 Task: For heading  Tahoma with underline.  font size for heading20,  'Change the font style of data to'Arial.  and font size to 12,  Change the alignment of both headline & data to Align left.  In the sheet  Data Analysis Workbook Templatebook
Action: Mouse moved to (52, 90)
Screenshot: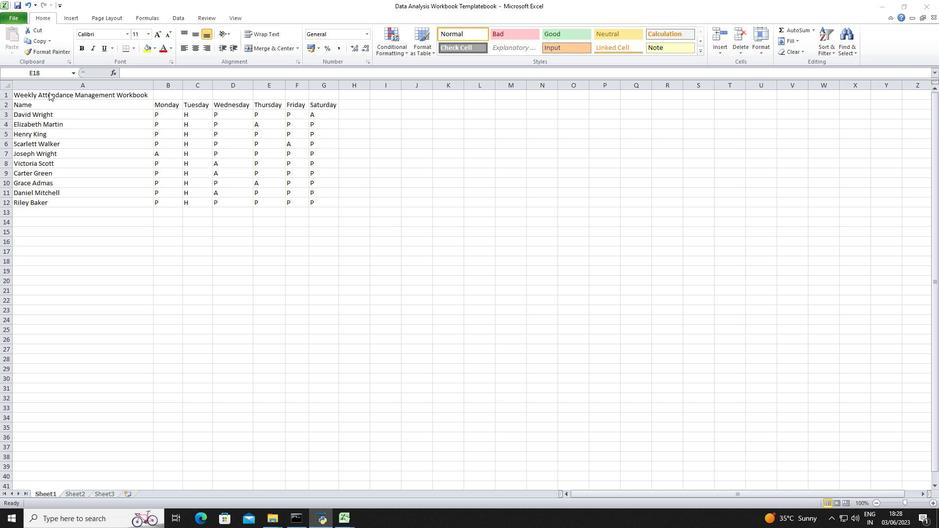 
Action: Mouse pressed left at (52, 90)
Screenshot: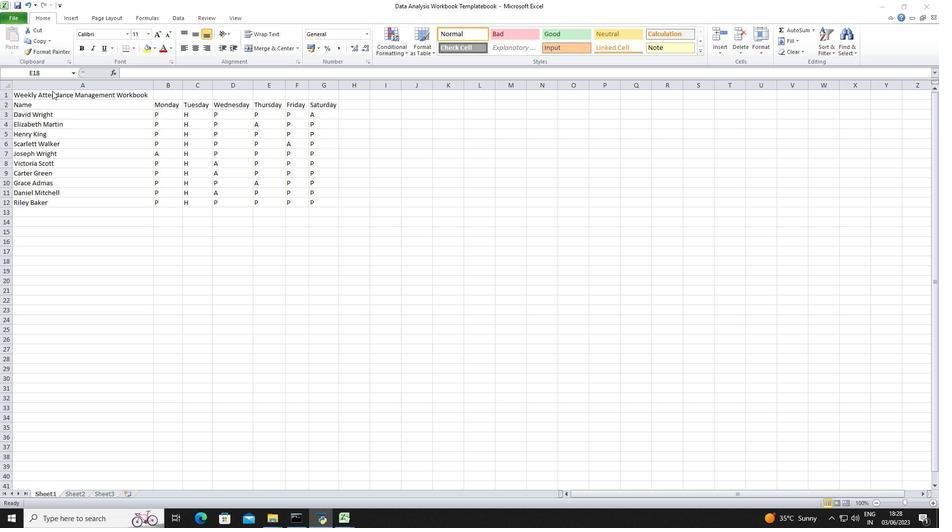
Action: Mouse moved to (54, 94)
Screenshot: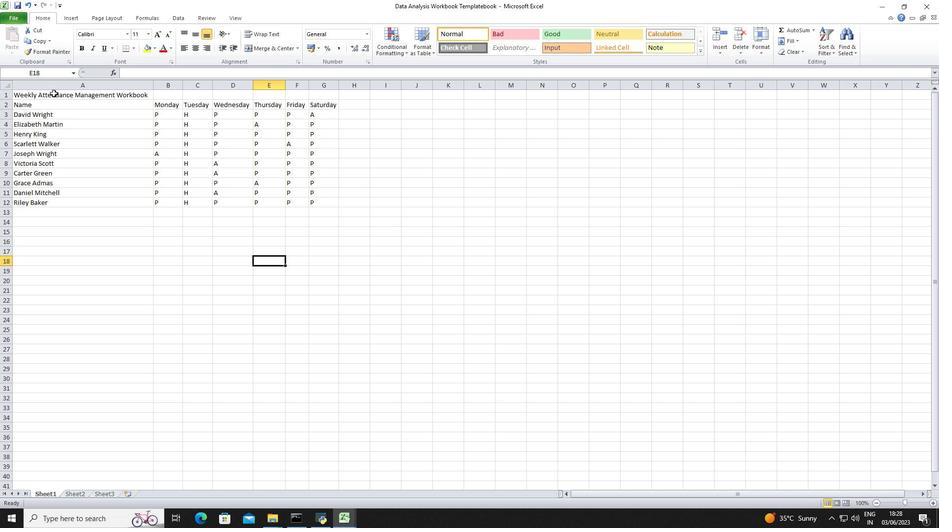 
Action: Mouse pressed left at (54, 94)
Screenshot: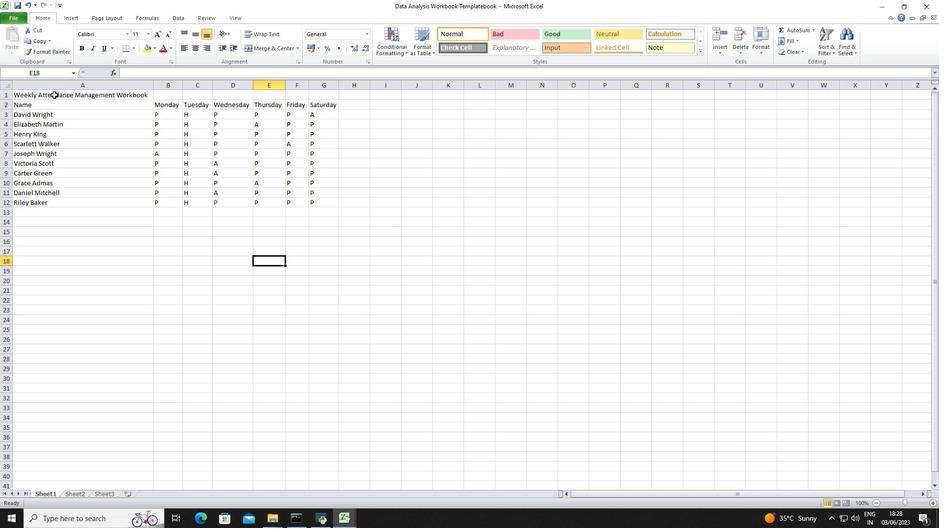 
Action: Mouse moved to (127, 37)
Screenshot: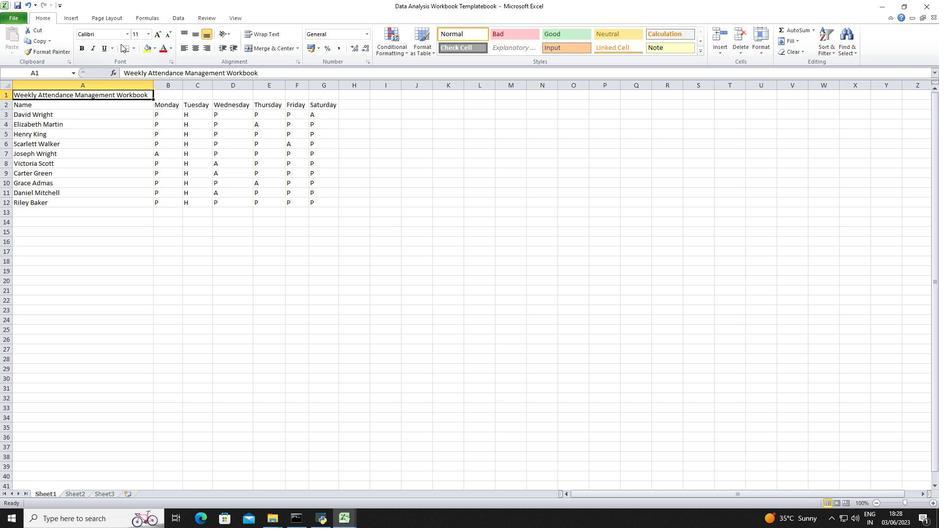 
Action: Mouse pressed left at (127, 37)
Screenshot: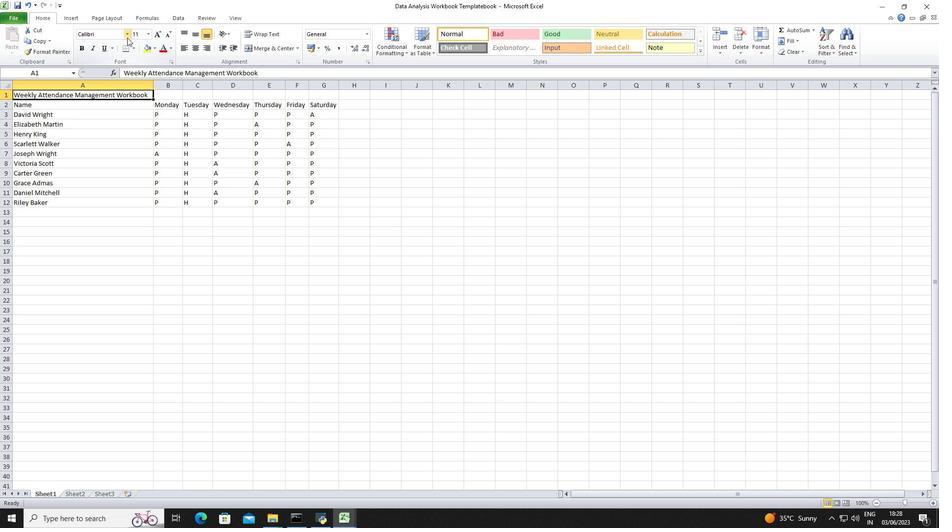 
Action: Mouse moved to (105, 325)
Screenshot: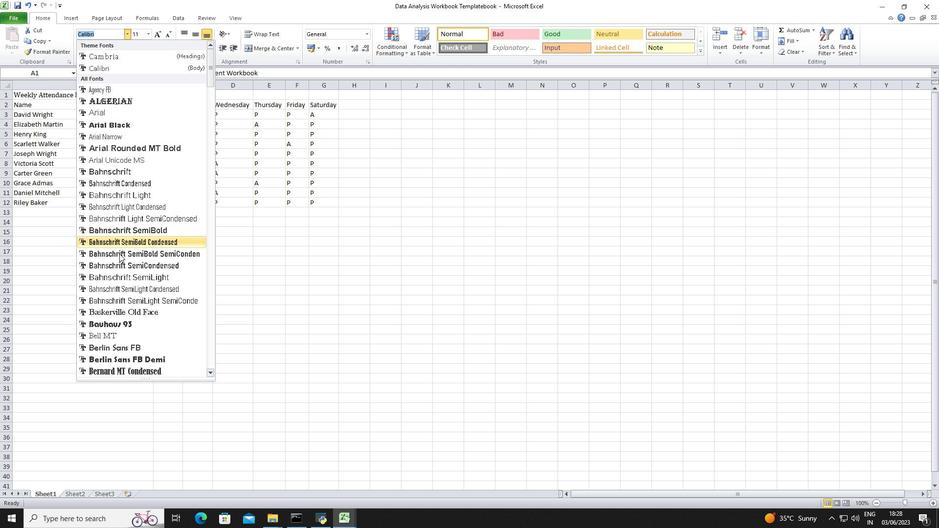 
Action: Mouse scrolled (105, 325) with delta (0, 0)
Screenshot: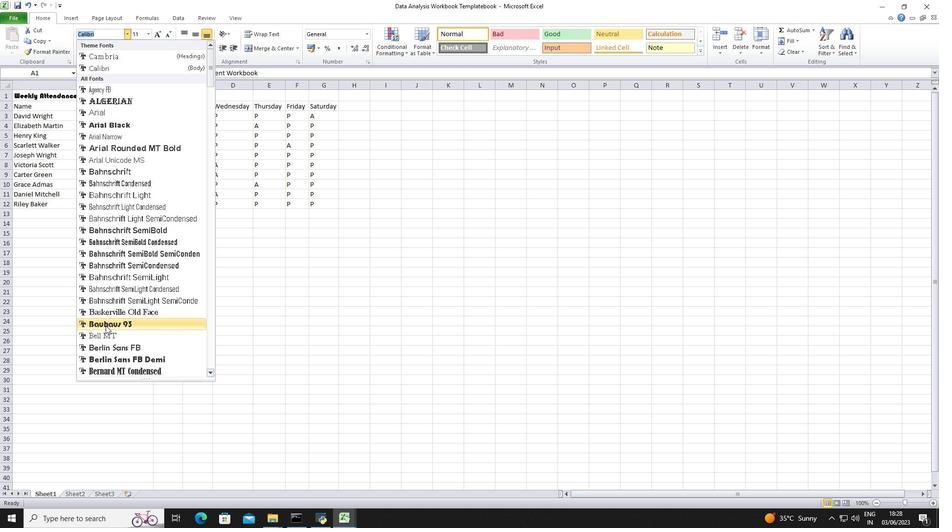 
Action: Mouse scrolled (105, 325) with delta (0, 0)
Screenshot: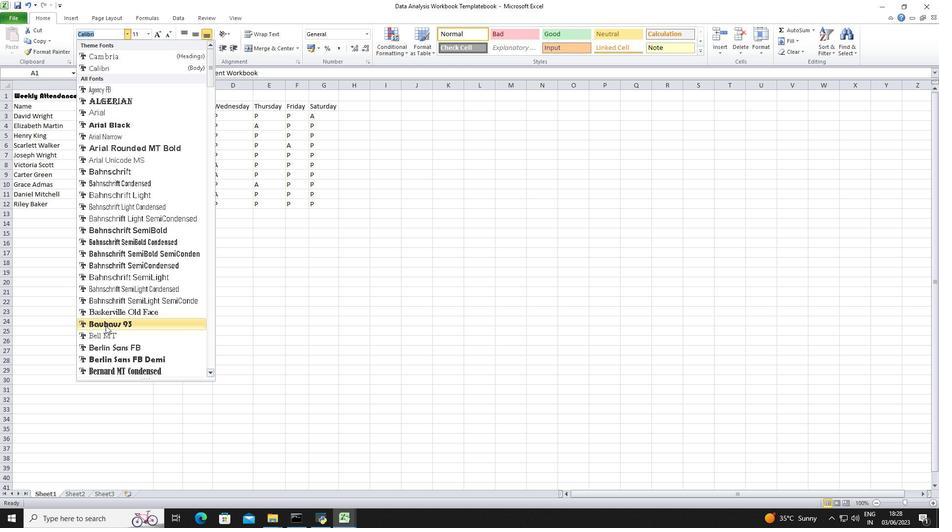 
Action: Mouse scrolled (105, 325) with delta (0, 0)
Screenshot: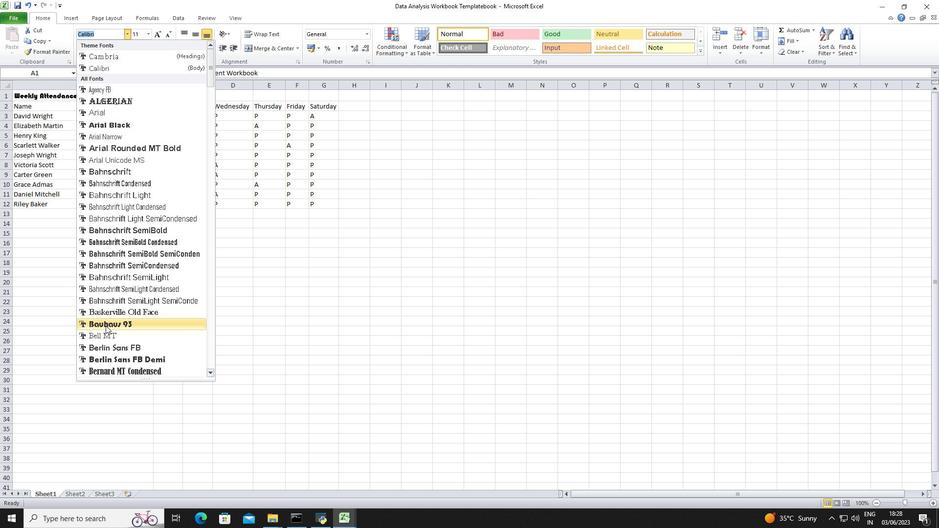 
Action: Mouse scrolled (105, 325) with delta (0, 0)
Screenshot: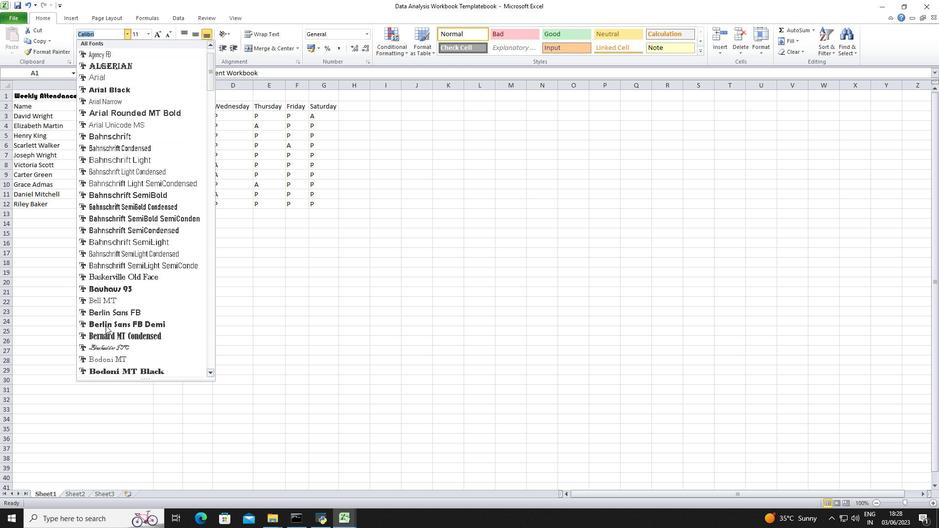 
Action: Mouse scrolled (105, 325) with delta (0, 0)
Screenshot: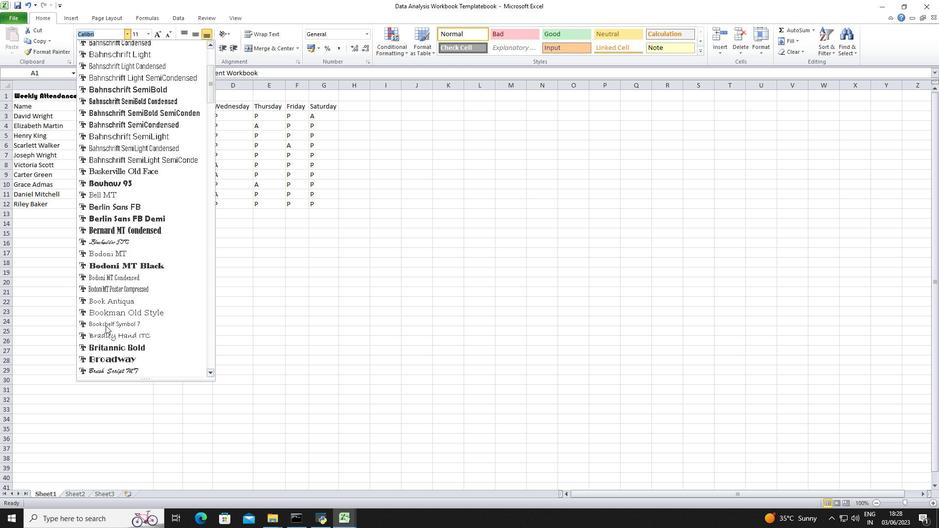 
Action: Mouse scrolled (105, 325) with delta (0, 0)
Screenshot: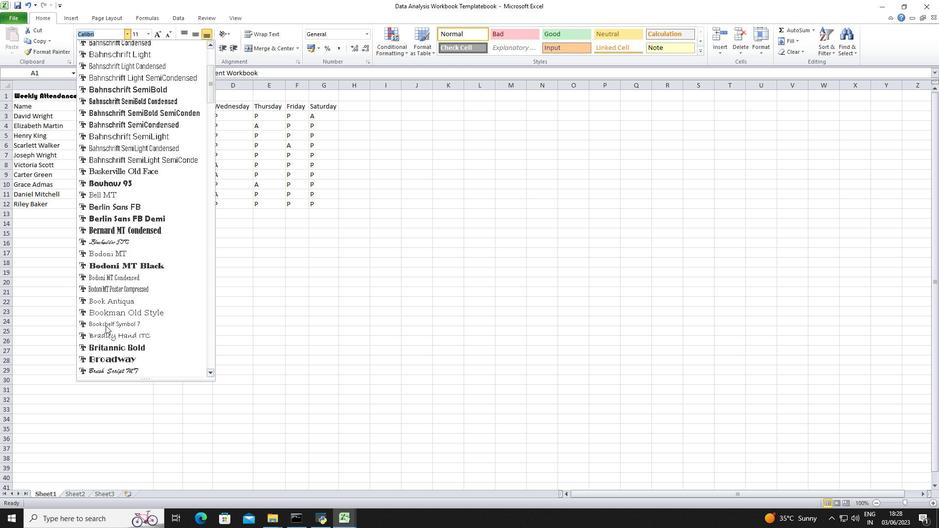 
Action: Mouse scrolled (105, 325) with delta (0, 0)
Screenshot: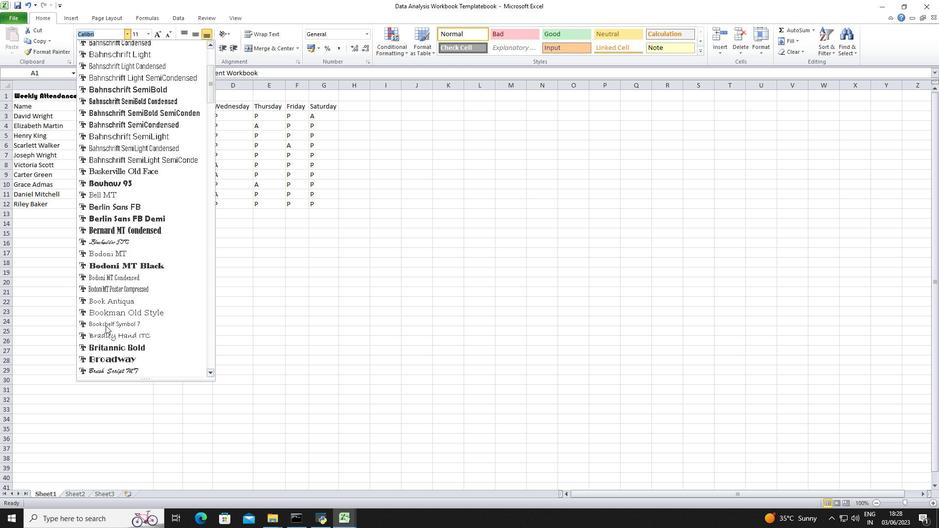 
Action: Mouse scrolled (105, 325) with delta (0, 0)
Screenshot: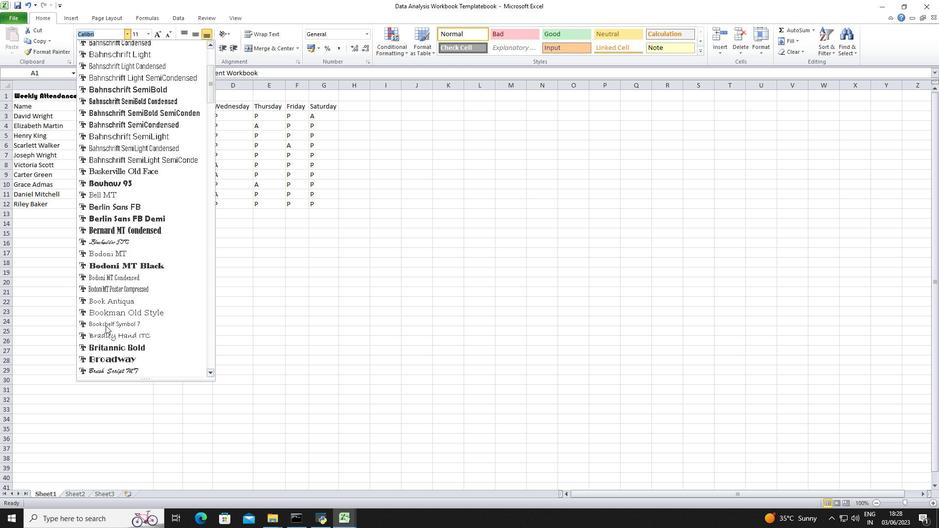 
Action: Mouse scrolled (105, 325) with delta (0, 0)
Screenshot: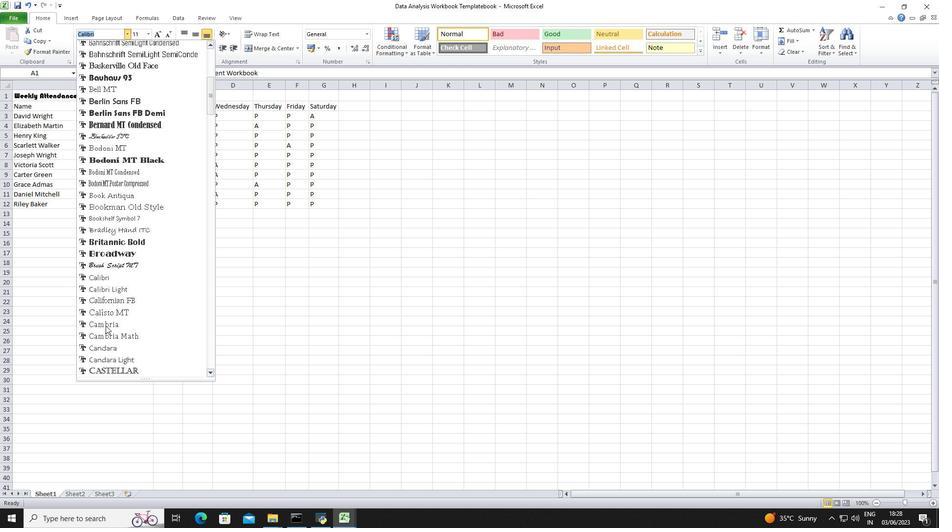 
Action: Mouse scrolled (105, 325) with delta (0, 0)
Screenshot: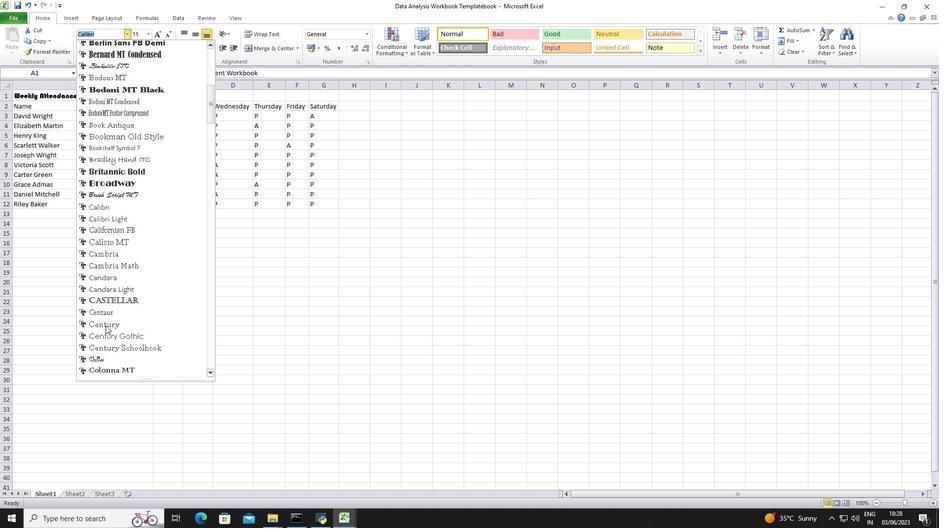 
Action: Mouse scrolled (105, 325) with delta (0, 0)
Screenshot: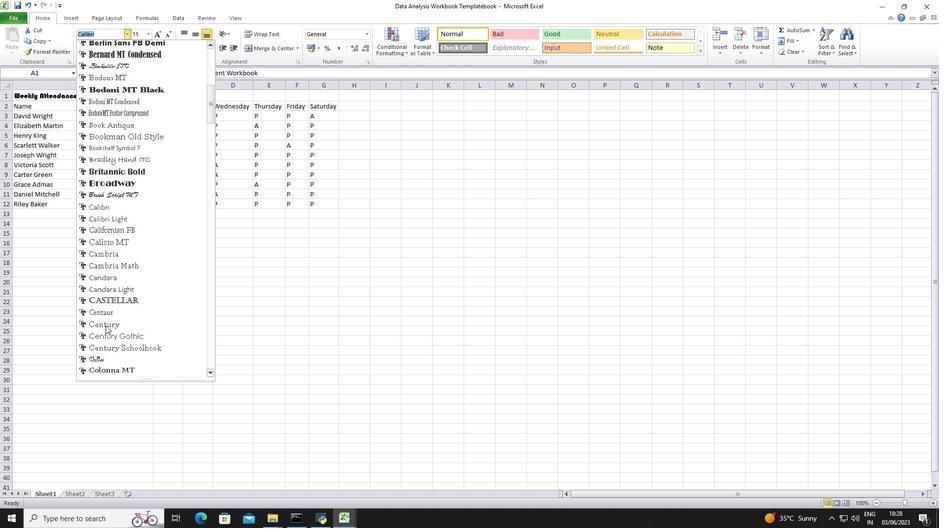 
Action: Mouse scrolled (105, 325) with delta (0, 0)
Screenshot: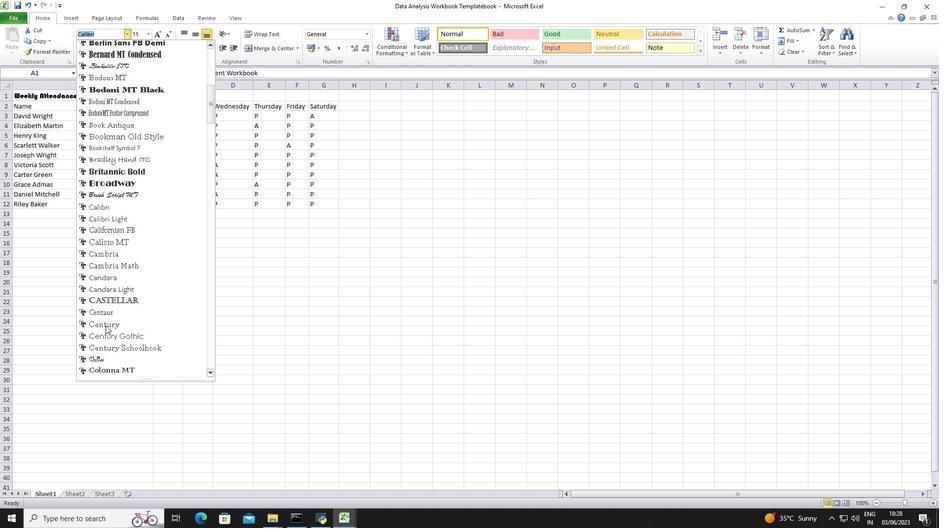 
Action: Mouse scrolled (105, 325) with delta (0, 0)
Screenshot: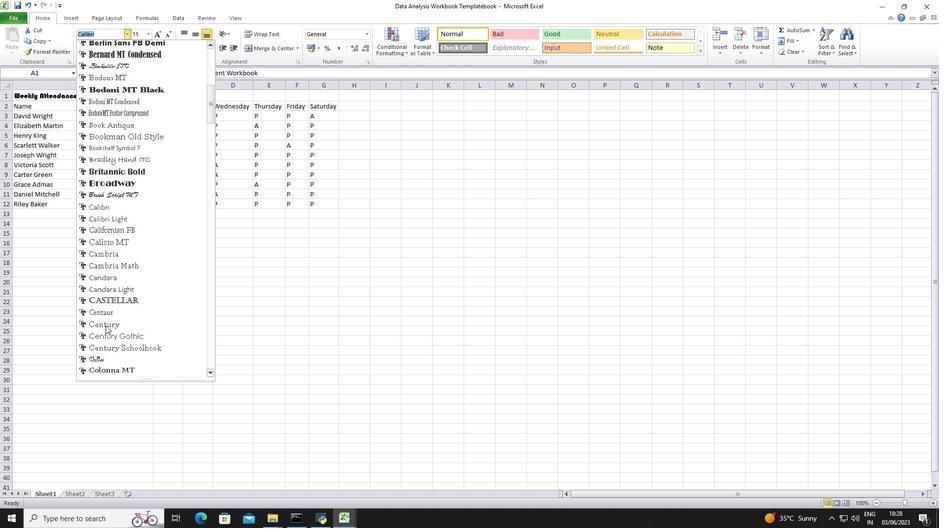 
Action: Mouse scrolled (105, 325) with delta (0, 0)
Screenshot: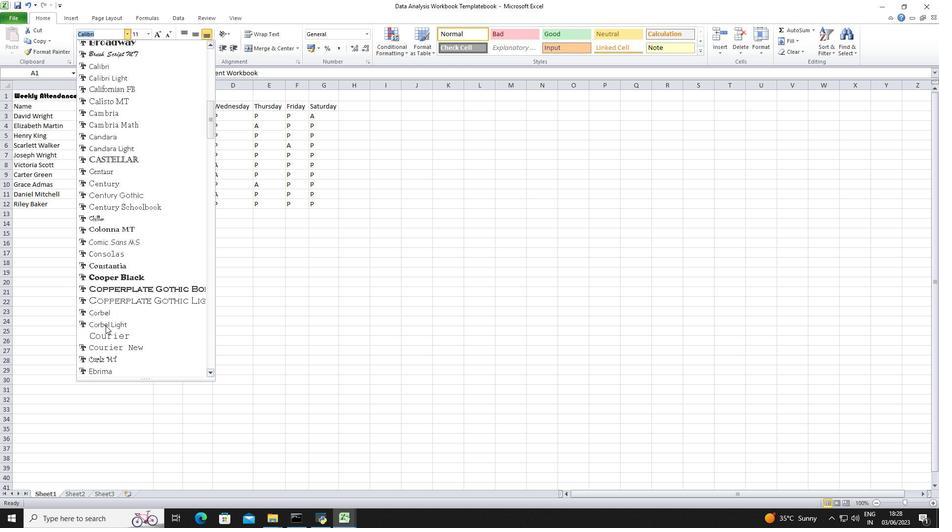 
Action: Mouse scrolled (105, 325) with delta (0, 0)
Screenshot: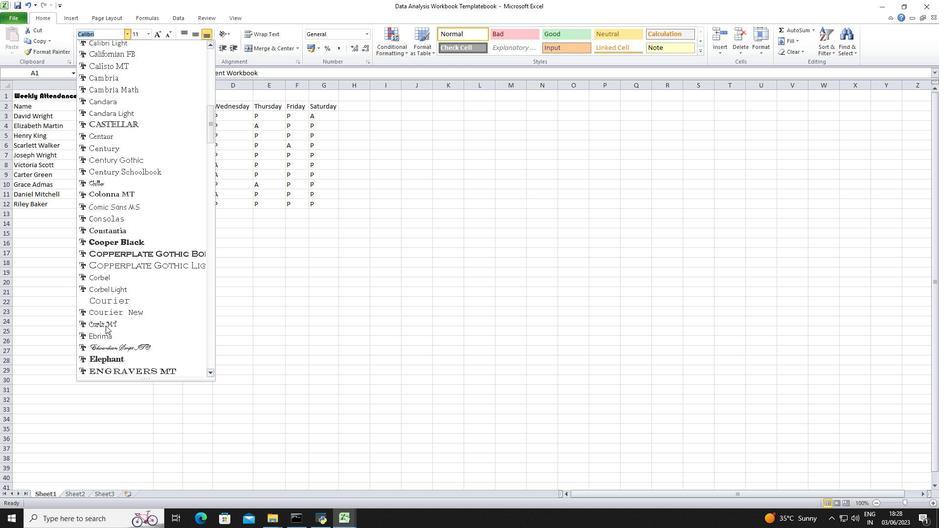 
Action: Mouse scrolled (105, 325) with delta (0, 0)
Screenshot: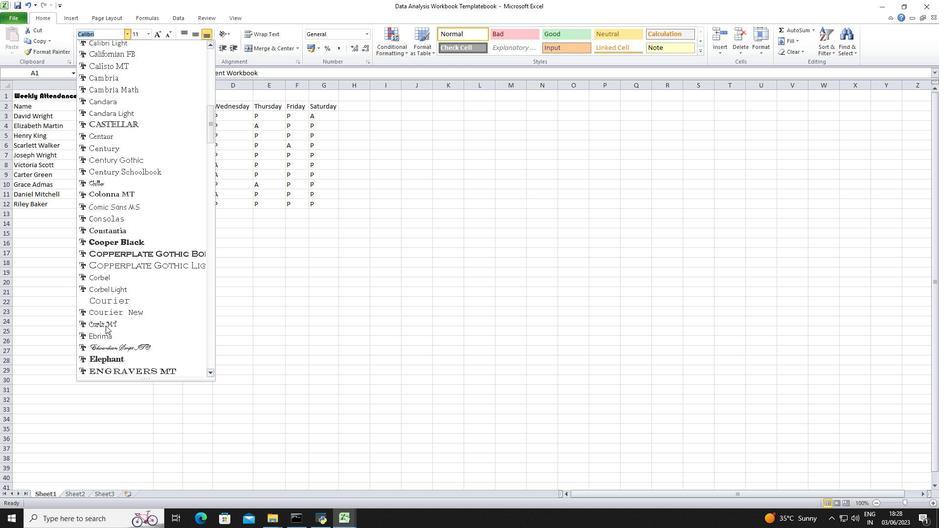 
Action: Mouse scrolled (105, 325) with delta (0, 0)
Screenshot: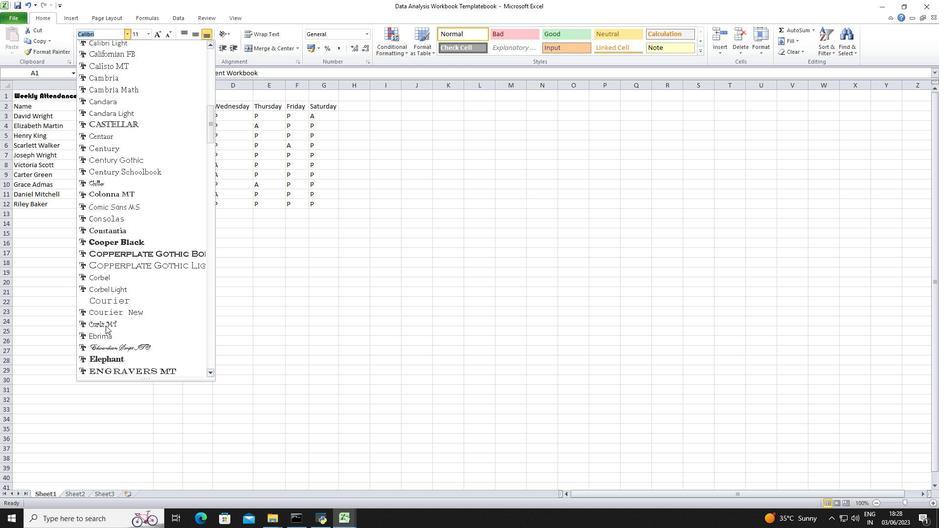 
Action: Mouse scrolled (105, 325) with delta (0, 0)
Screenshot: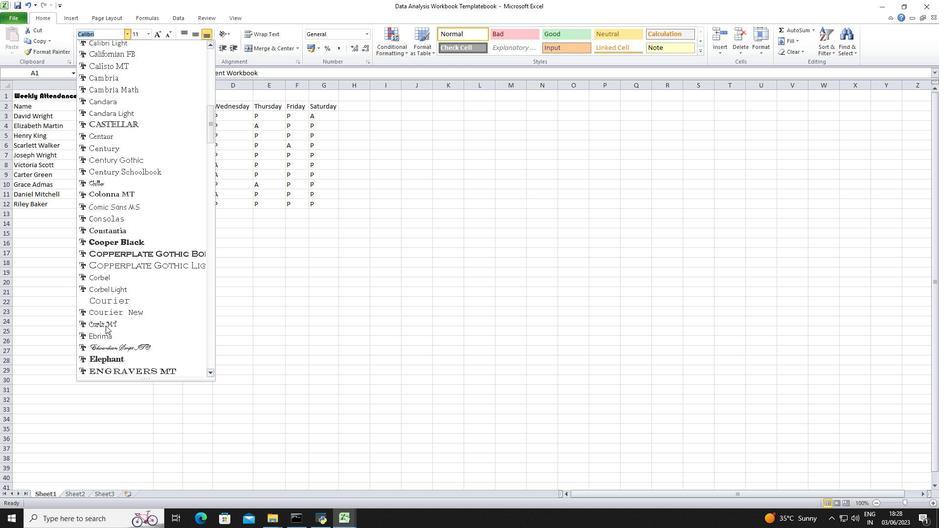 
Action: Mouse scrolled (105, 325) with delta (0, 0)
Screenshot: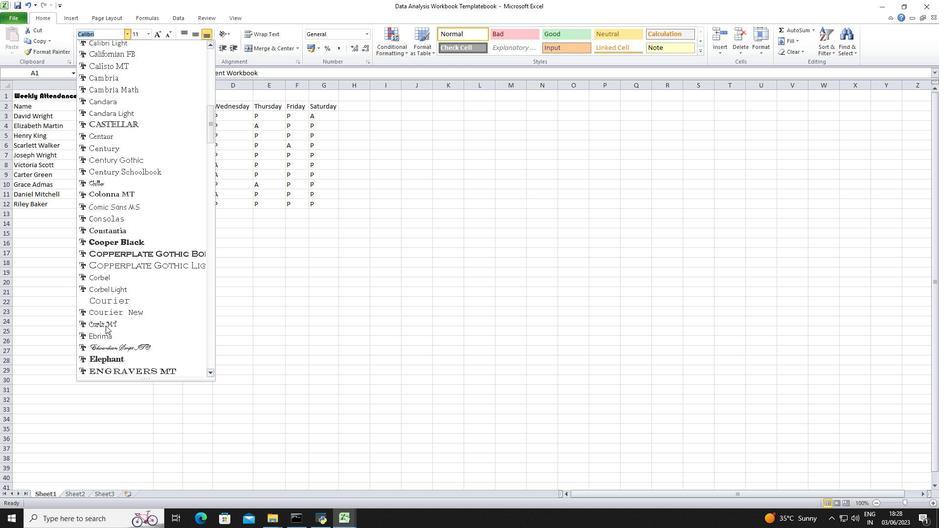 
Action: Mouse scrolled (105, 325) with delta (0, 0)
Screenshot: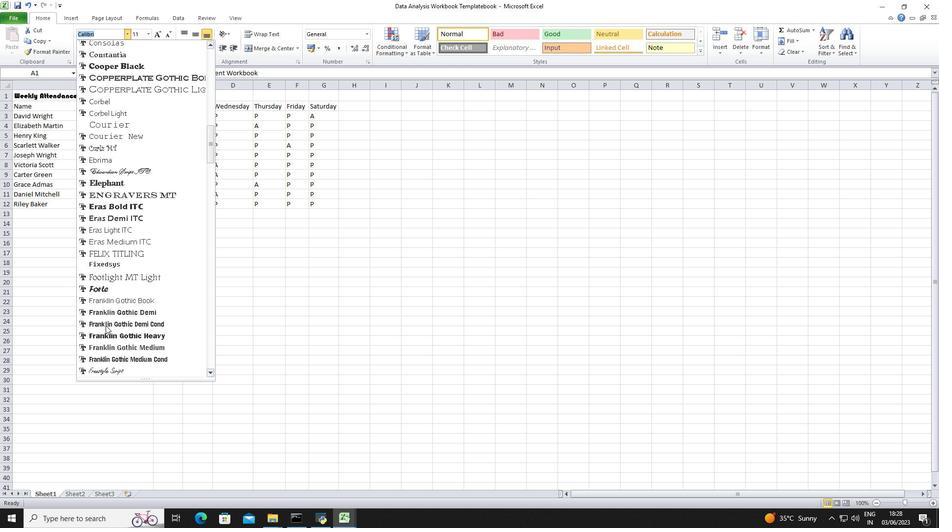 
Action: Mouse scrolled (105, 325) with delta (0, 0)
Screenshot: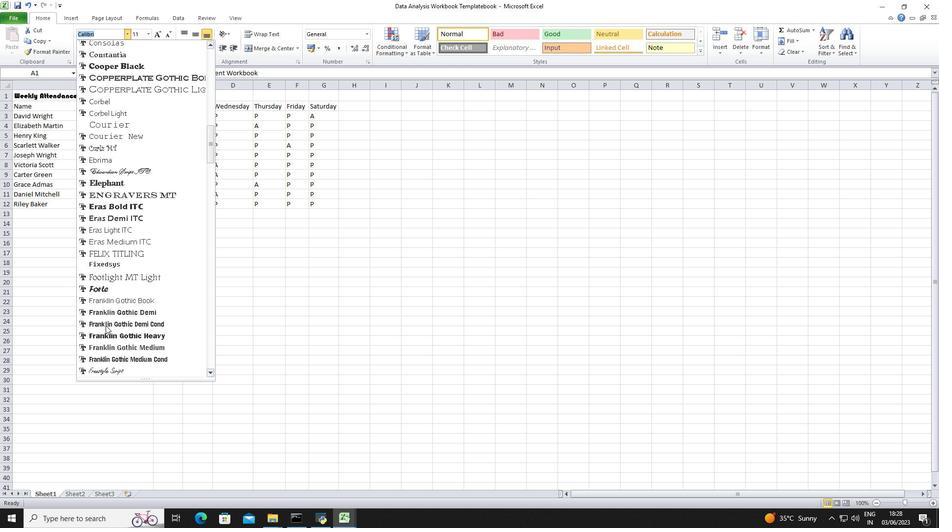 
Action: Mouse scrolled (105, 325) with delta (0, 0)
Screenshot: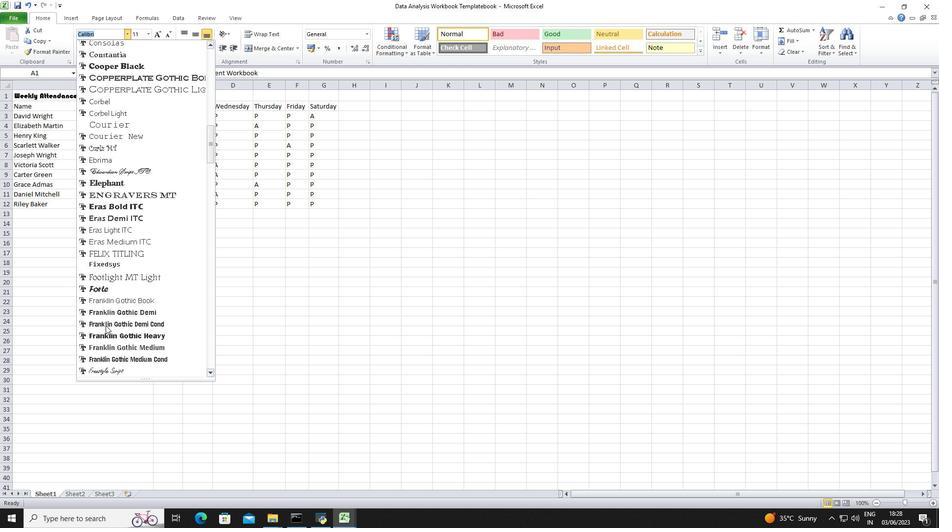 
Action: Mouse scrolled (105, 325) with delta (0, 0)
Screenshot: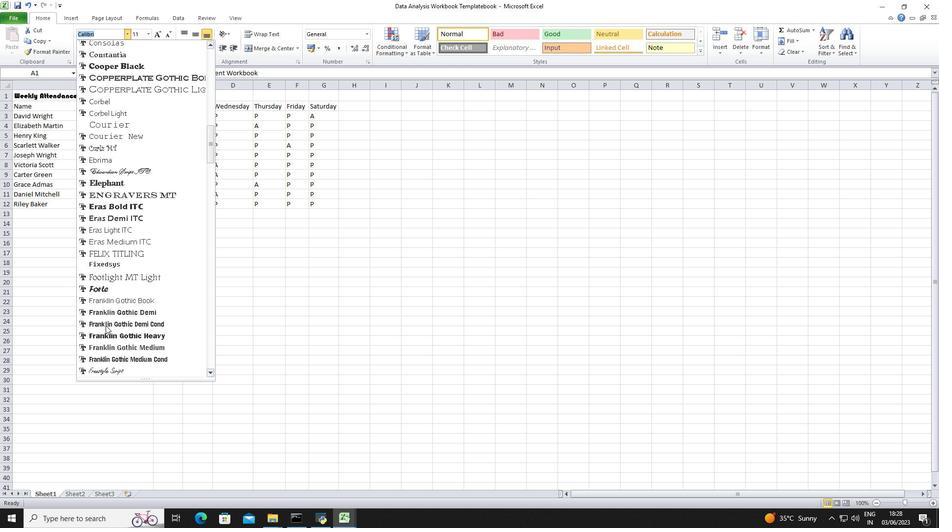 
Action: Mouse scrolled (105, 325) with delta (0, 0)
Screenshot: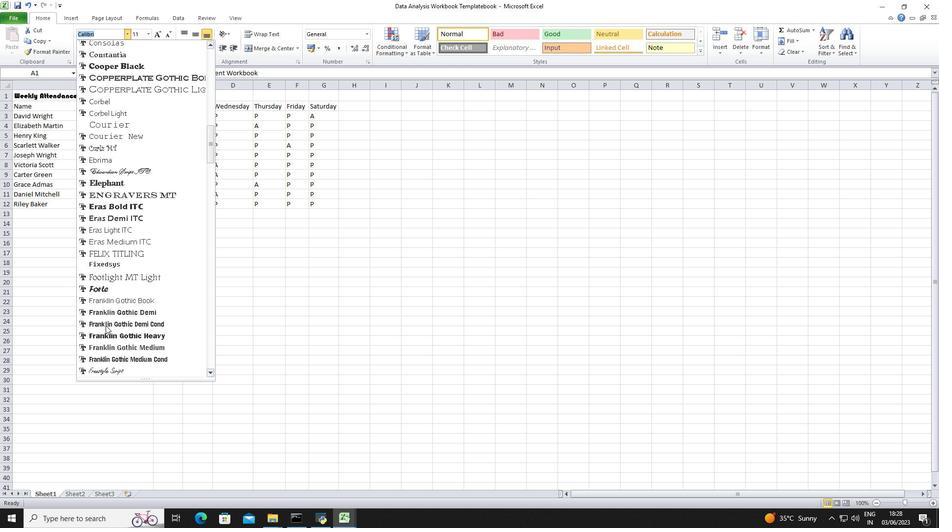 
Action: Mouse scrolled (105, 325) with delta (0, 0)
Screenshot: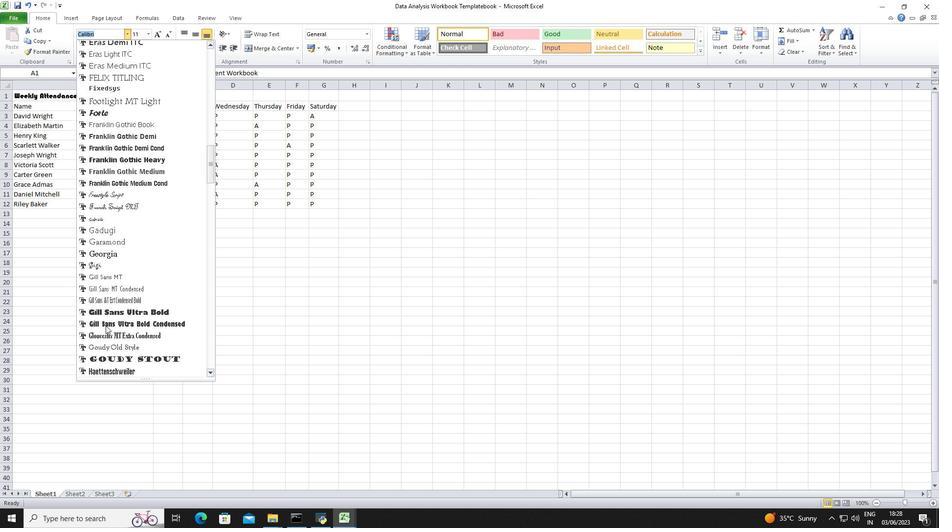 
Action: Mouse scrolled (105, 325) with delta (0, 0)
Screenshot: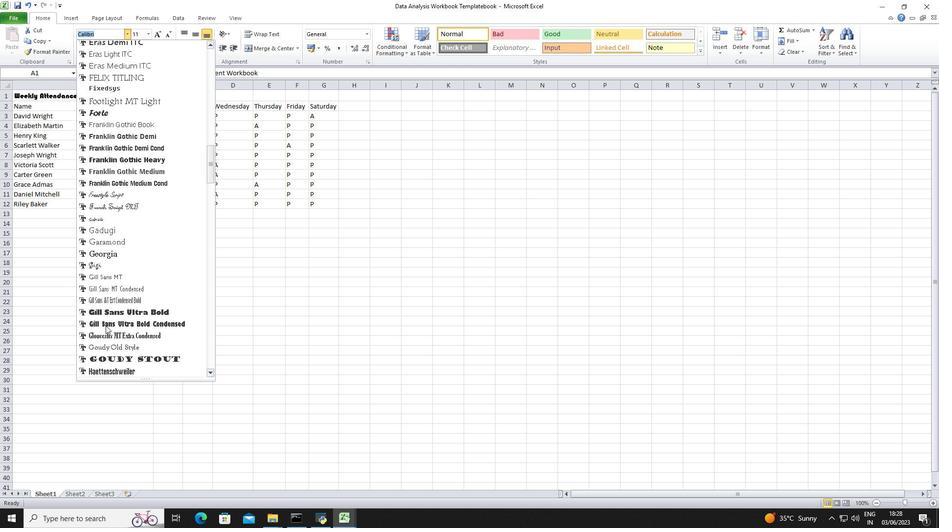 
Action: Mouse scrolled (105, 325) with delta (0, 0)
Screenshot: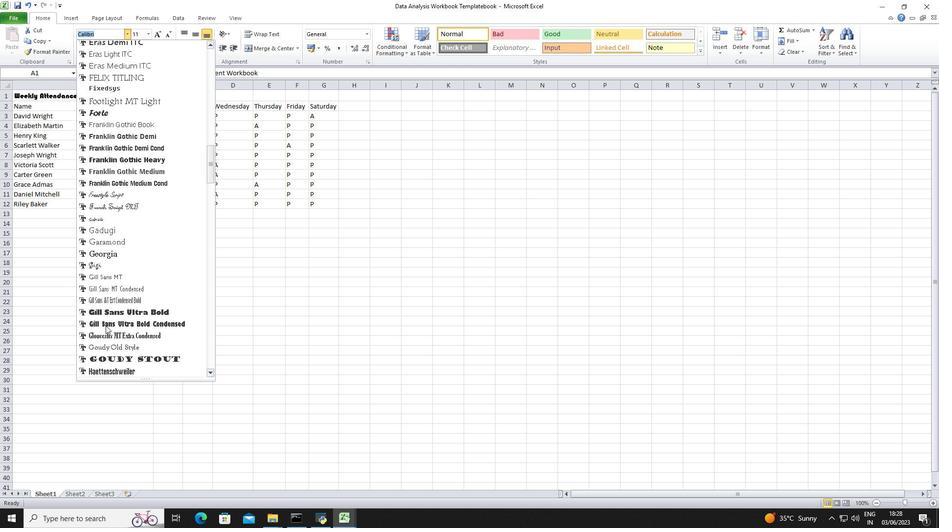 
Action: Mouse scrolled (105, 325) with delta (0, 0)
Screenshot: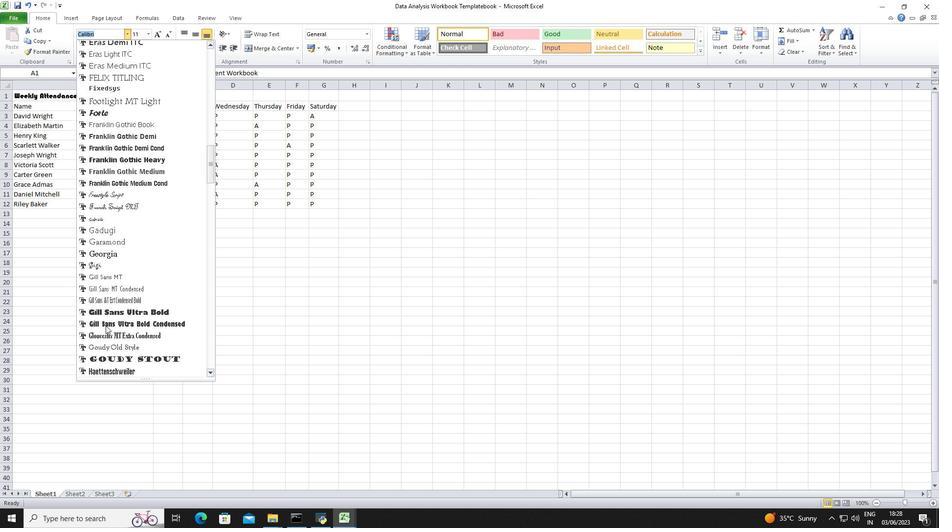 
Action: Mouse scrolled (105, 325) with delta (0, 0)
Screenshot: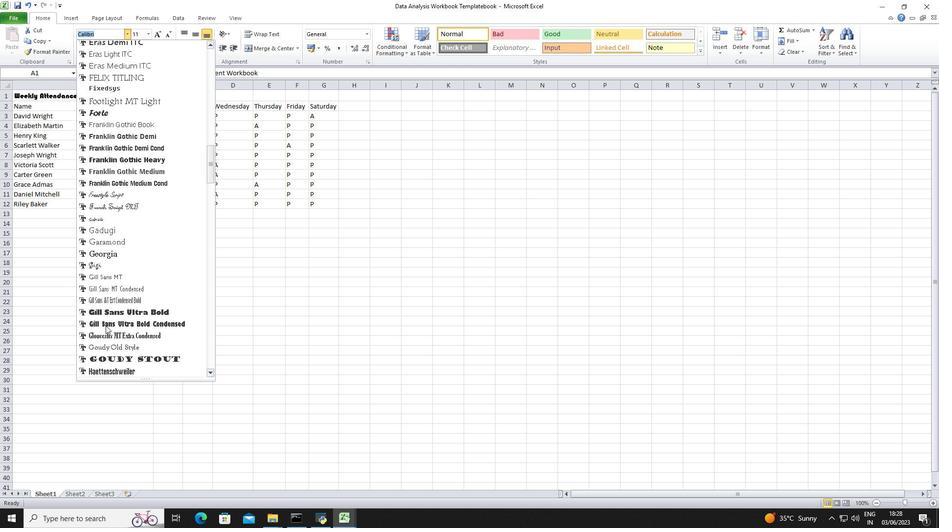 
Action: Mouse scrolled (105, 325) with delta (0, 0)
Screenshot: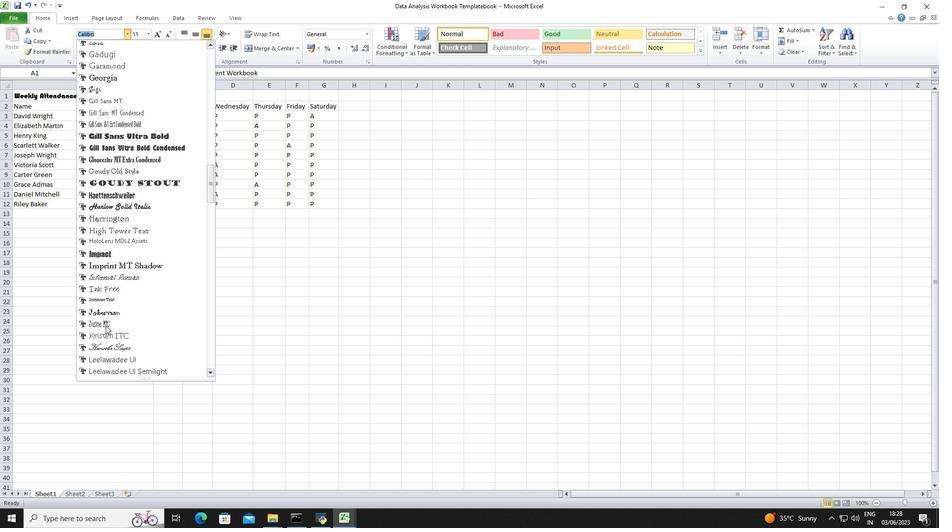 
Action: Mouse scrolled (105, 325) with delta (0, 0)
Screenshot: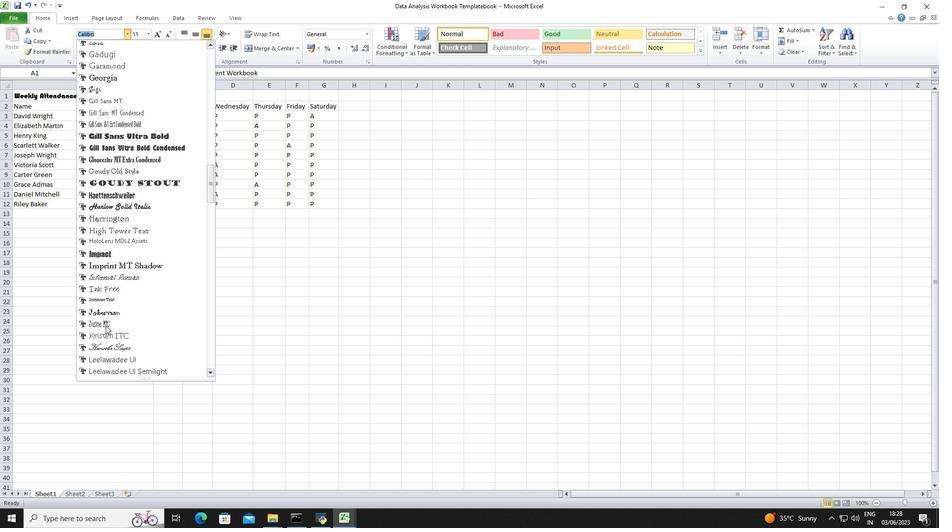 
Action: Mouse scrolled (105, 325) with delta (0, 0)
Screenshot: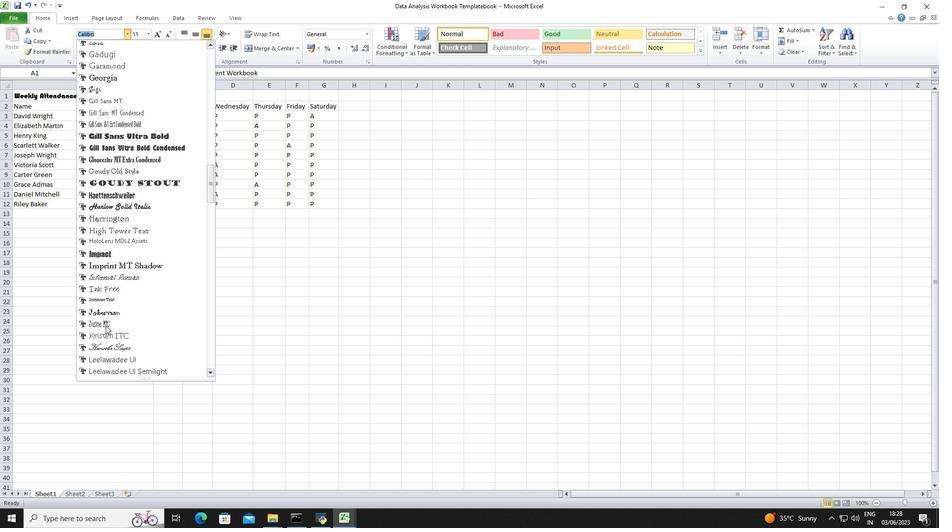 
Action: Mouse scrolled (105, 325) with delta (0, 0)
Screenshot: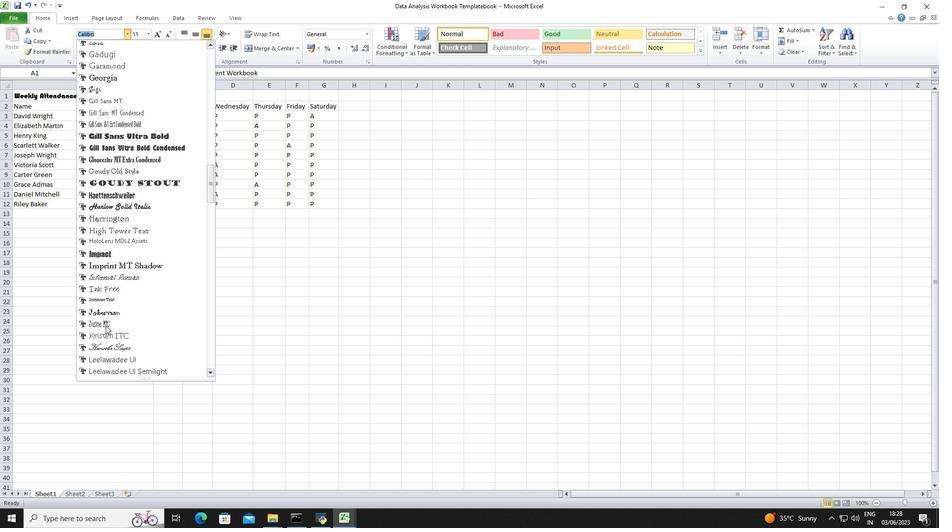 
Action: Mouse scrolled (105, 325) with delta (0, 0)
Screenshot: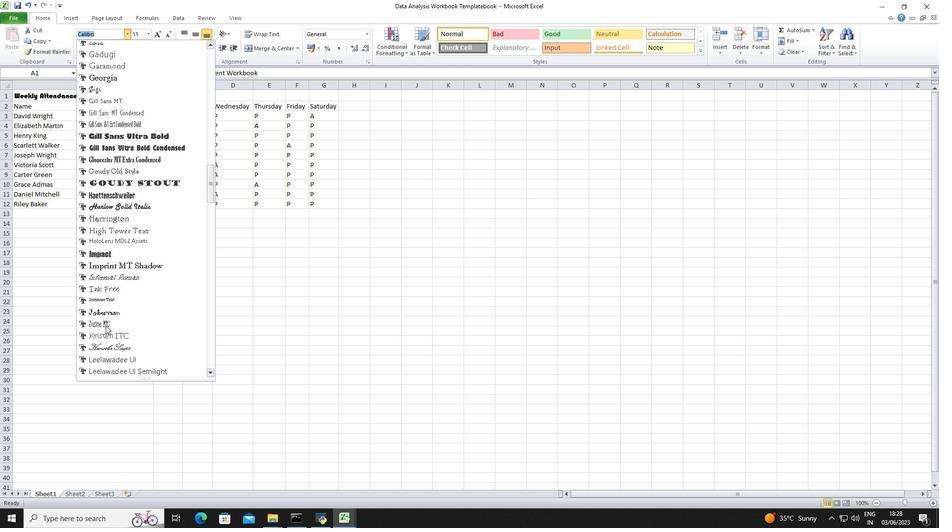 
Action: Mouse scrolled (105, 325) with delta (0, 0)
Screenshot: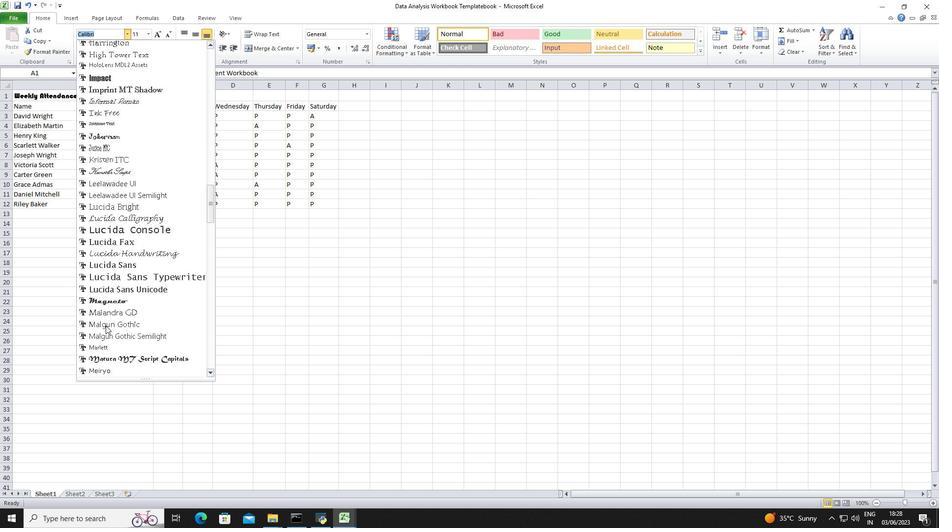 
Action: Mouse scrolled (105, 325) with delta (0, 0)
Screenshot: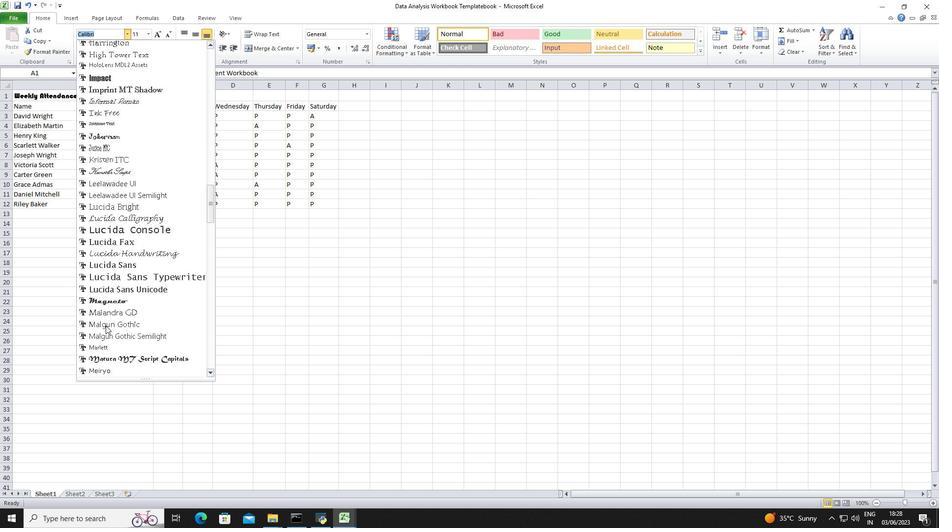 
Action: Mouse scrolled (105, 325) with delta (0, 0)
Screenshot: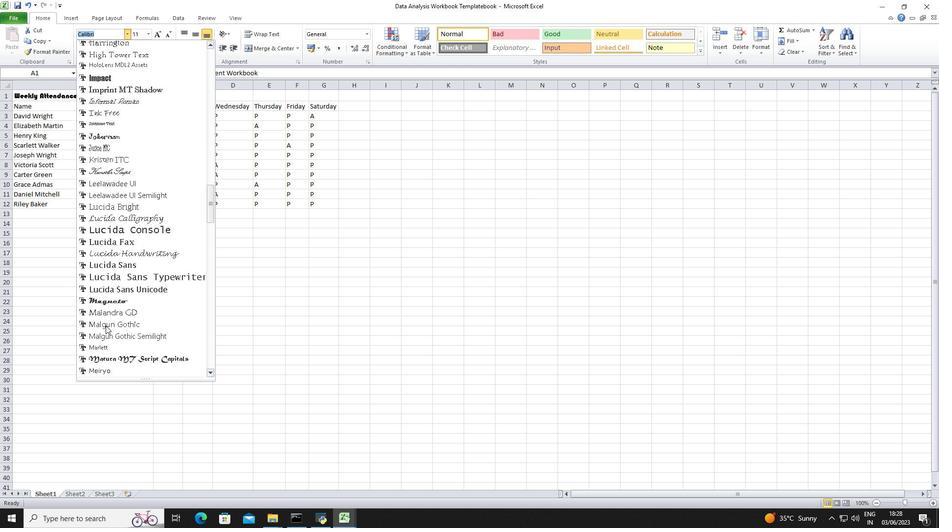 
Action: Mouse scrolled (105, 325) with delta (0, 0)
Screenshot: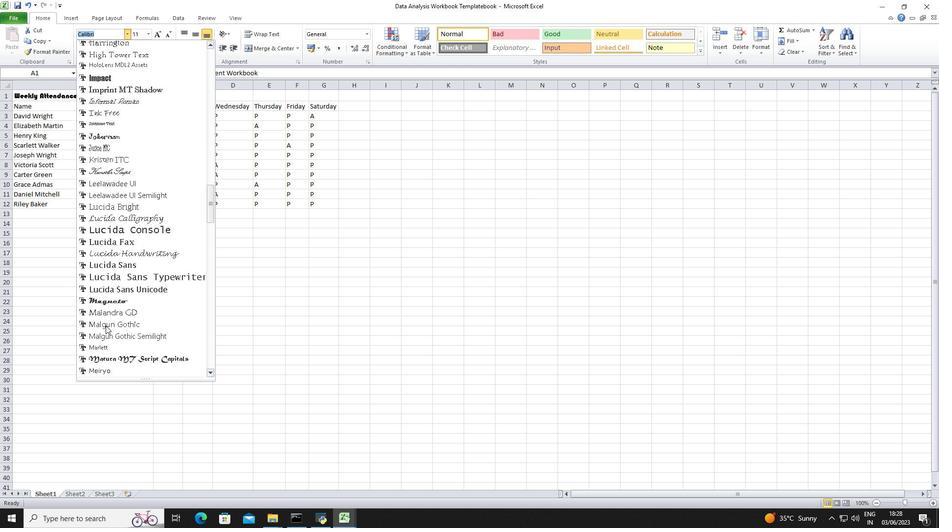 
Action: Mouse scrolled (105, 325) with delta (0, 0)
Screenshot: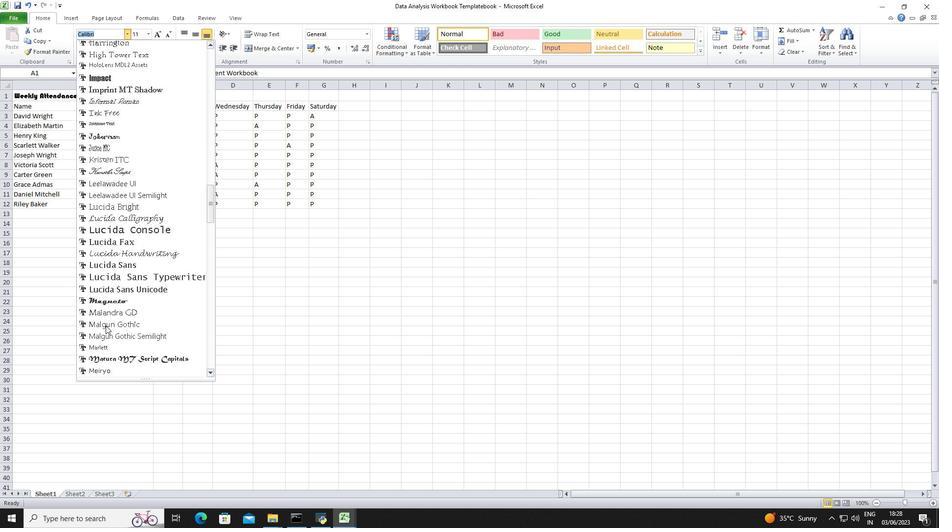 
Action: Mouse scrolled (105, 325) with delta (0, 0)
Screenshot: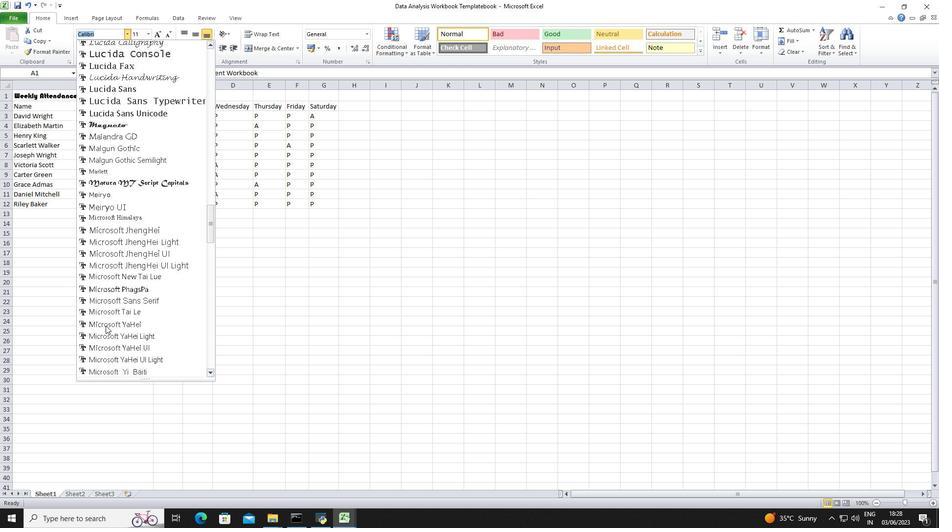 
Action: Mouse scrolled (105, 325) with delta (0, 0)
Screenshot: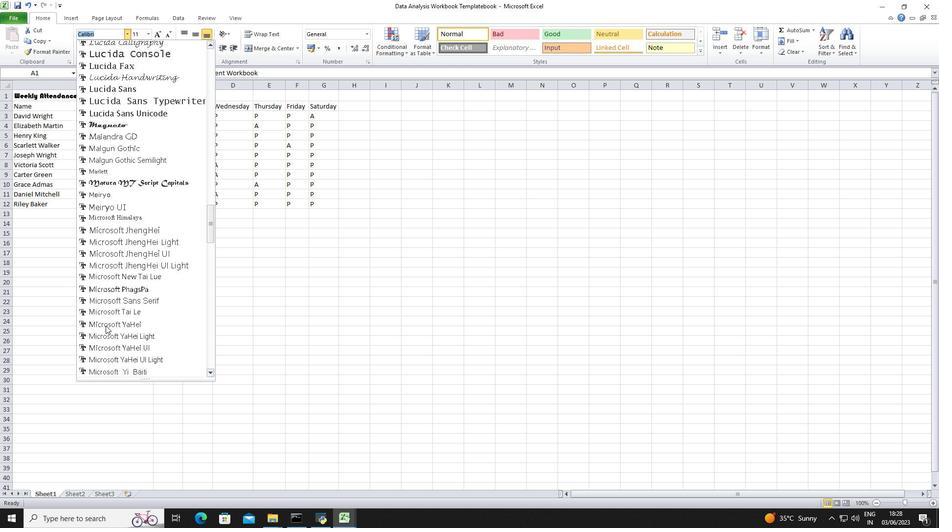 
Action: Mouse scrolled (105, 325) with delta (0, 0)
Screenshot: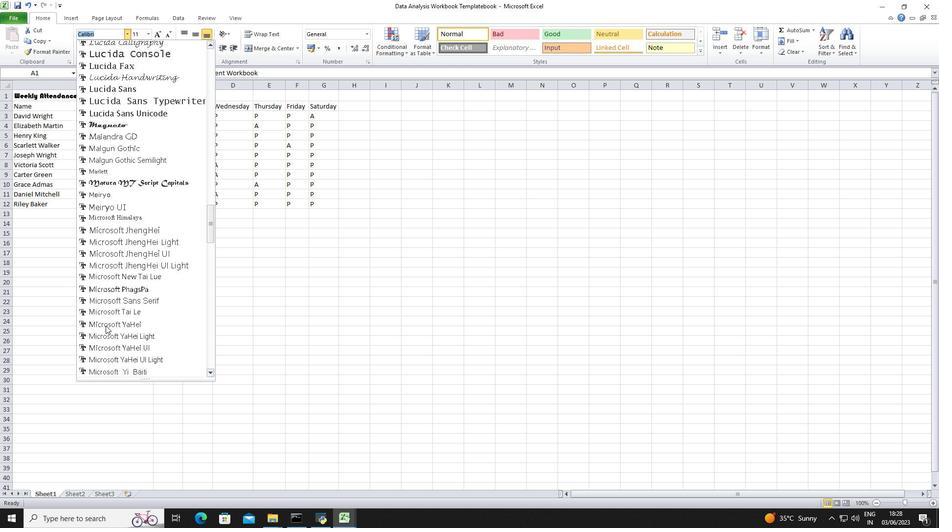 
Action: Mouse scrolled (105, 325) with delta (0, 0)
Screenshot: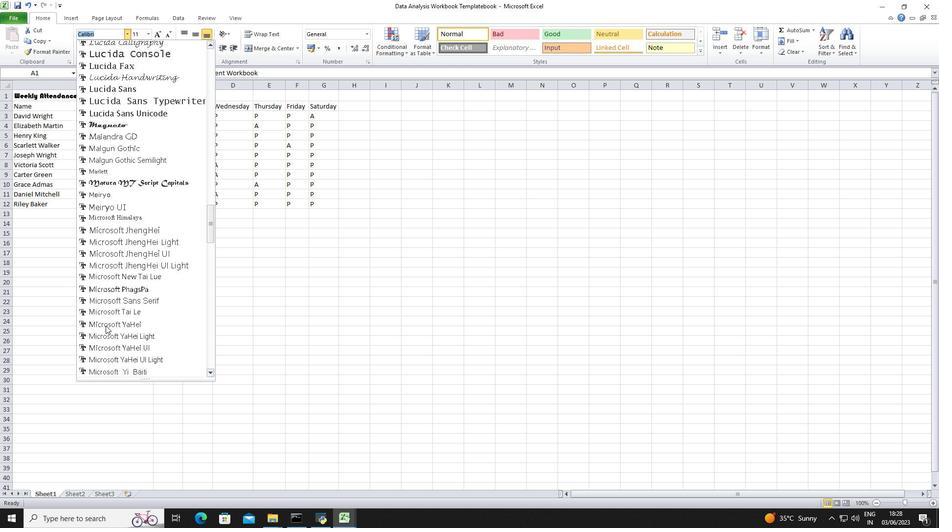 
Action: Mouse scrolled (105, 325) with delta (0, 0)
Screenshot: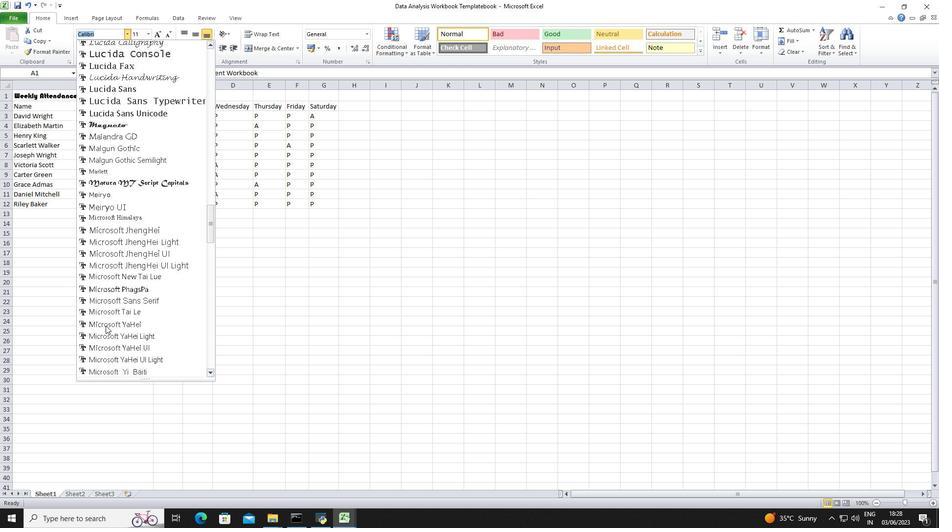
Action: Mouse scrolled (105, 325) with delta (0, 0)
Screenshot: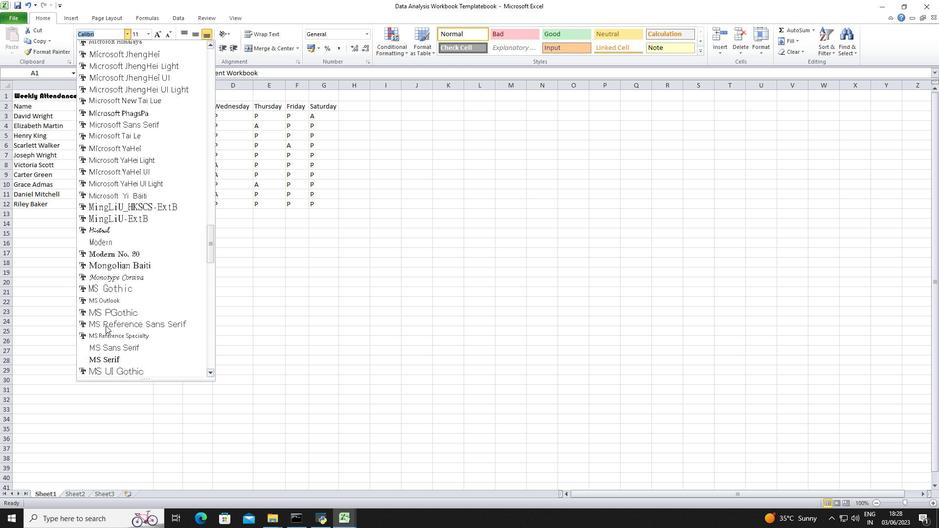 
Action: Mouse scrolled (105, 325) with delta (0, 0)
Screenshot: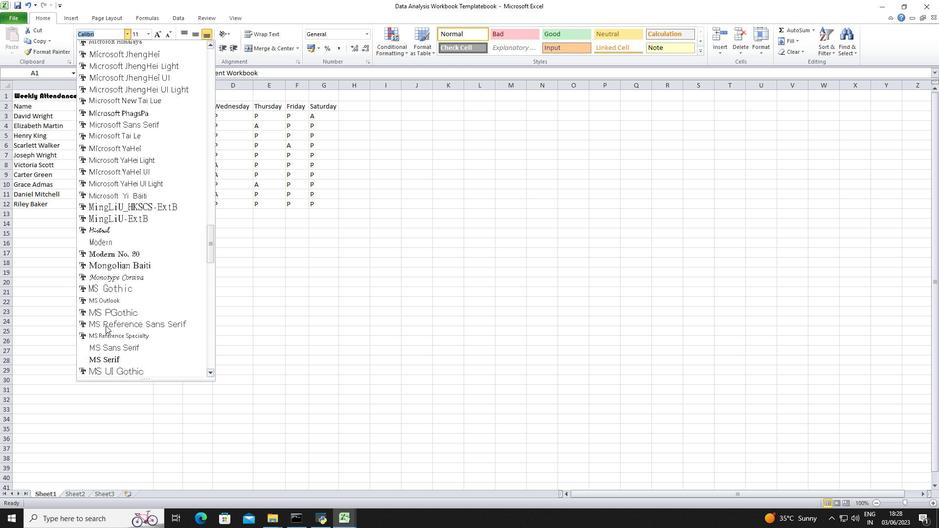 
Action: Mouse scrolled (105, 325) with delta (0, 0)
Screenshot: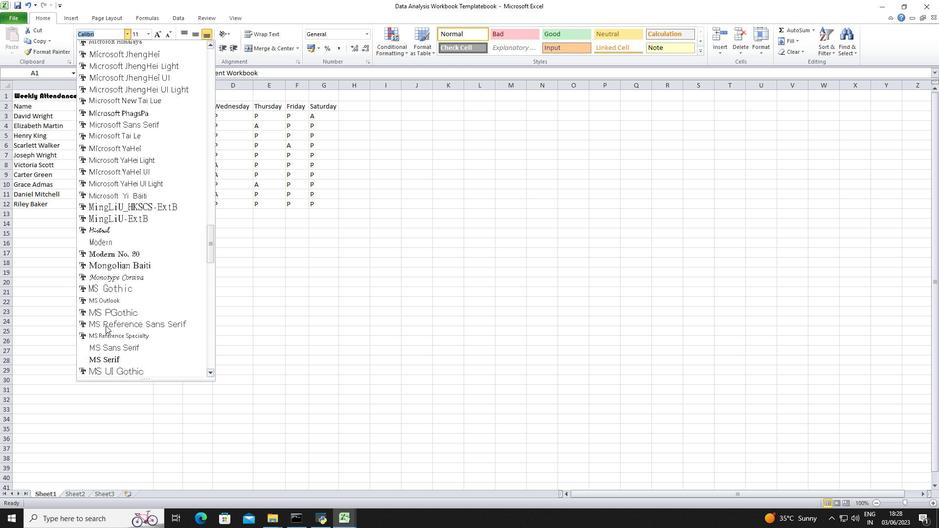 
Action: Mouse scrolled (105, 325) with delta (0, 0)
Screenshot: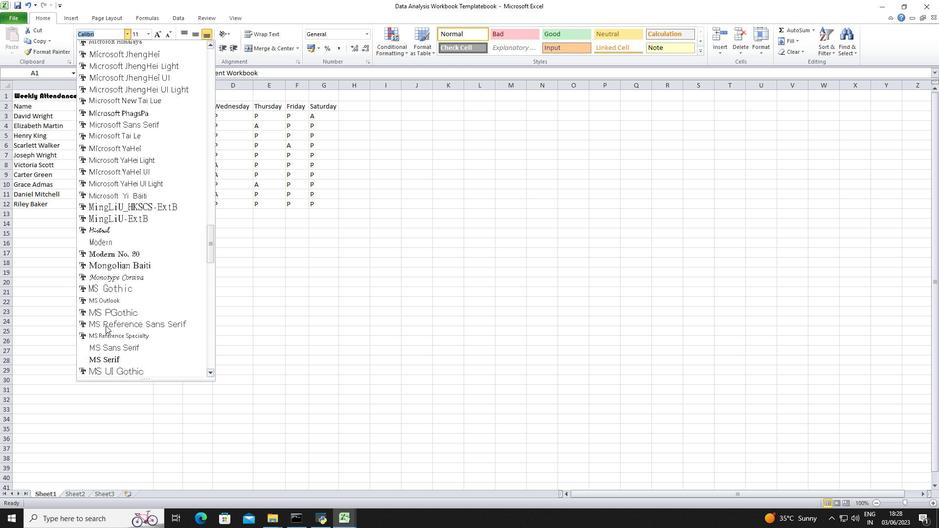 
Action: Mouse scrolled (105, 325) with delta (0, 0)
Screenshot: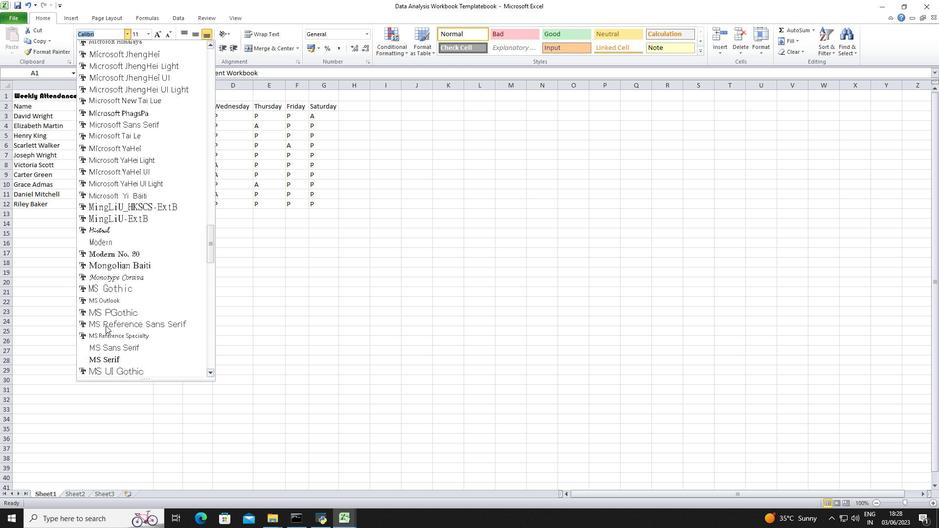 
Action: Mouse scrolled (105, 325) with delta (0, 0)
Screenshot: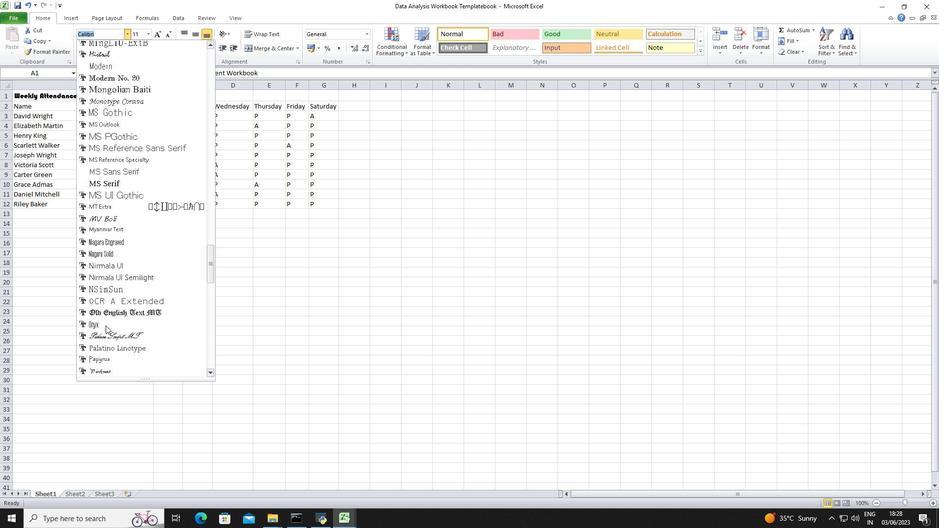 
Action: Mouse scrolled (105, 325) with delta (0, 0)
Screenshot: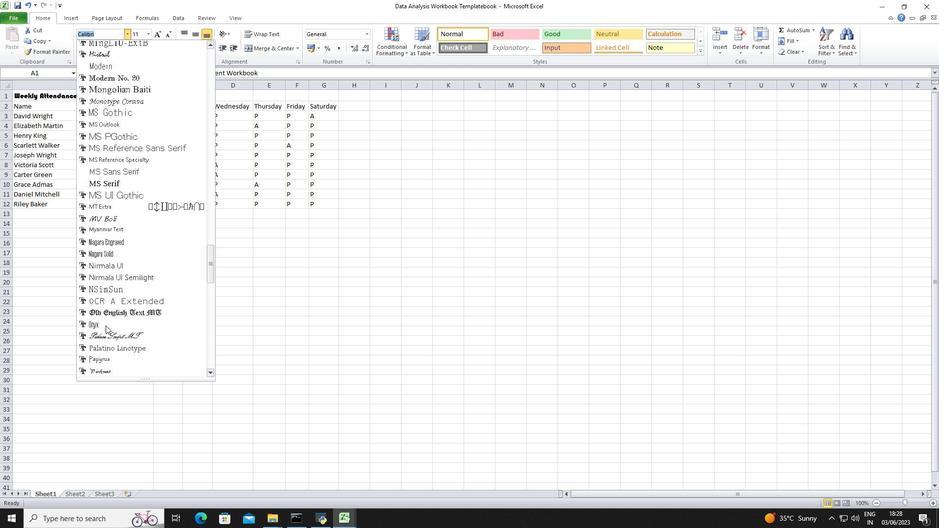 
Action: Mouse scrolled (105, 325) with delta (0, 0)
Screenshot: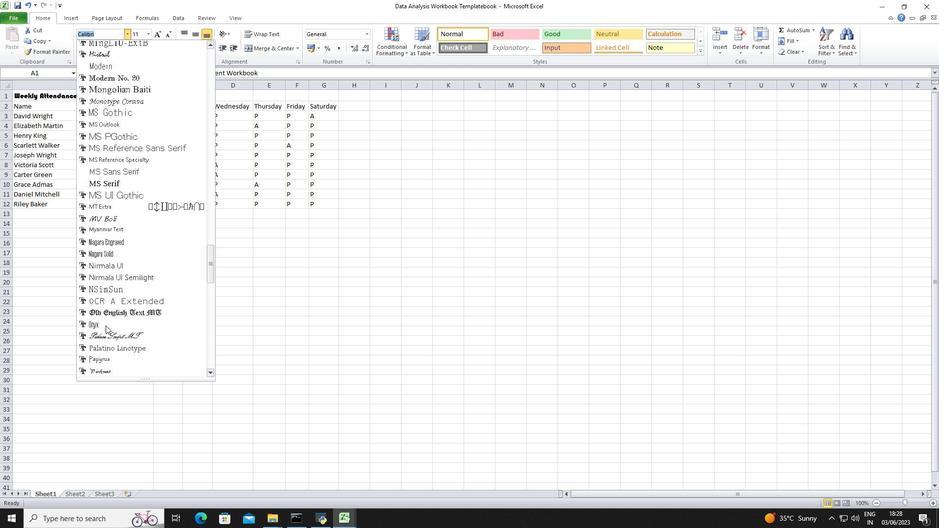 
Action: Mouse scrolled (105, 325) with delta (0, 0)
Screenshot: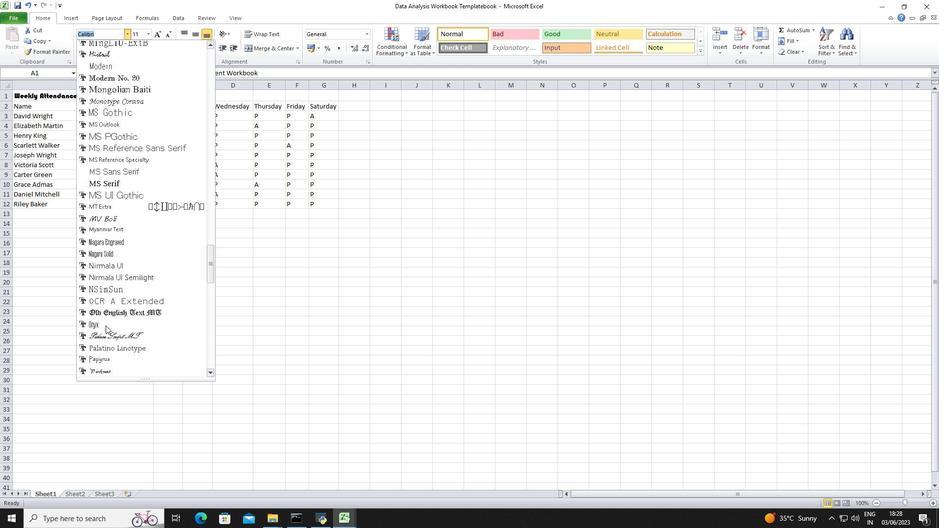 
Action: Mouse scrolled (105, 325) with delta (0, 0)
Screenshot: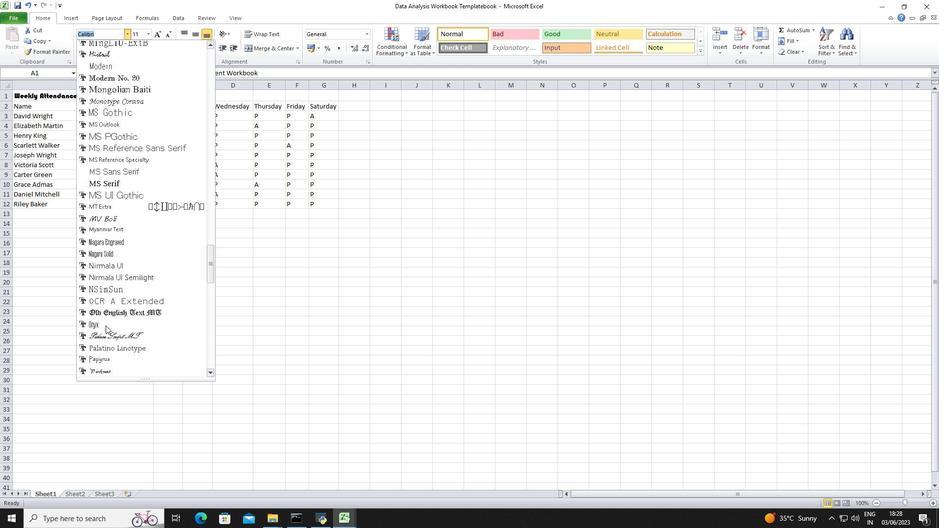 
Action: Mouse scrolled (105, 325) with delta (0, 0)
Screenshot: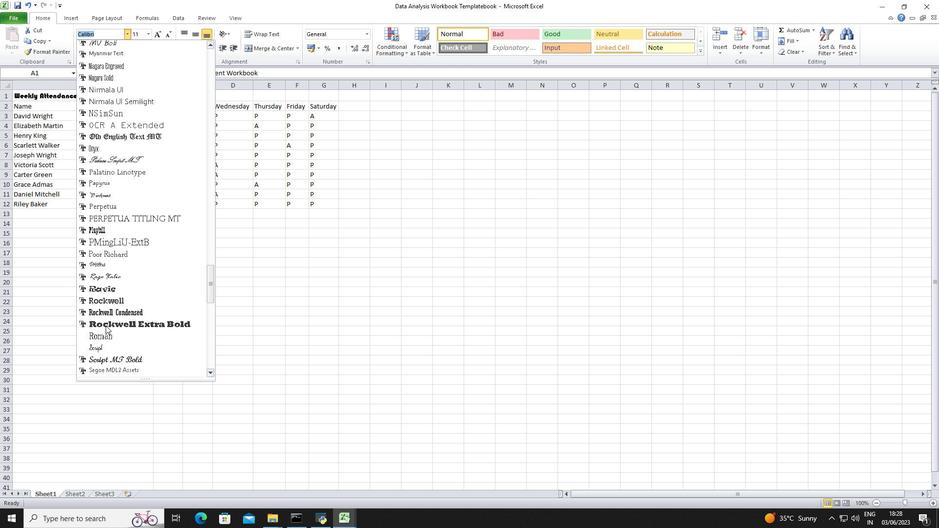 
Action: Mouse scrolled (105, 325) with delta (0, 0)
Screenshot: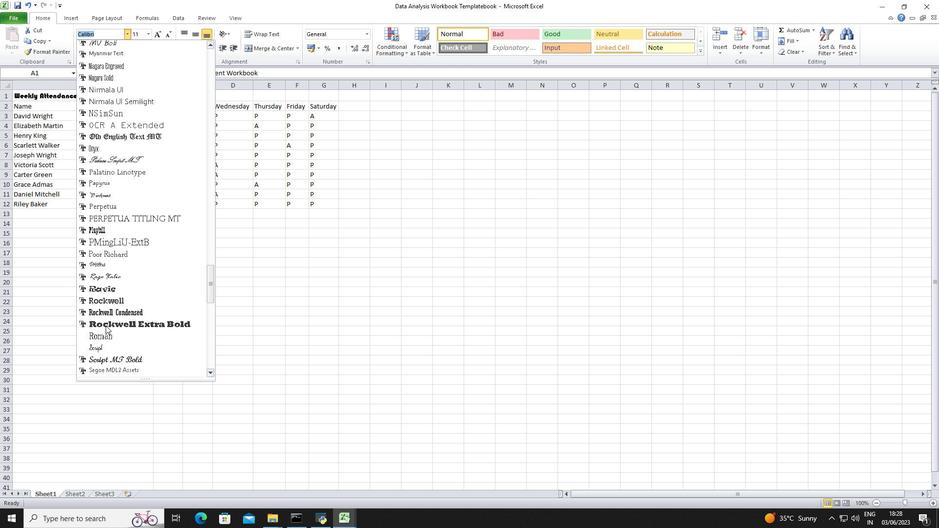 
Action: Mouse scrolled (105, 326) with delta (0, 0)
Screenshot: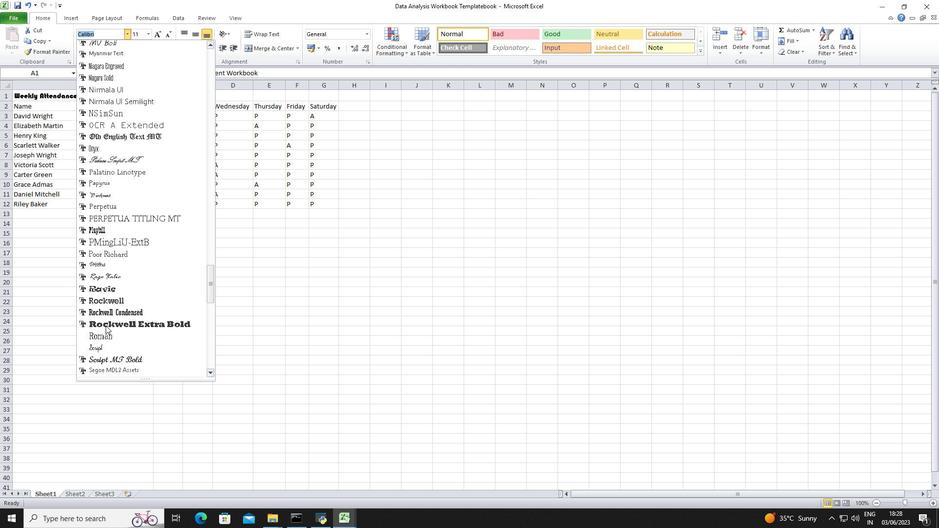 
Action: Mouse scrolled (105, 325) with delta (0, 0)
Screenshot: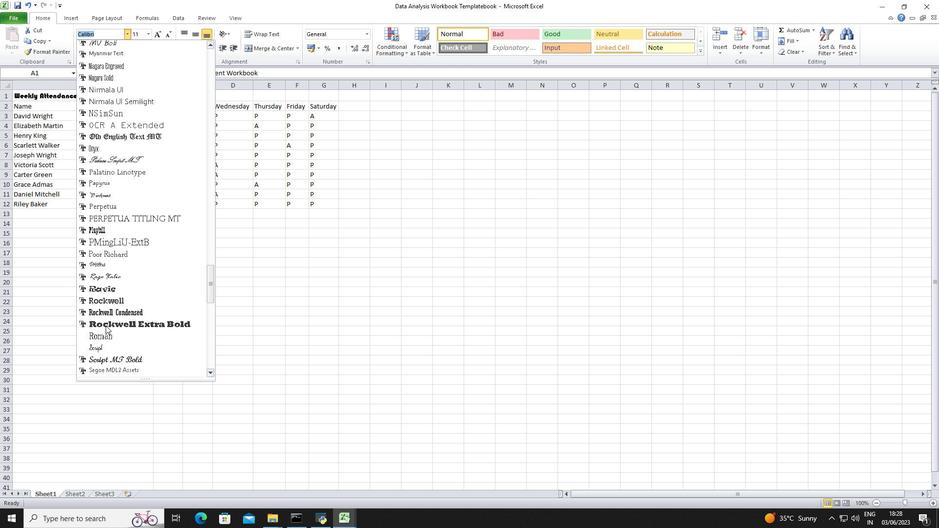 
Action: Mouse scrolled (105, 325) with delta (0, 0)
Screenshot: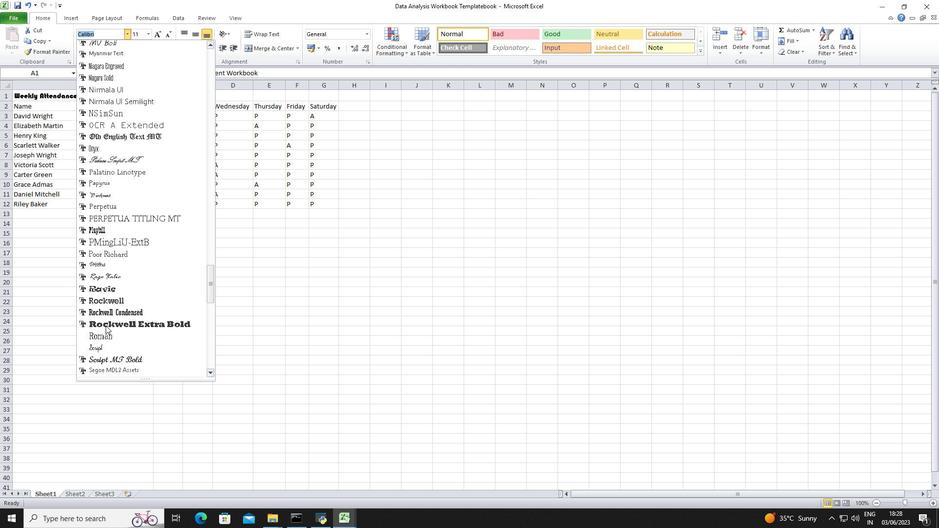 
Action: Mouse scrolled (105, 325) with delta (0, 0)
Screenshot: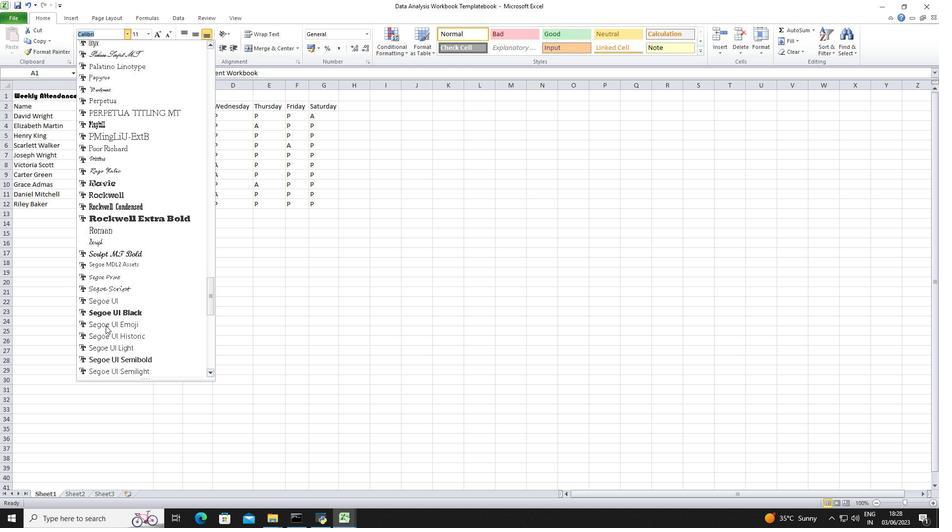 
Action: Mouse scrolled (105, 325) with delta (0, 0)
Screenshot: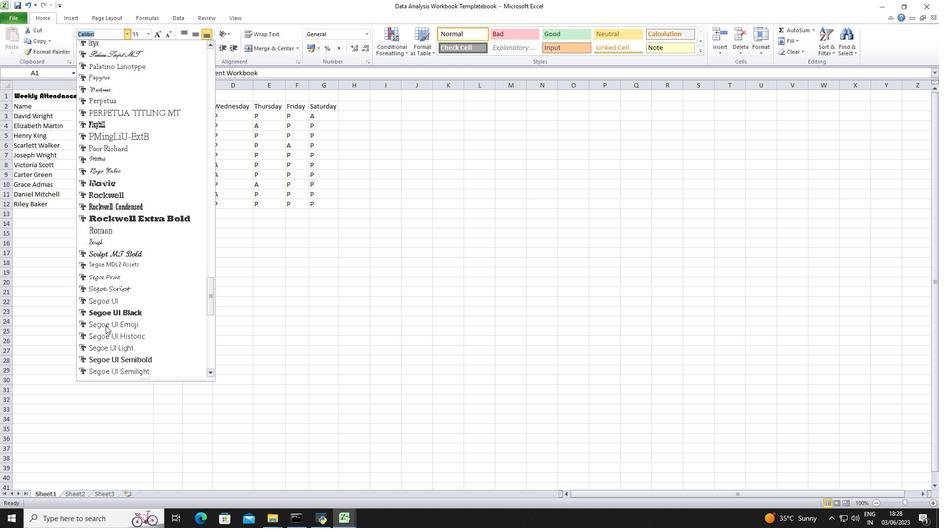 
Action: Mouse scrolled (105, 325) with delta (0, 0)
Screenshot: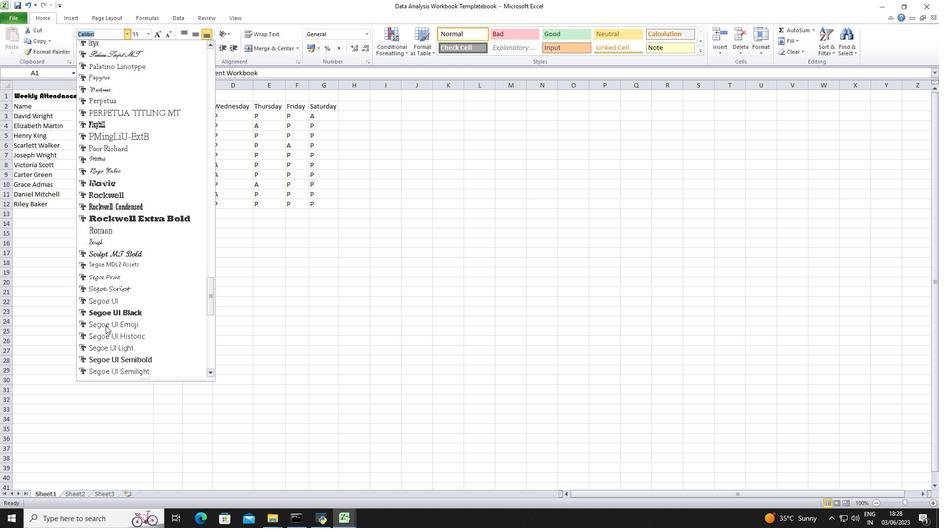 
Action: Mouse scrolled (105, 325) with delta (0, 0)
Screenshot: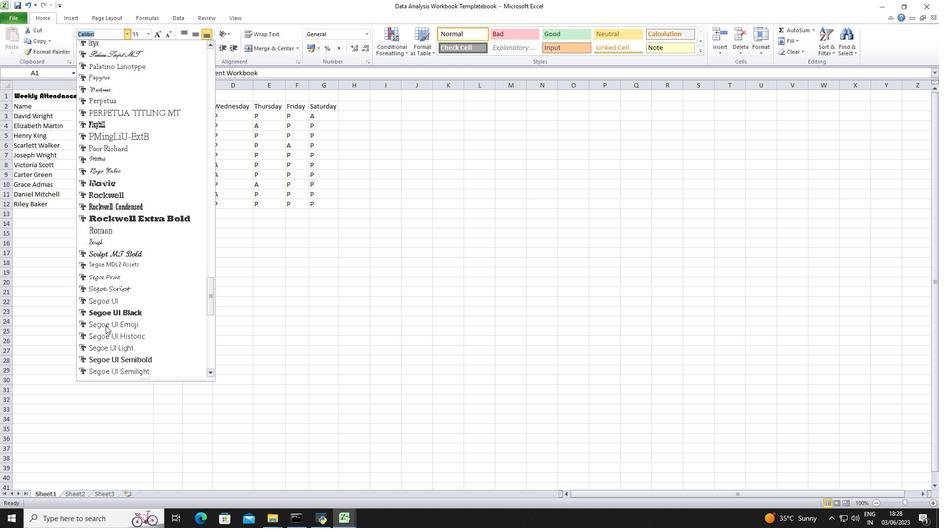 
Action: Mouse scrolled (105, 325) with delta (0, 0)
Screenshot: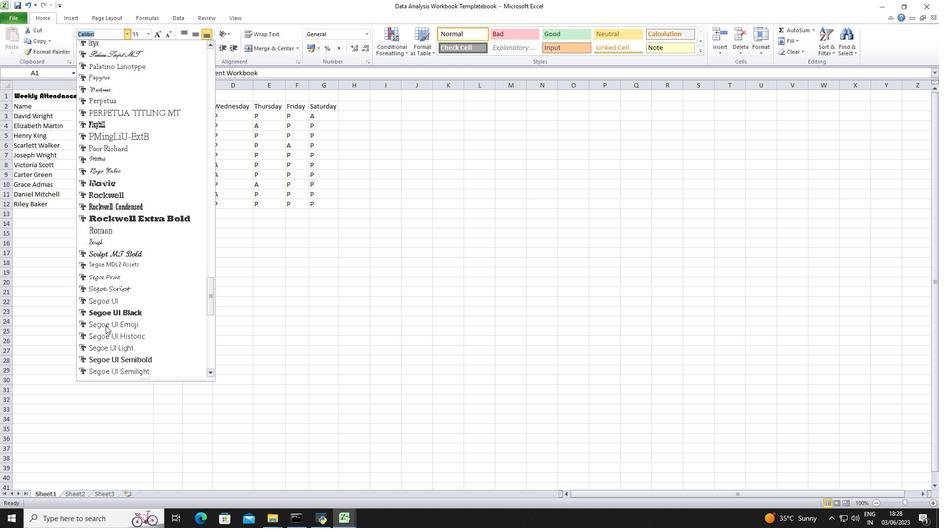 
Action: Mouse scrolled (105, 325) with delta (0, 0)
Screenshot: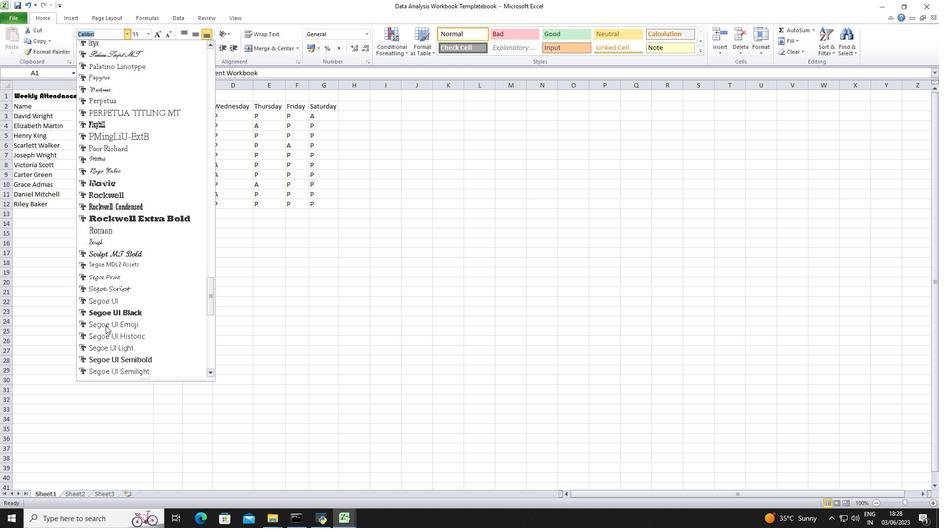 
Action: Mouse scrolled (105, 325) with delta (0, 0)
Screenshot: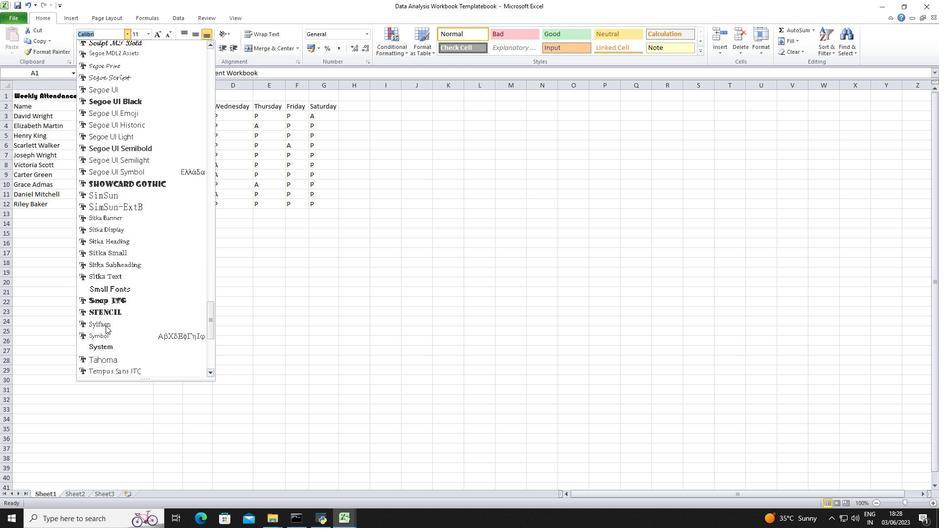 
Action: Mouse scrolled (105, 325) with delta (0, 0)
Screenshot: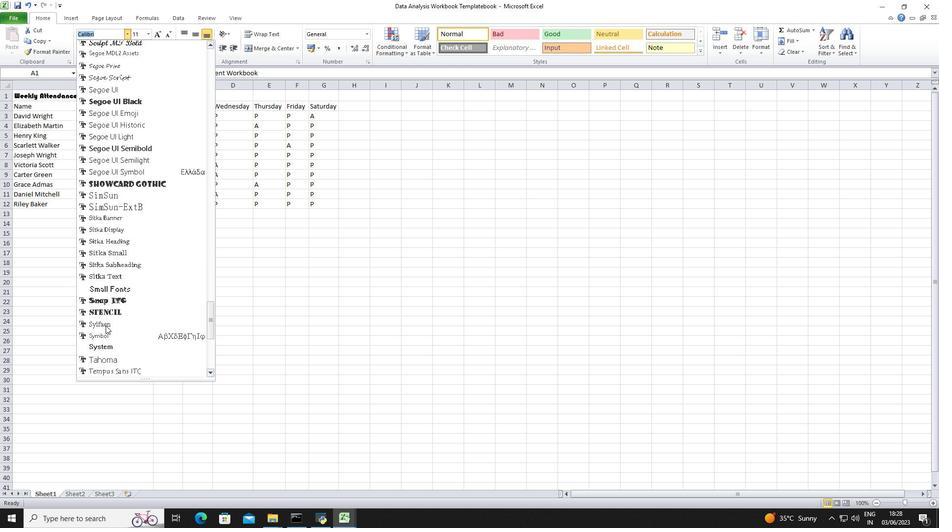 
Action: Mouse scrolled (105, 325) with delta (0, 0)
Screenshot: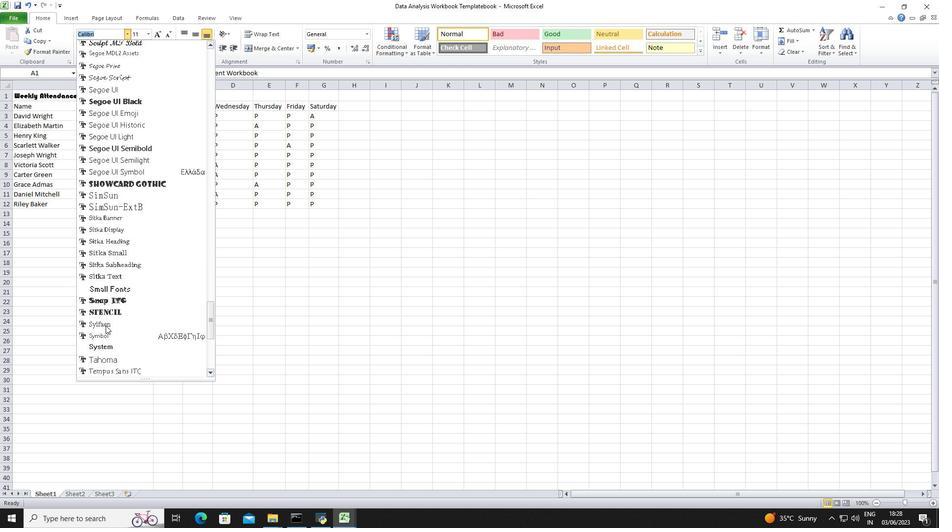 
Action: Mouse scrolled (105, 325) with delta (0, 0)
Screenshot: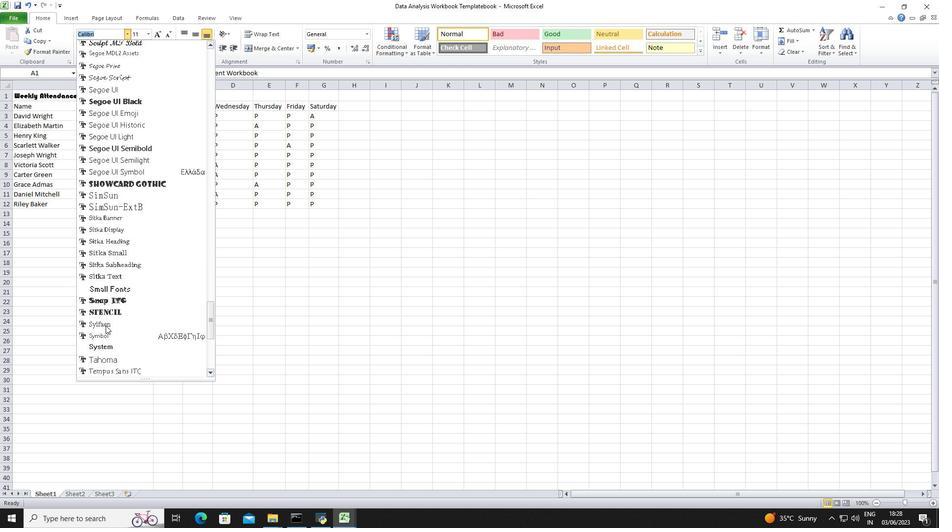 
Action: Mouse scrolled (105, 325) with delta (0, 0)
Screenshot: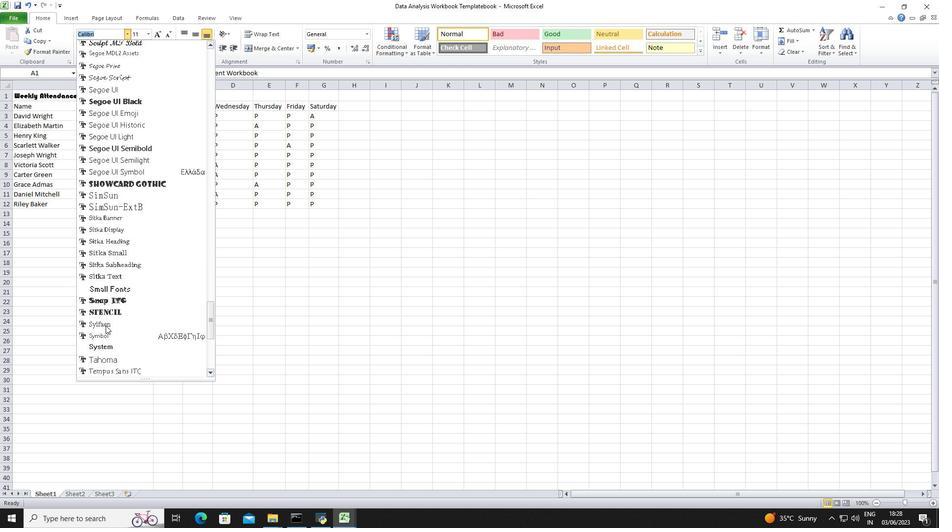 
Action: Mouse scrolled (105, 325) with delta (0, 0)
Screenshot: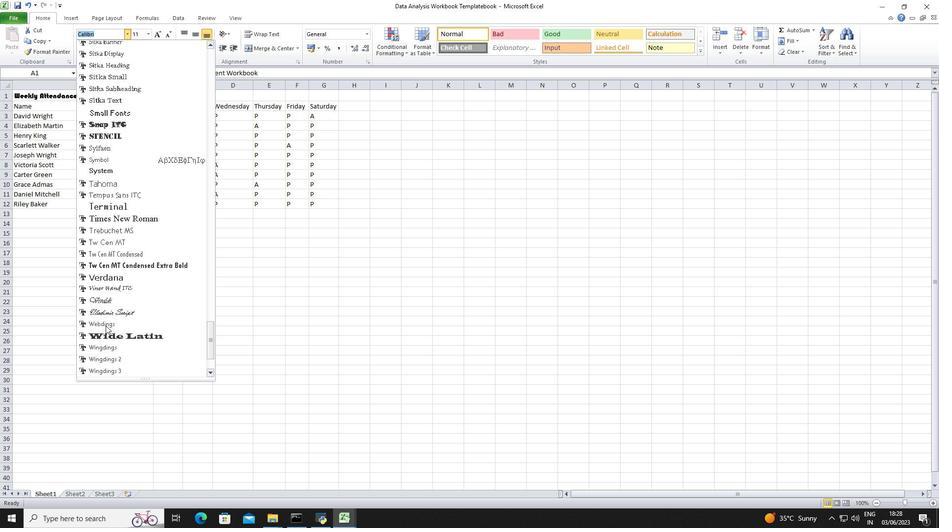 
Action: Mouse scrolled (105, 325) with delta (0, 0)
Screenshot: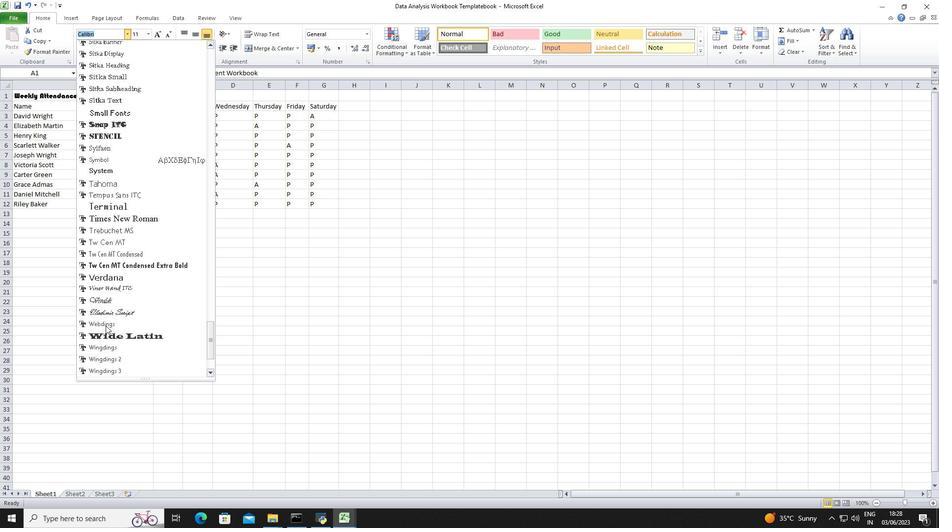 
Action: Mouse scrolled (105, 325) with delta (0, 0)
Screenshot: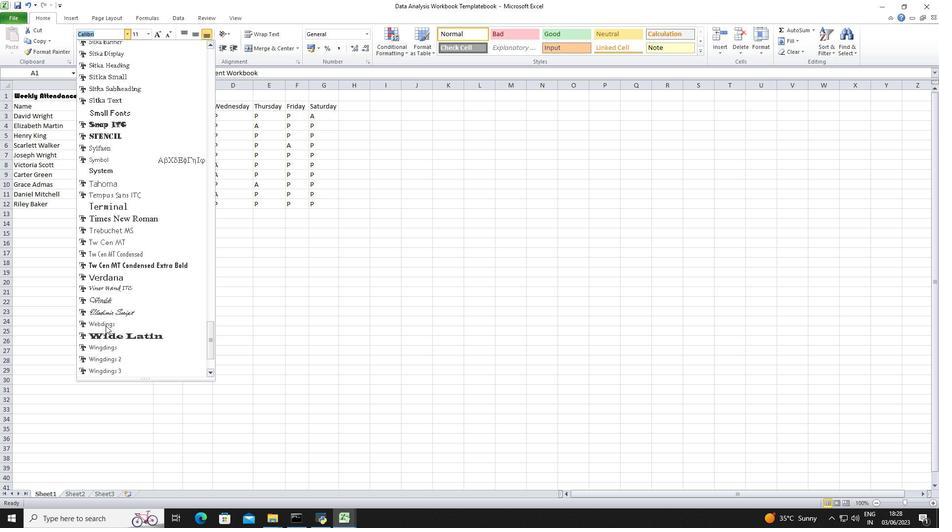 
Action: Mouse scrolled (105, 325) with delta (0, 0)
Screenshot: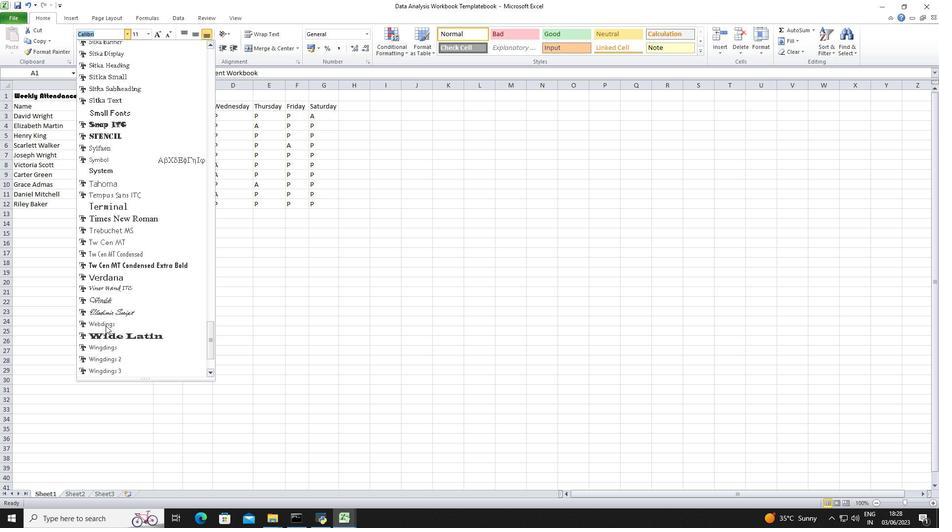 
Action: Mouse scrolled (105, 325) with delta (0, 0)
Screenshot: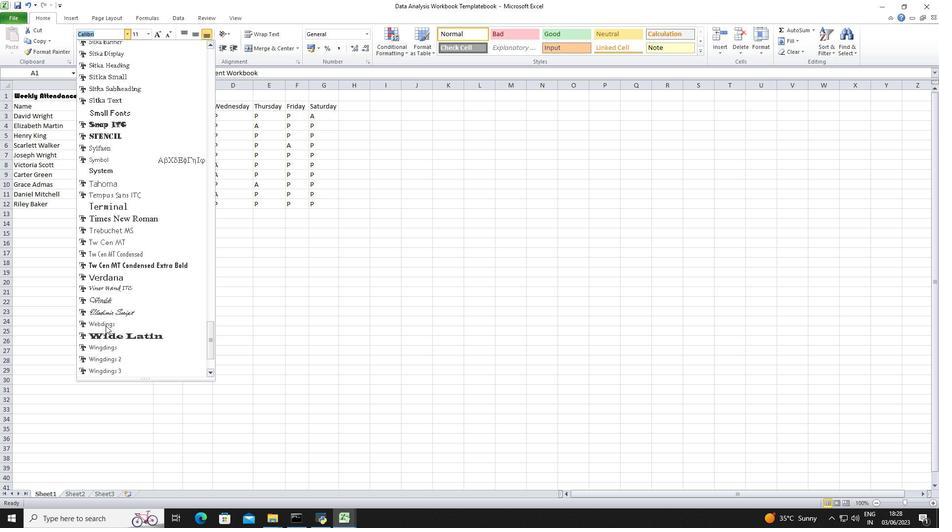 
Action: Mouse scrolled (105, 325) with delta (0, 0)
Screenshot: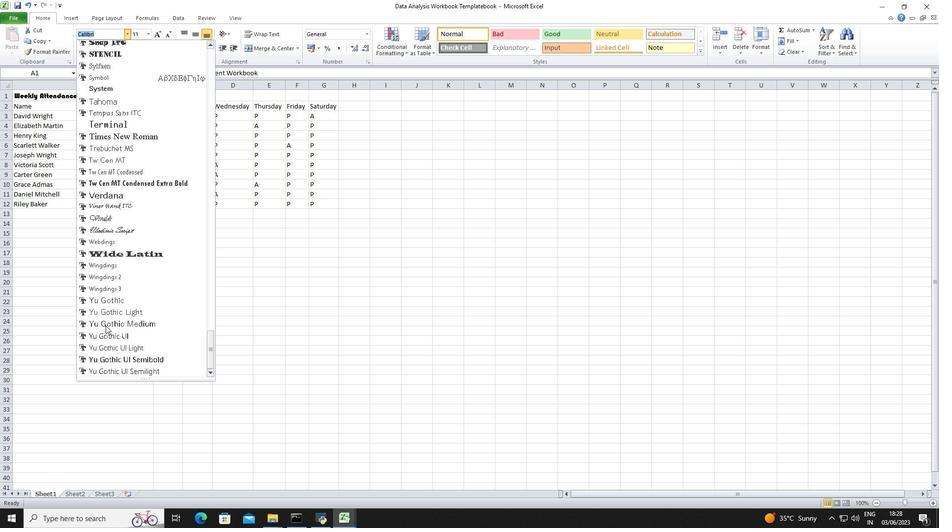 
Action: Mouse scrolled (105, 325) with delta (0, 0)
Screenshot: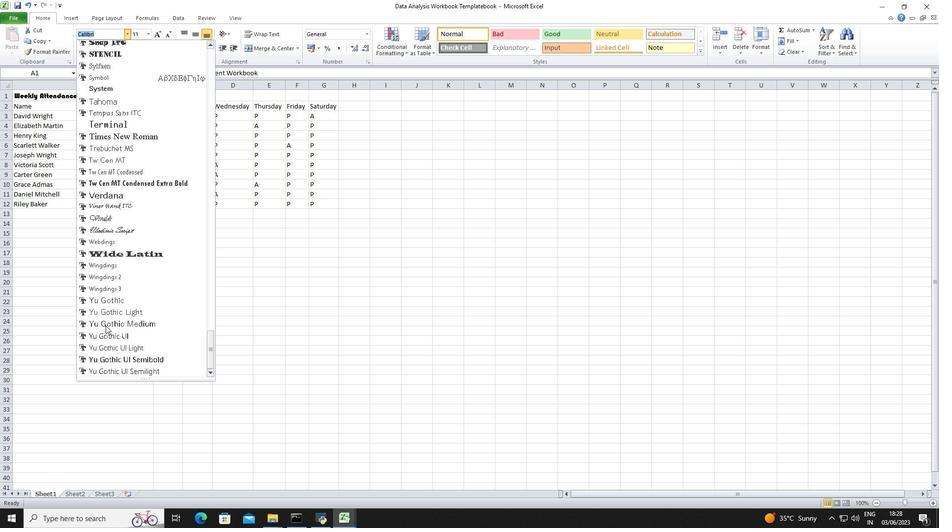 
Action: Mouse scrolled (105, 325) with delta (0, 0)
Screenshot: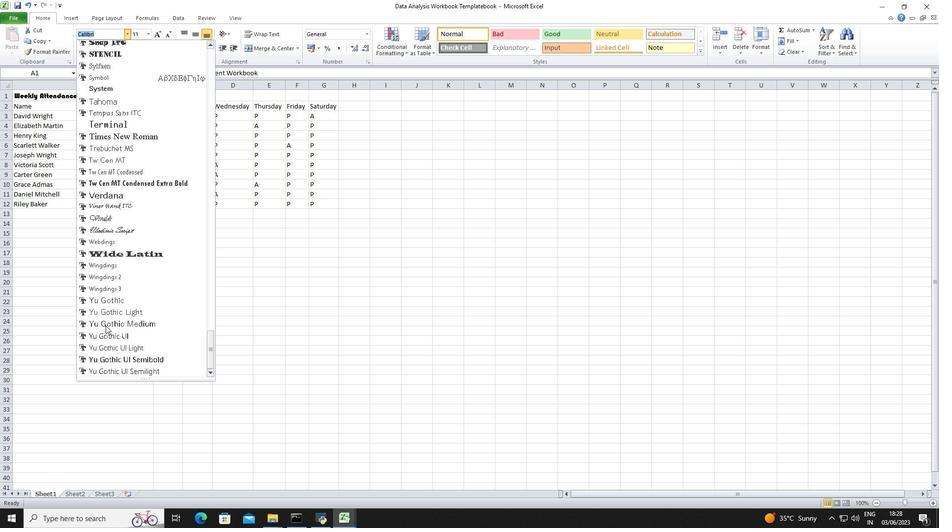 
Action: Mouse scrolled (105, 325) with delta (0, 0)
Screenshot: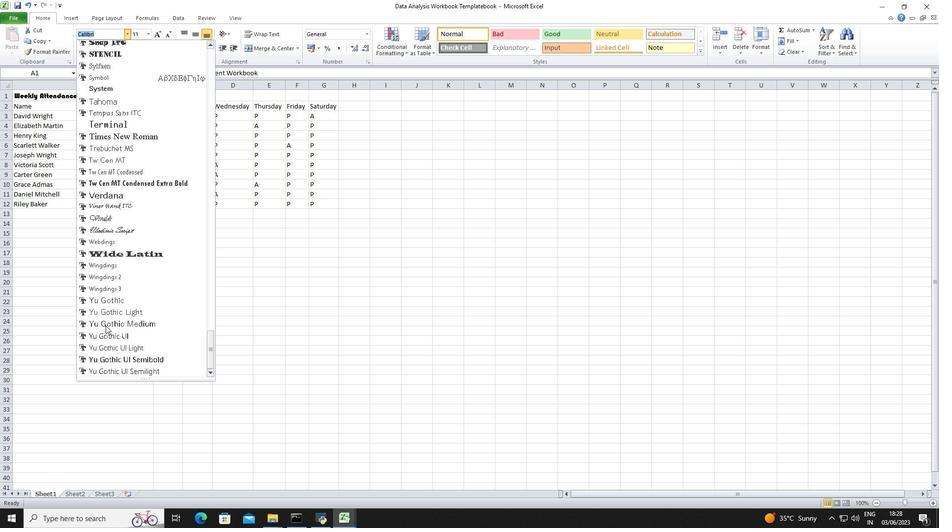 
Action: Mouse scrolled (105, 325) with delta (0, 0)
Screenshot: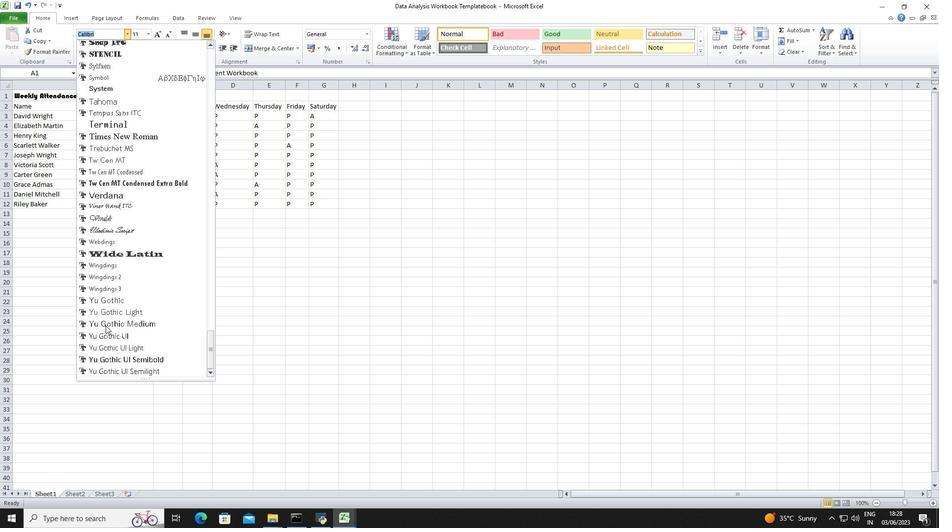 
Action: Mouse scrolled (105, 325) with delta (0, 0)
Screenshot: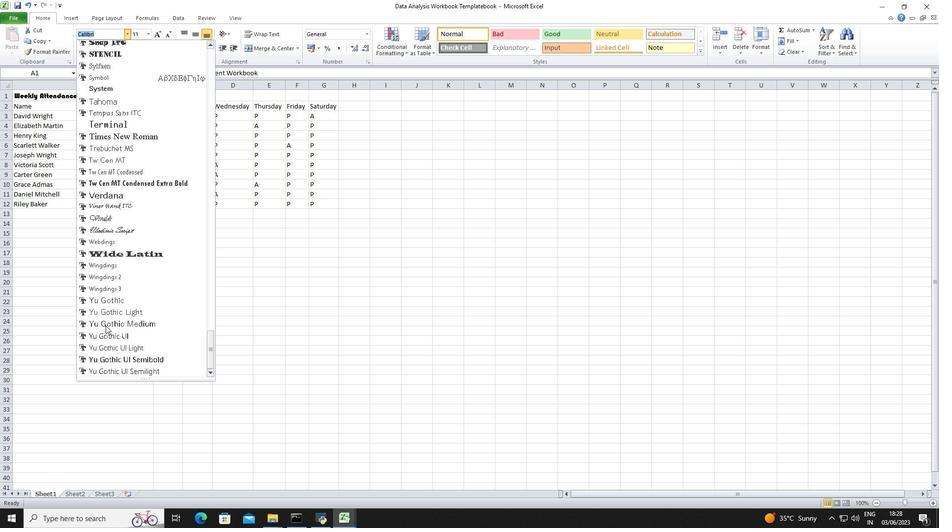 
Action: Mouse scrolled (105, 325) with delta (0, 0)
Screenshot: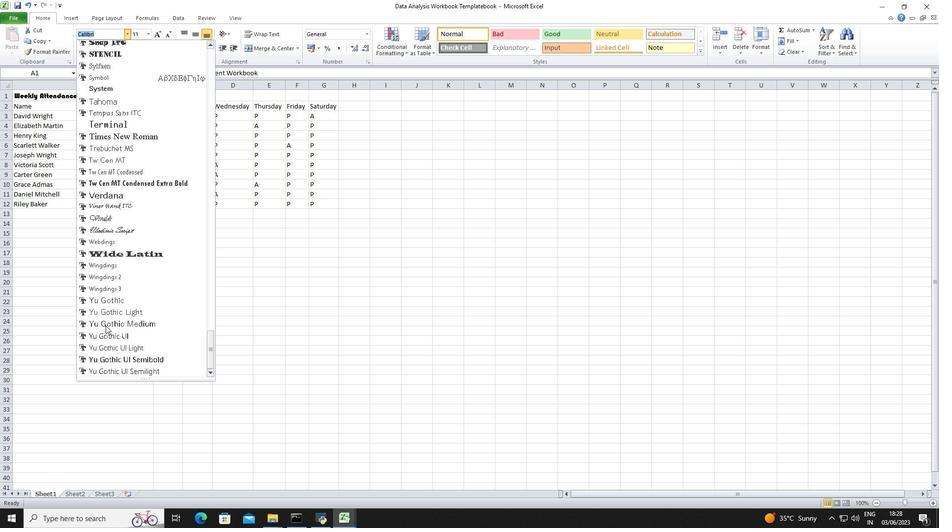 
Action: Mouse scrolled (105, 325) with delta (0, 0)
Screenshot: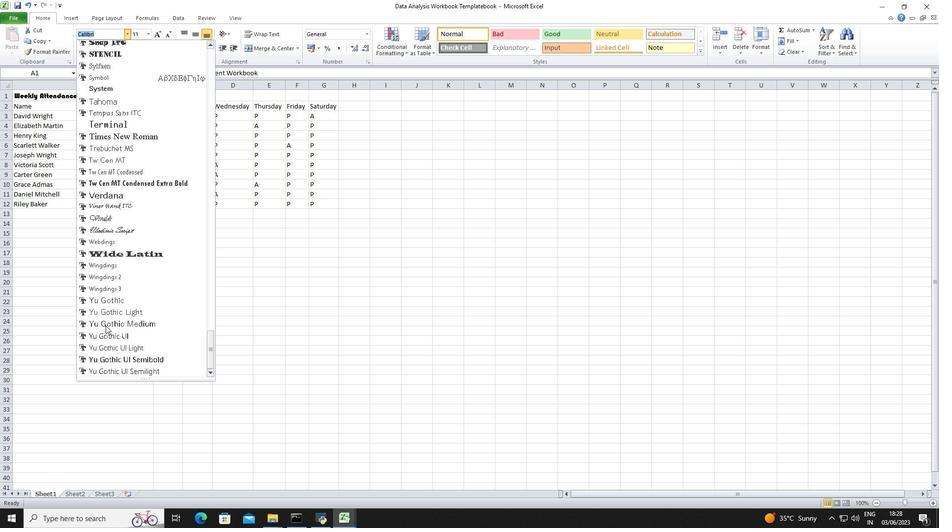 
Action: Mouse scrolled (105, 325) with delta (0, 0)
Screenshot: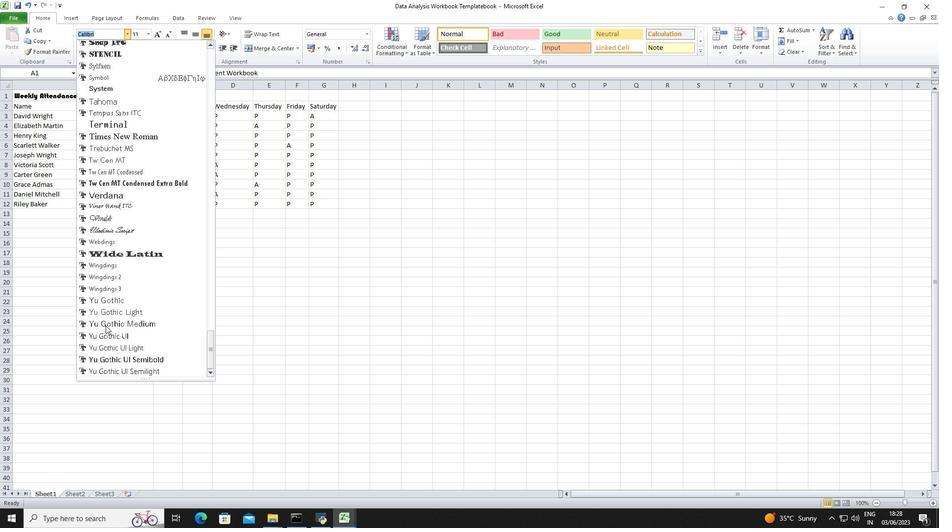 
Action: Mouse scrolled (105, 325) with delta (0, 0)
Screenshot: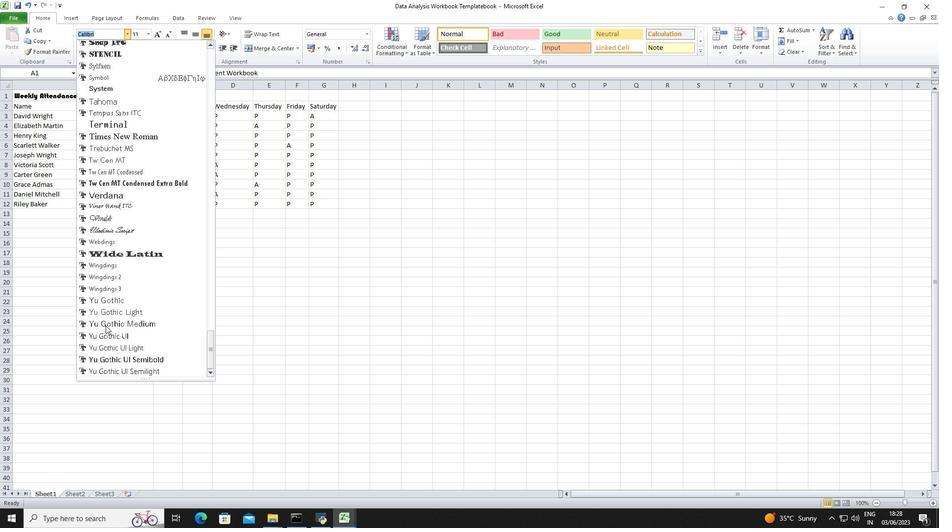 
Action: Mouse scrolled (105, 326) with delta (0, 0)
Screenshot: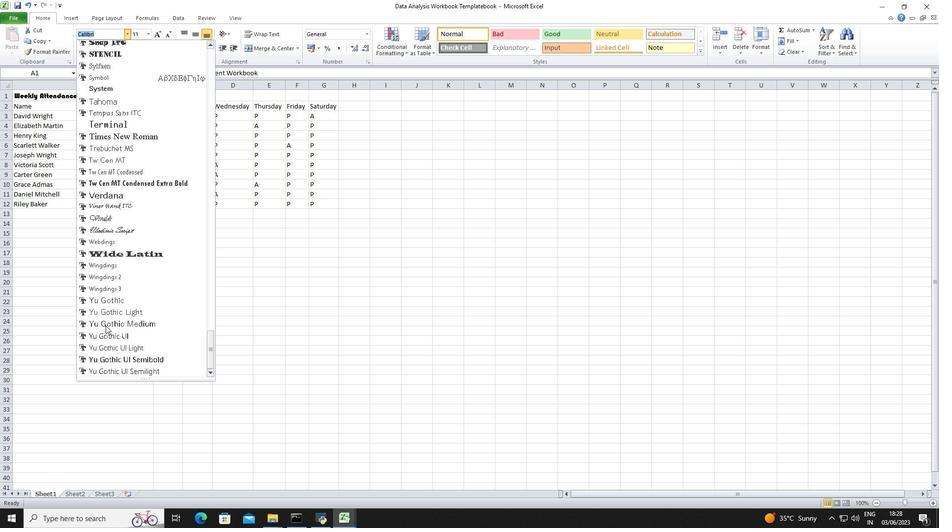 
Action: Mouse scrolled (105, 326) with delta (0, 0)
Screenshot: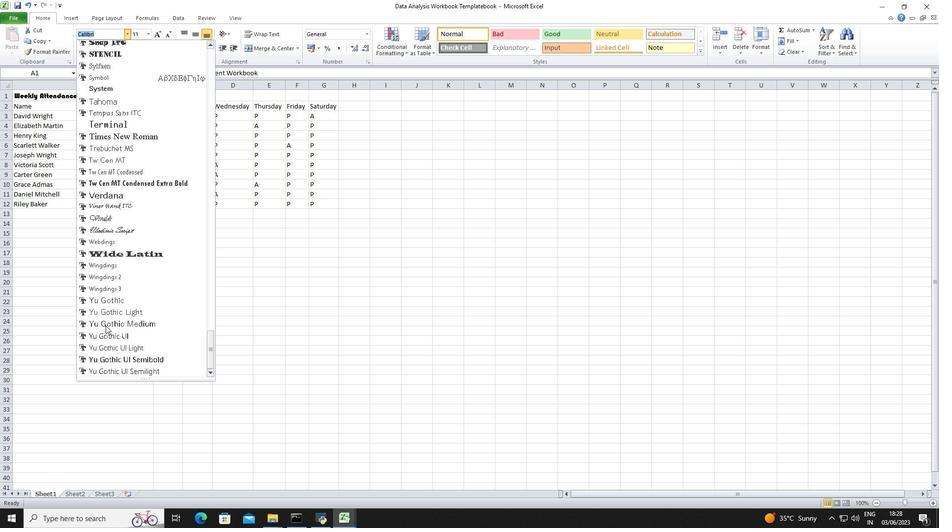 
Action: Mouse scrolled (105, 326) with delta (0, 0)
Screenshot: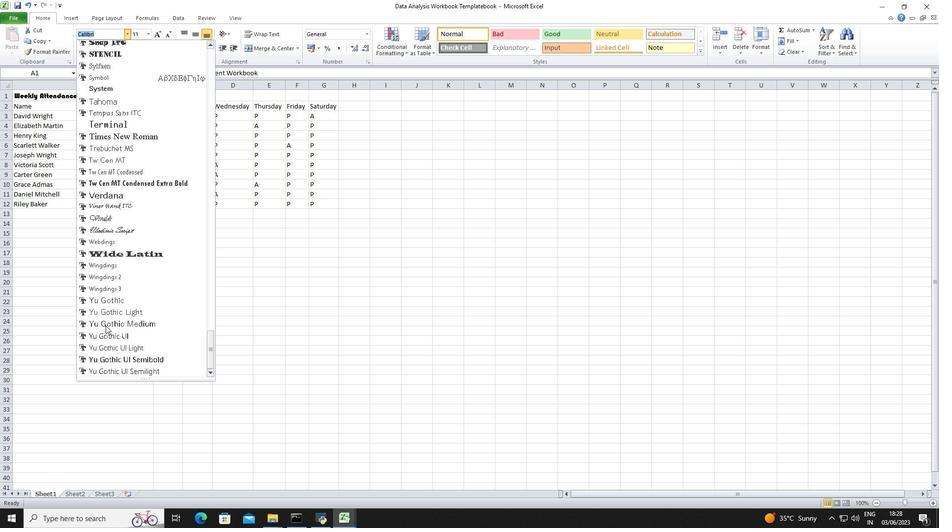 
Action: Mouse scrolled (105, 326) with delta (0, 0)
Screenshot: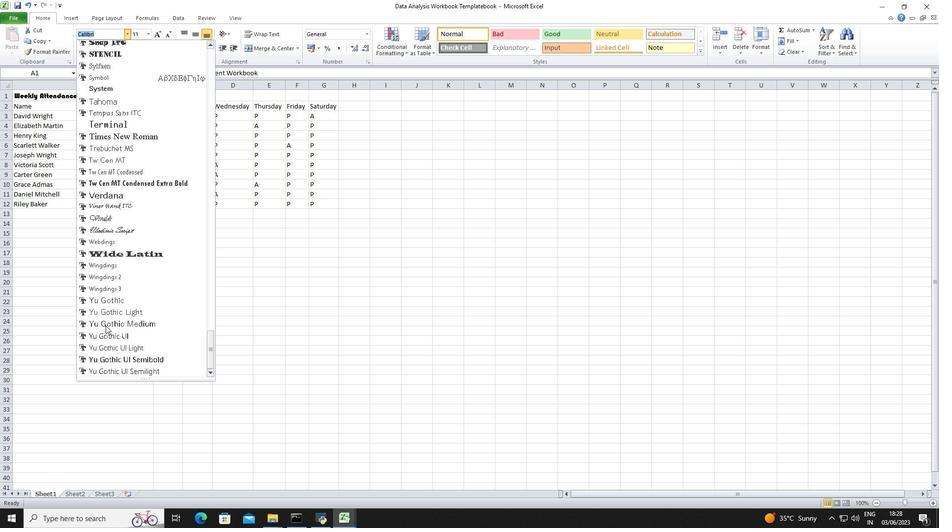 
Action: Mouse scrolled (105, 326) with delta (0, 0)
Screenshot: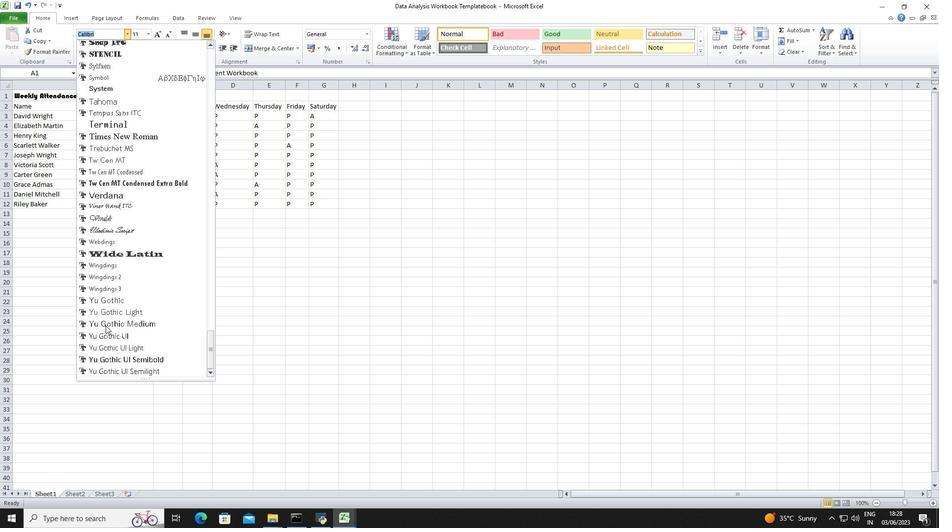 
Action: Mouse scrolled (105, 326) with delta (0, 0)
Screenshot: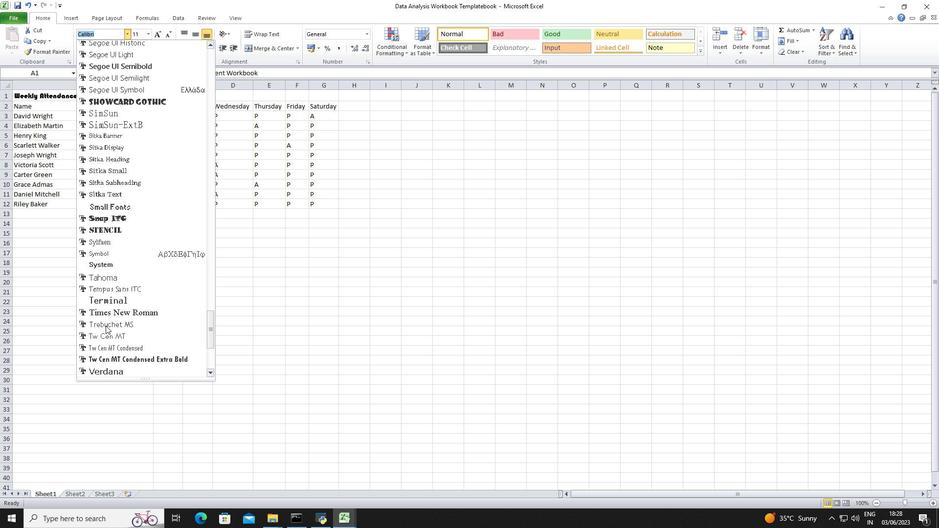 
Action: Mouse scrolled (105, 326) with delta (0, 0)
Screenshot: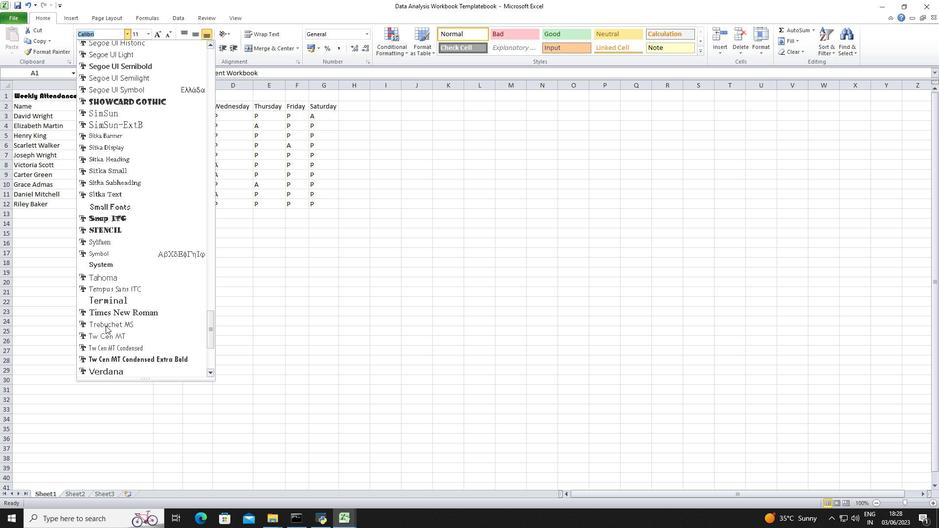 
Action: Mouse scrolled (105, 326) with delta (0, 0)
Screenshot: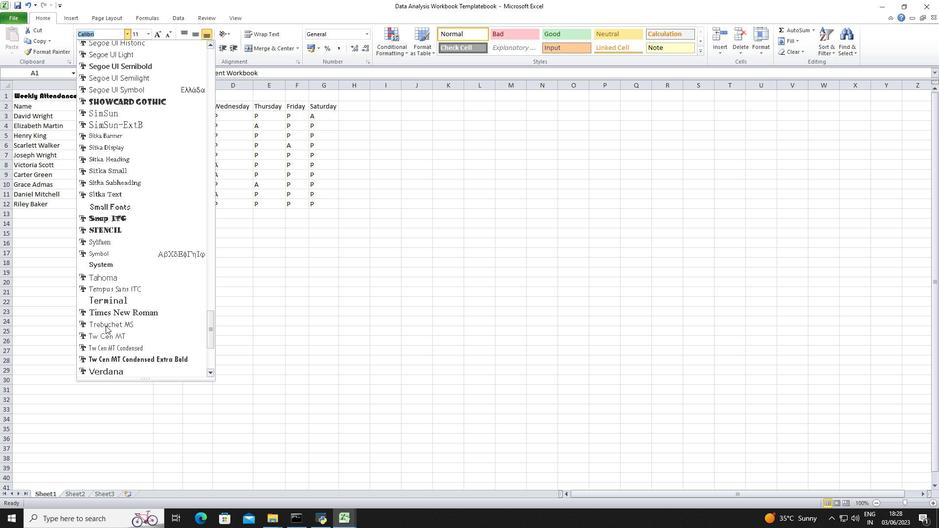 
Action: Mouse scrolled (105, 326) with delta (0, 0)
Screenshot: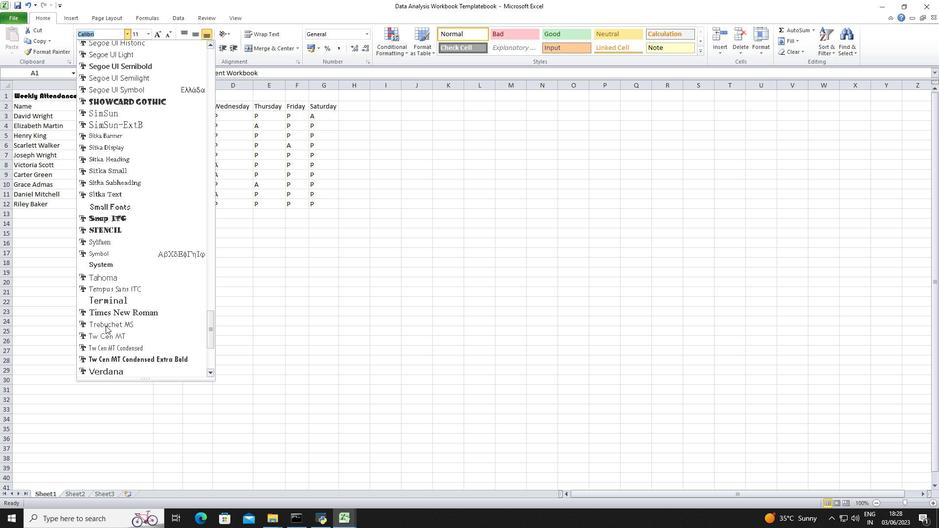 
Action: Mouse scrolled (105, 326) with delta (0, 0)
Screenshot: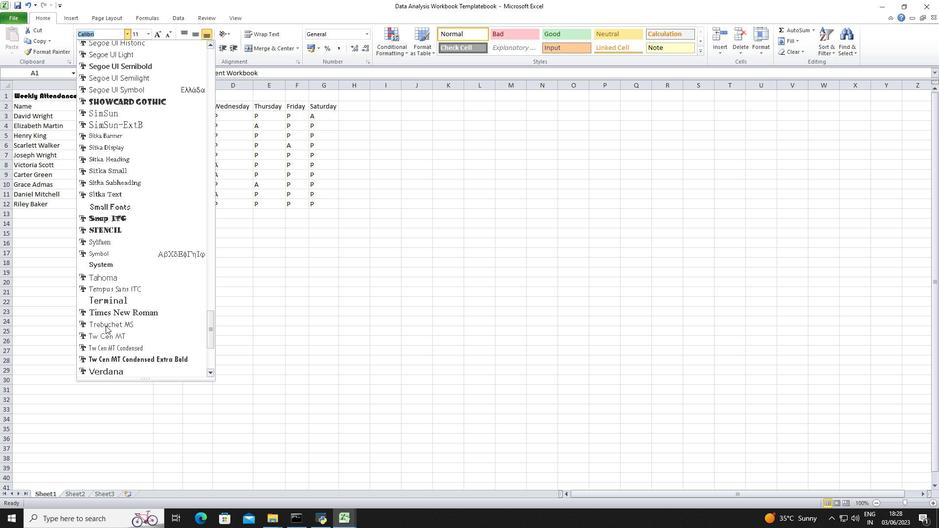 
Action: Mouse scrolled (105, 326) with delta (0, 0)
Screenshot: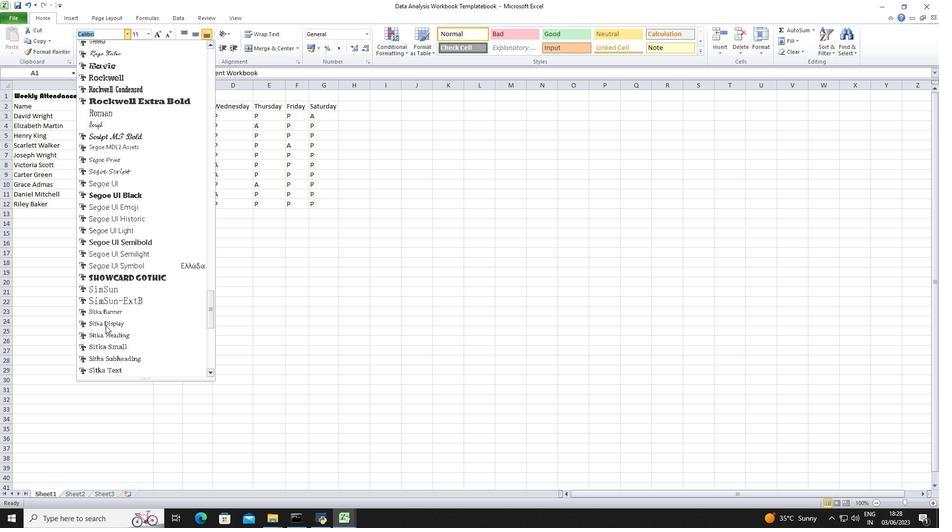 
Action: Mouse scrolled (105, 326) with delta (0, 0)
Screenshot: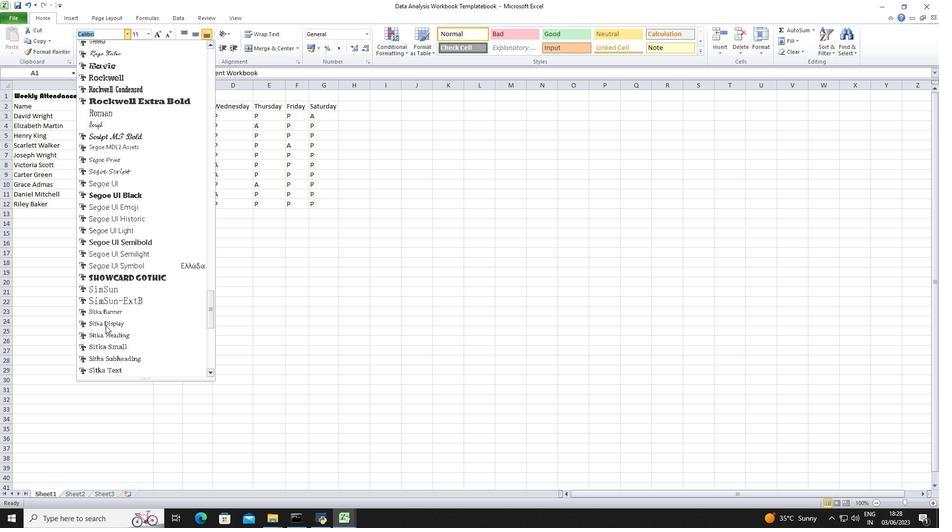 
Action: Mouse scrolled (105, 326) with delta (0, 0)
Screenshot: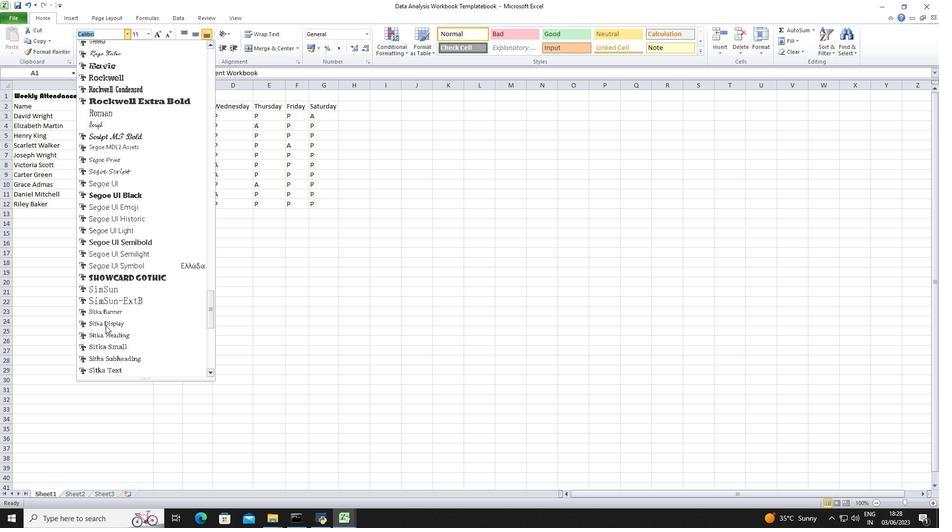 
Action: Mouse scrolled (105, 326) with delta (0, 0)
Screenshot: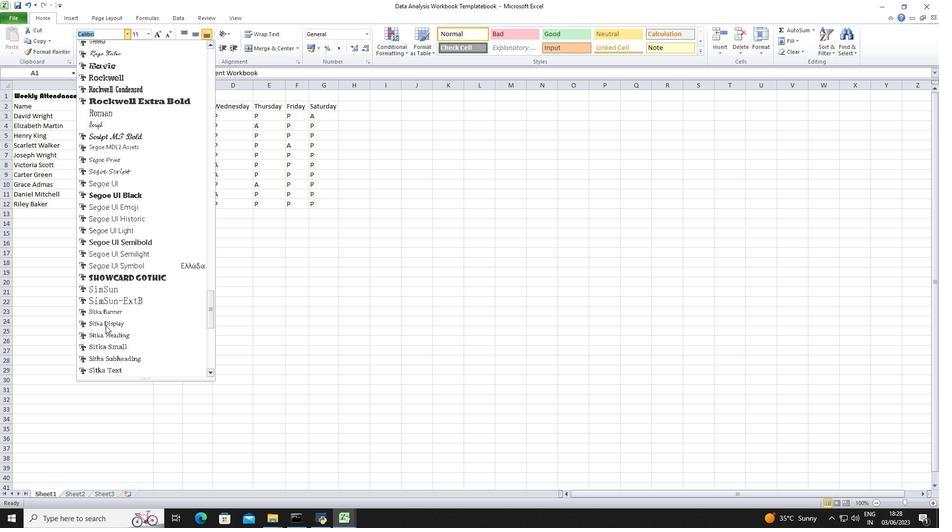 
Action: Mouse scrolled (105, 326) with delta (0, 0)
Screenshot: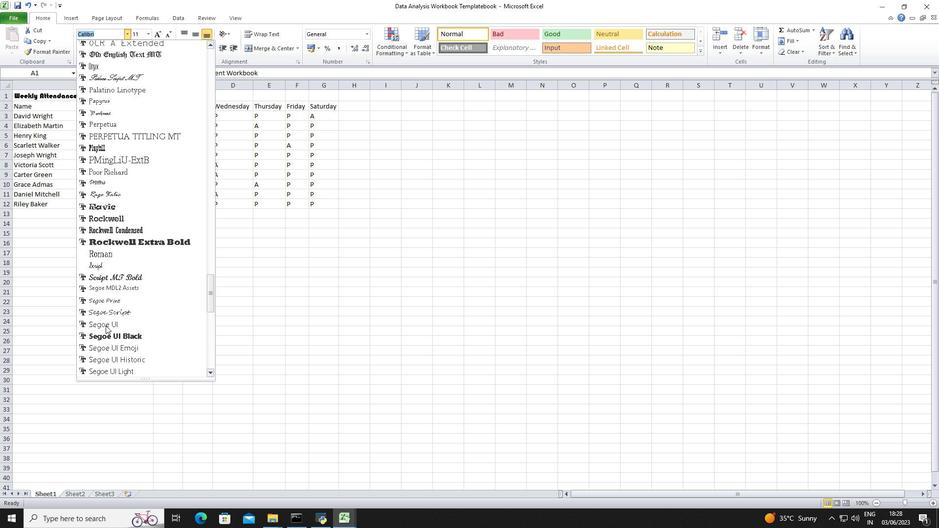 
Action: Mouse scrolled (105, 326) with delta (0, 0)
Screenshot: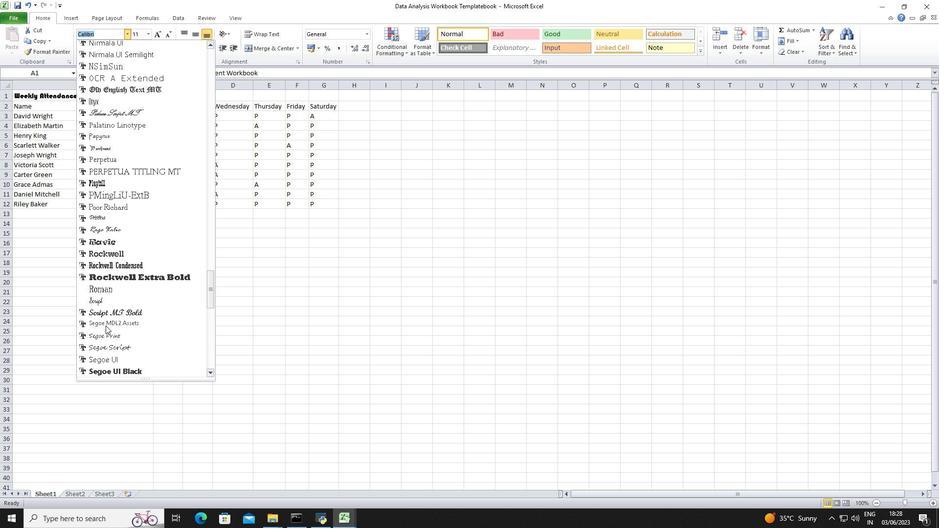 
Action: Mouse scrolled (105, 326) with delta (0, 0)
Screenshot: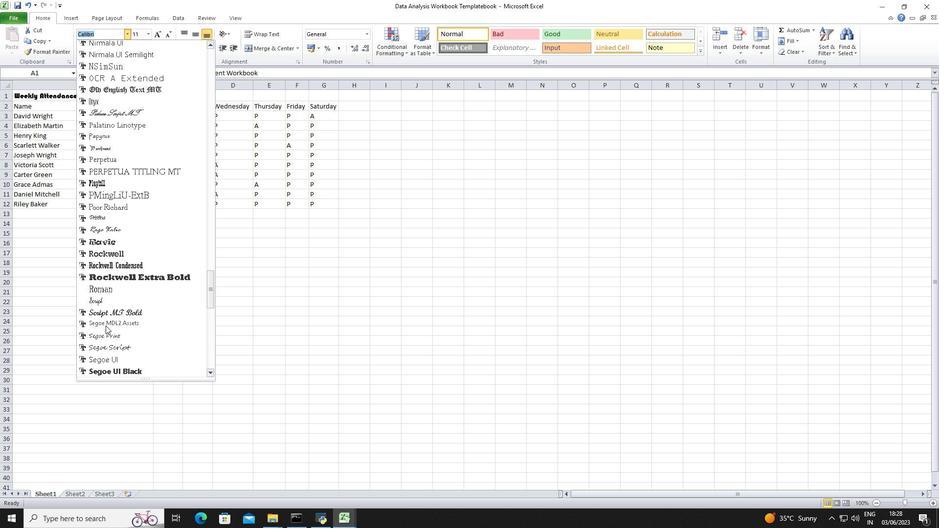 
Action: Mouse scrolled (105, 326) with delta (0, 0)
Screenshot: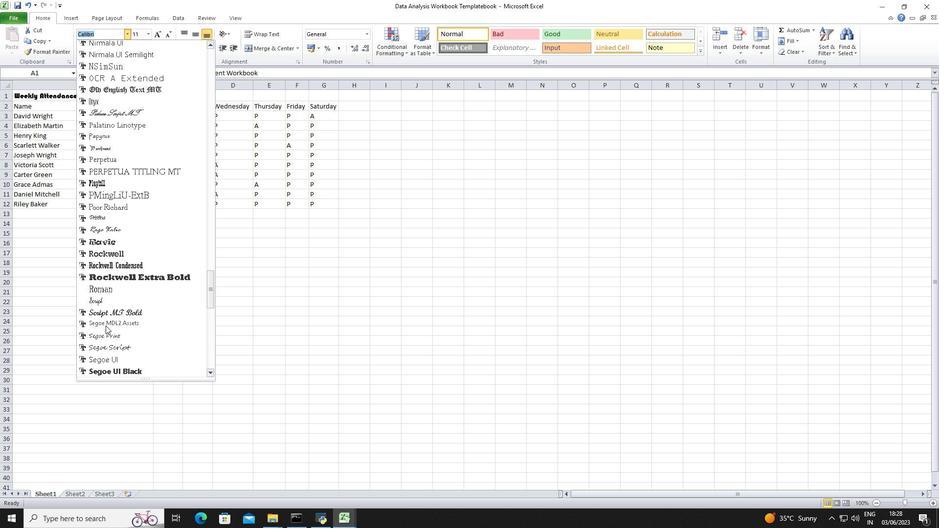 
Action: Mouse scrolled (105, 326) with delta (0, 0)
Screenshot: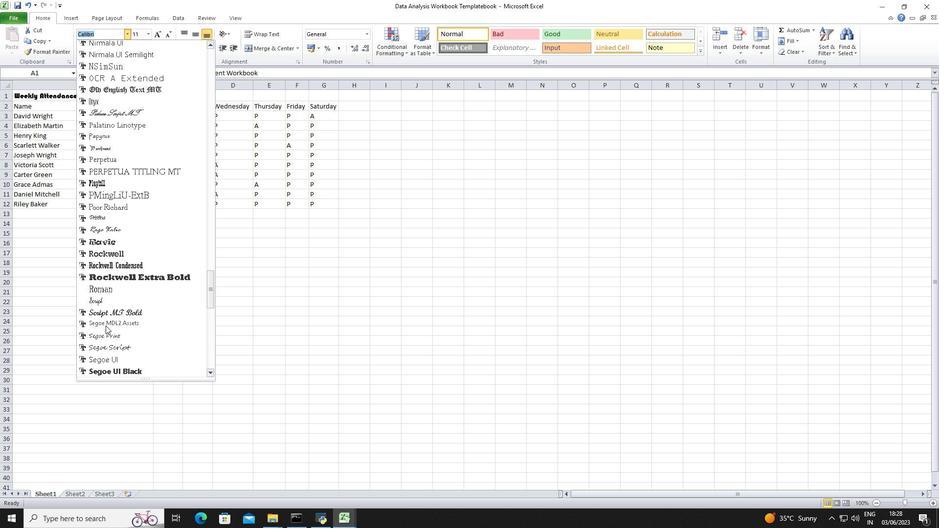 
Action: Mouse scrolled (105, 326) with delta (0, 0)
Screenshot: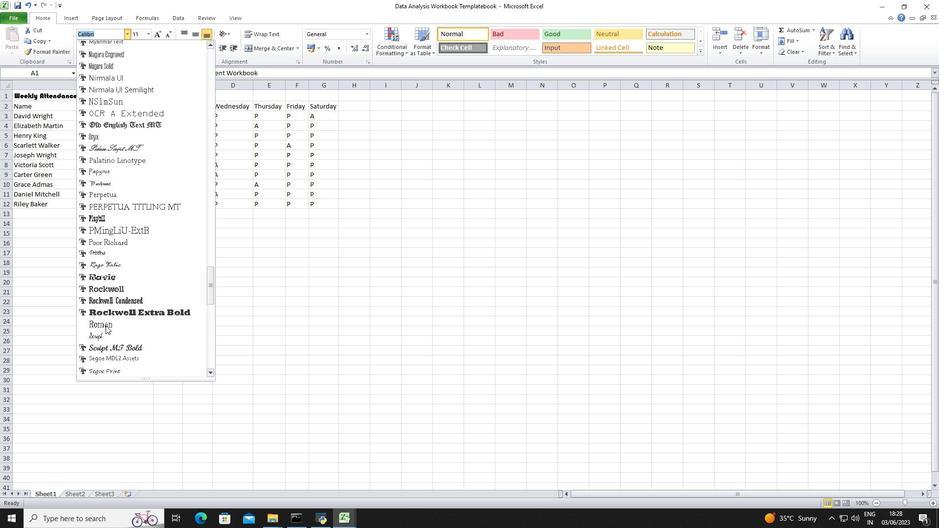 
Action: Mouse scrolled (105, 326) with delta (0, 0)
Screenshot: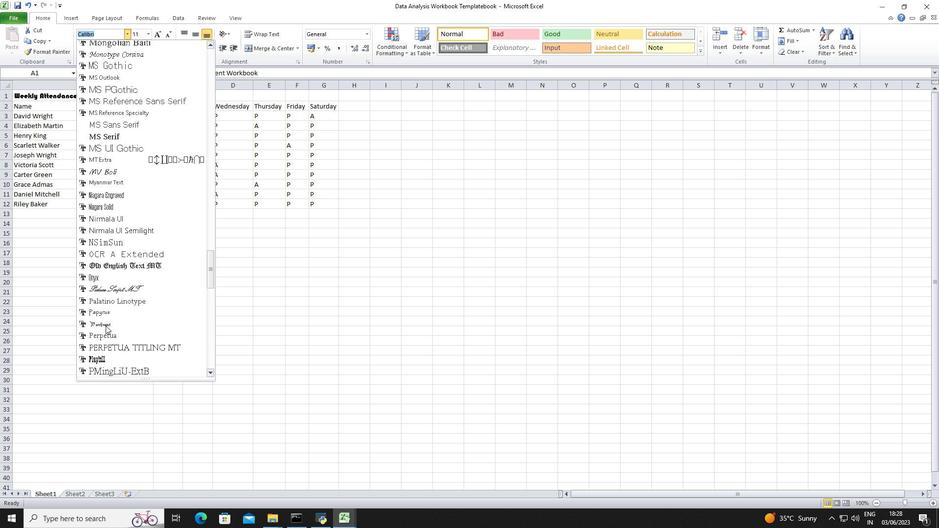 
Action: Mouse scrolled (105, 326) with delta (0, 0)
Screenshot: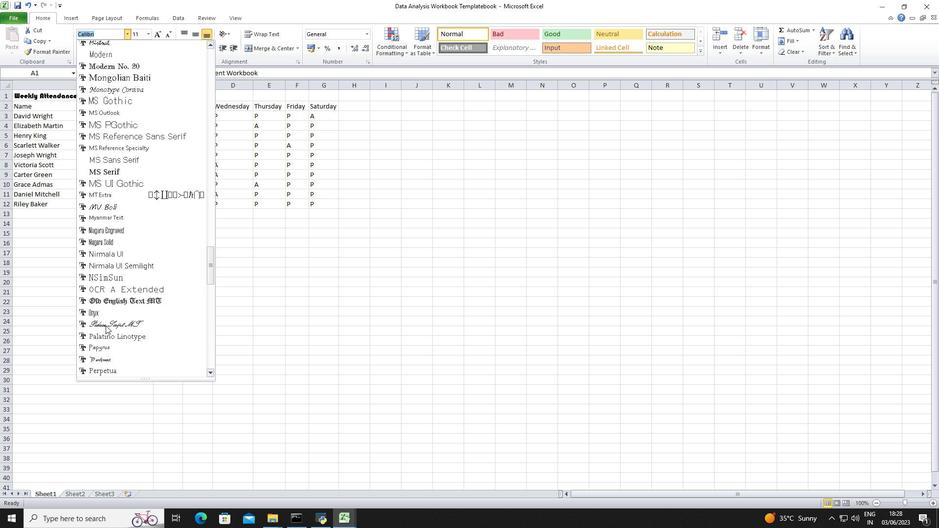 
Action: Mouse scrolled (105, 326) with delta (0, 0)
Screenshot: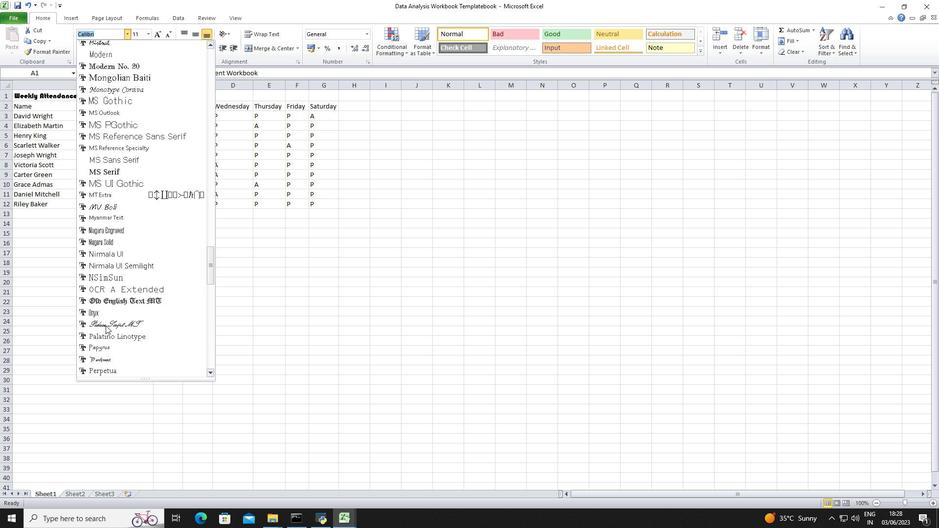 
Action: Mouse scrolled (105, 326) with delta (0, 0)
Screenshot: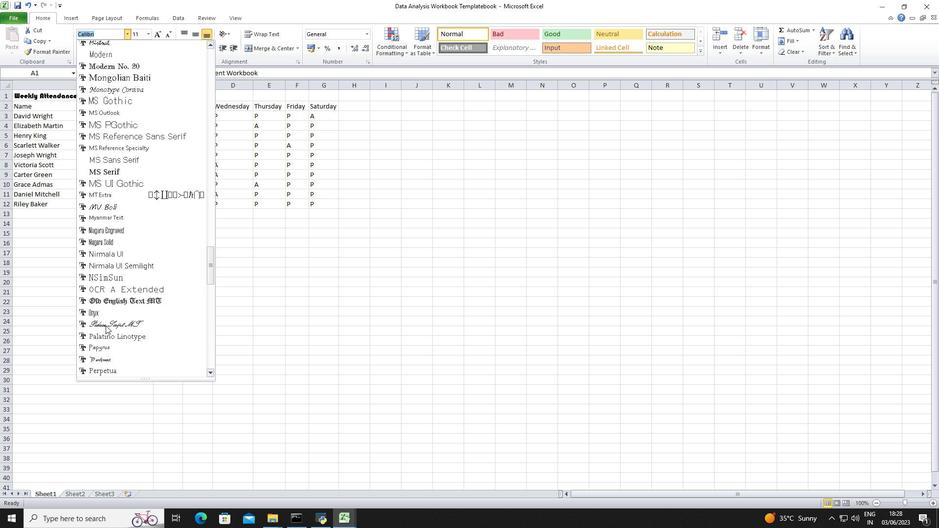 
Action: Mouse scrolled (105, 326) with delta (0, 0)
Screenshot: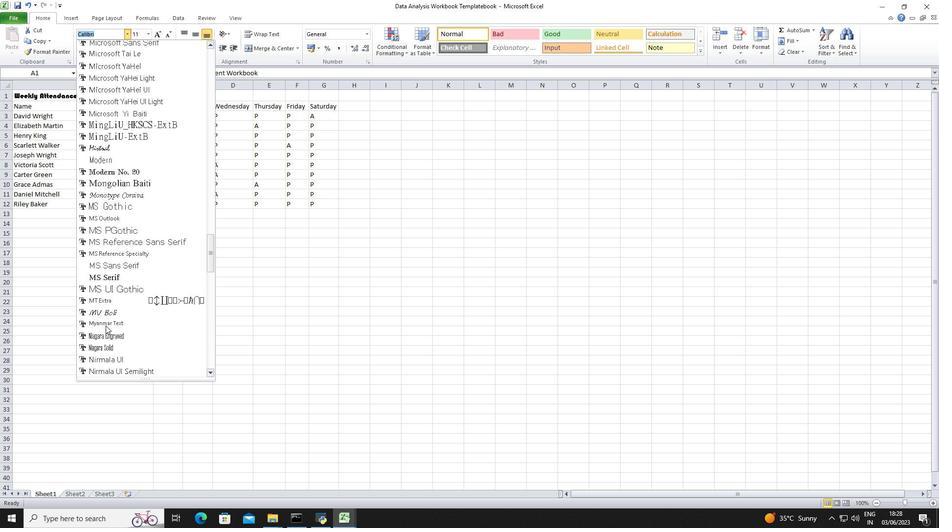 
Action: Mouse scrolled (105, 326) with delta (0, 0)
Screenshot: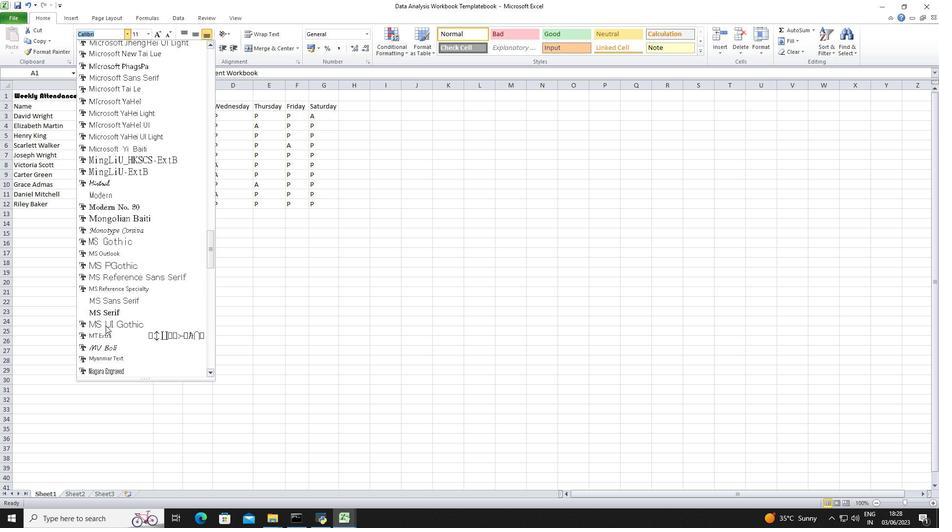 
Action: Mouse scrolled (105, 326) with delta (0, 0)
Screenshot: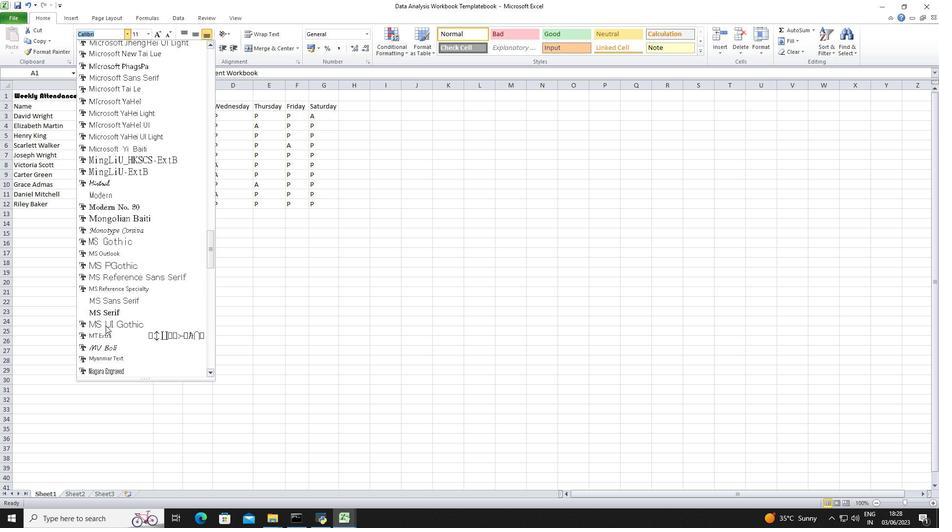 
Action: Mouse scrolled (105, 326) with delta (0, 0)
Screenshot: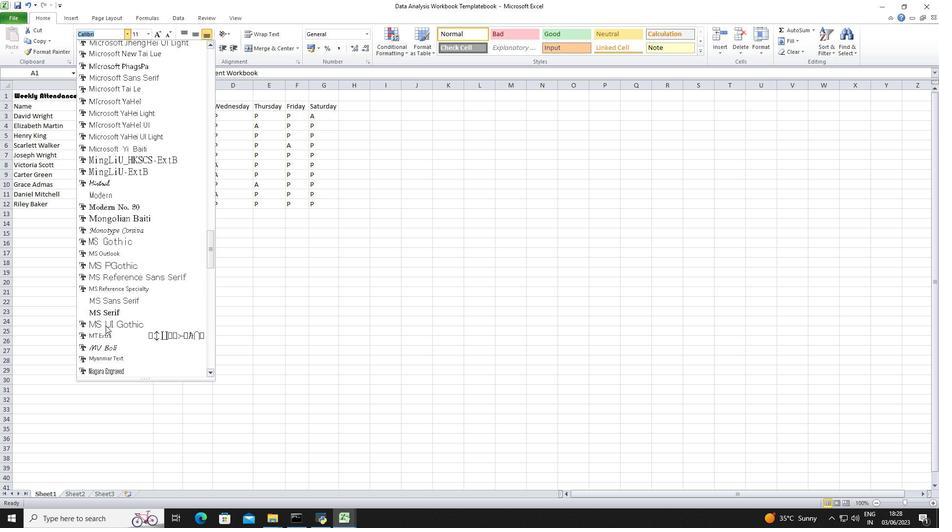 
Action: Mouse scrolled (105, 326) with delta (0, 0)
Screenshot: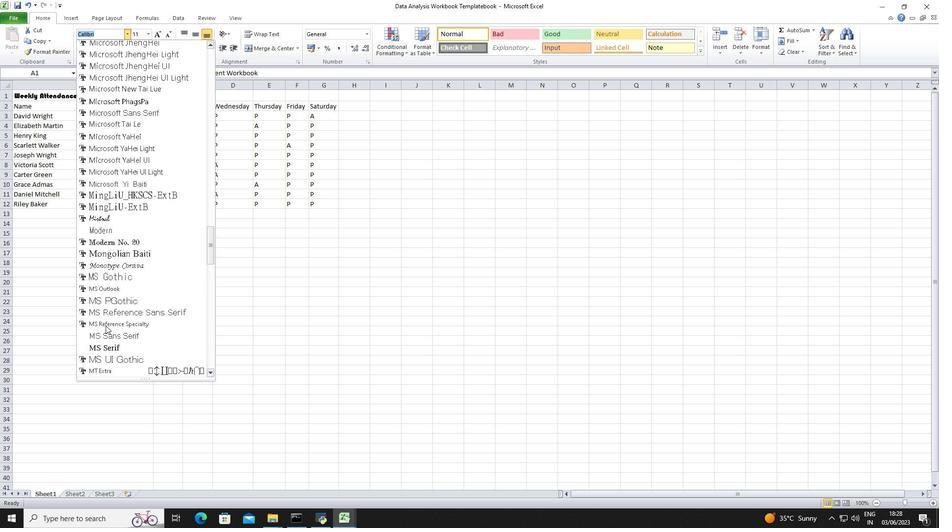 
Action: Mouse scrolled (105, 326) with delta (0, 0)
Screenshot: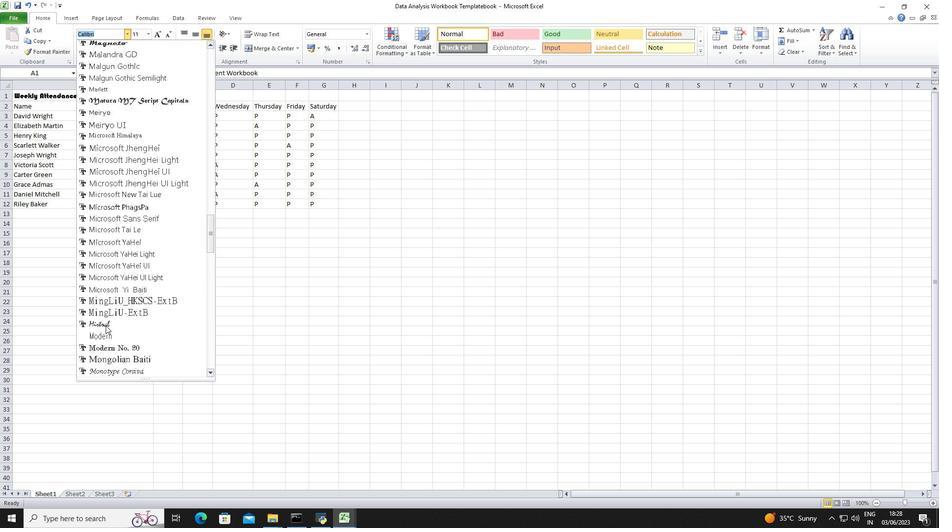 
Action: Mouse scrolled (105, 326) with delta (0, 0)
Screenshot: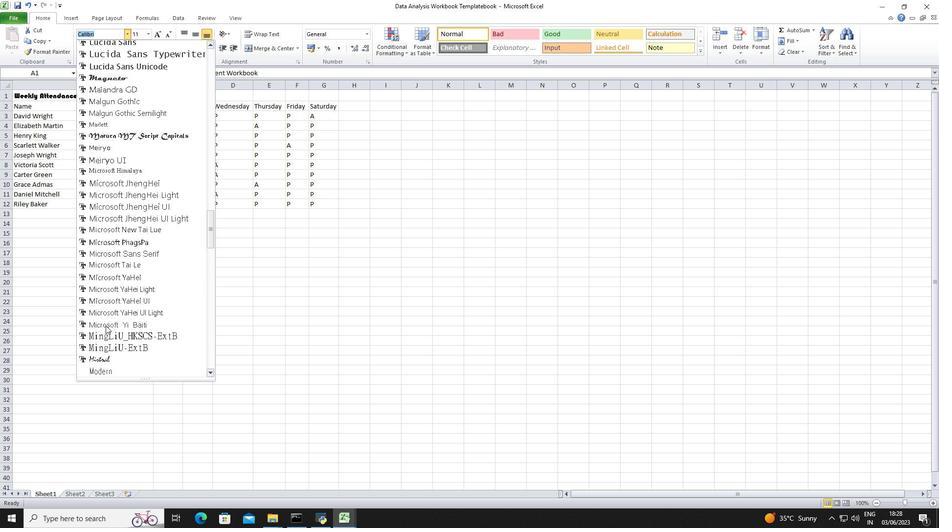 
Action: Mouse scrolled (105, 326) with delta (0, 0)
Screenshot: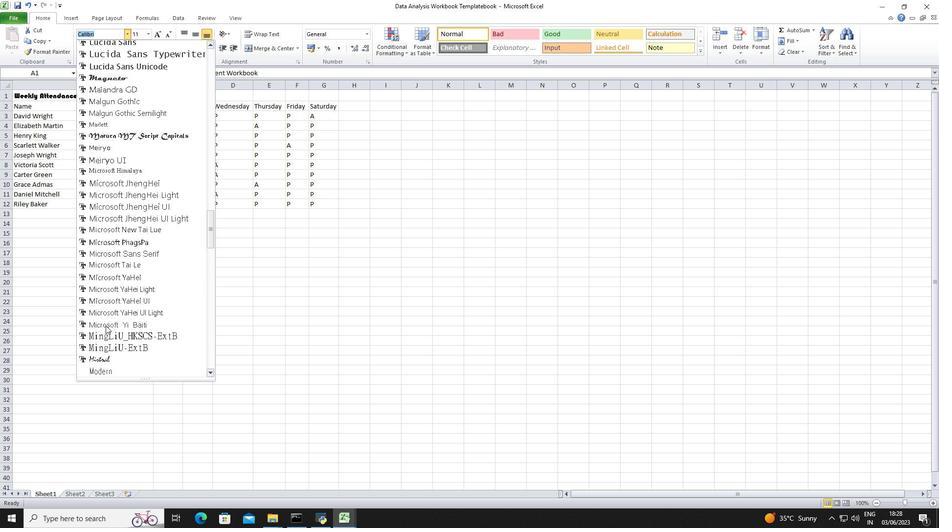 
Action: Mouse scrolled (105, 326) with delta (0, 0)
Screenshot: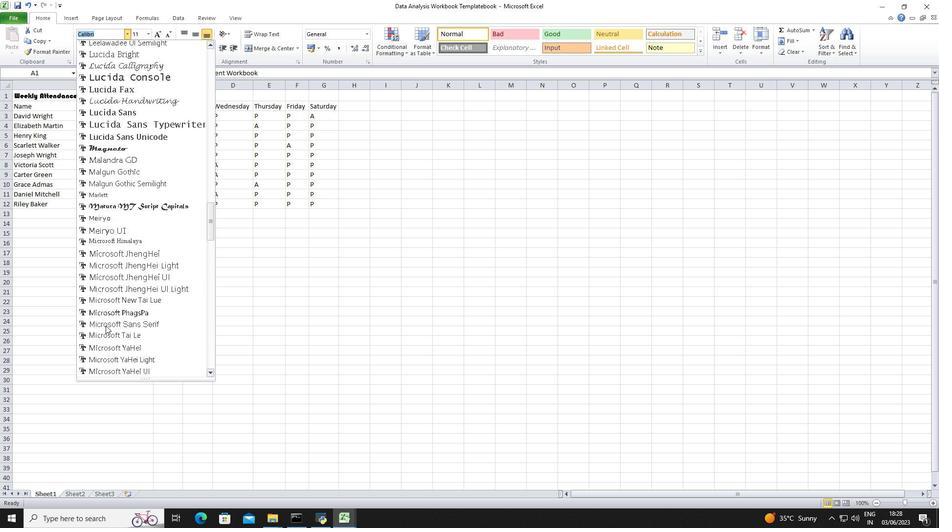
Action: Mouse scrolled (105, 326) with delta (0, 0)
Screenshot: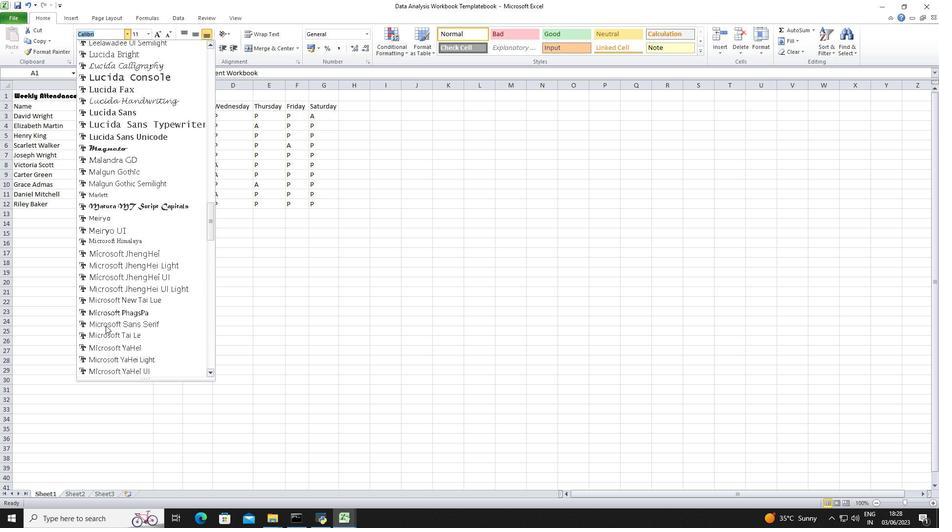 
Action: Mouse scrolled (105, 326) with delta (0, 0)
Screenshot: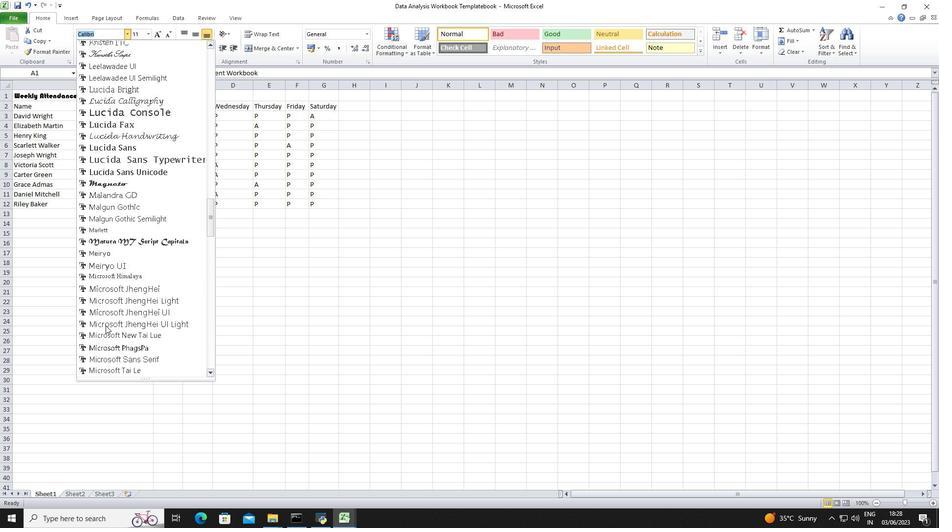 
Action: Mouse moved to (157, 99)
Screenshot: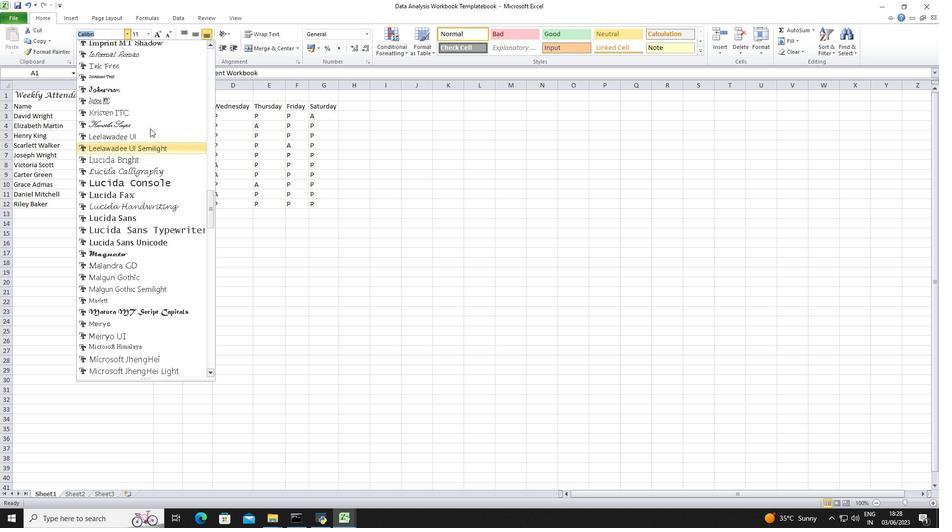 
Action: Mouse scrolled (157, 100) with delta (0, 0)
Screenshot: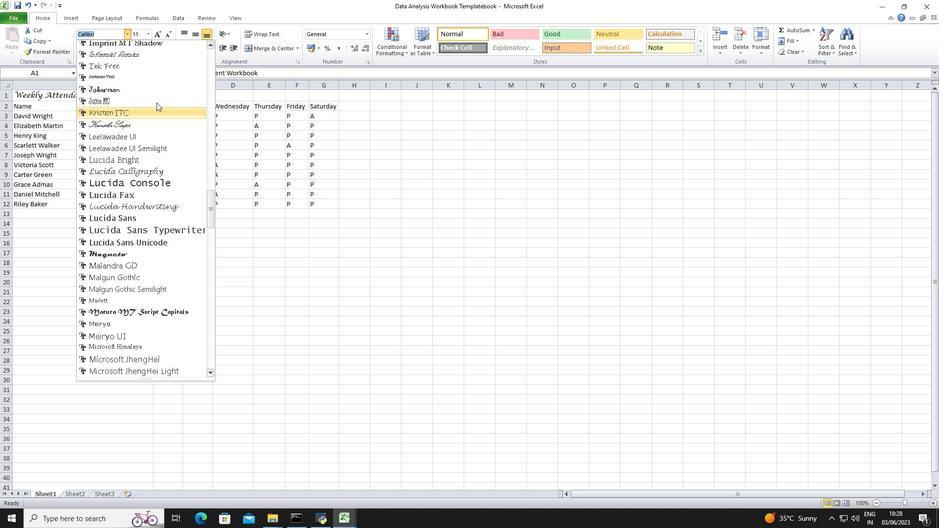 
Action: Mouse scrolled (157, 100) with delta (0, 0)
Screenshot: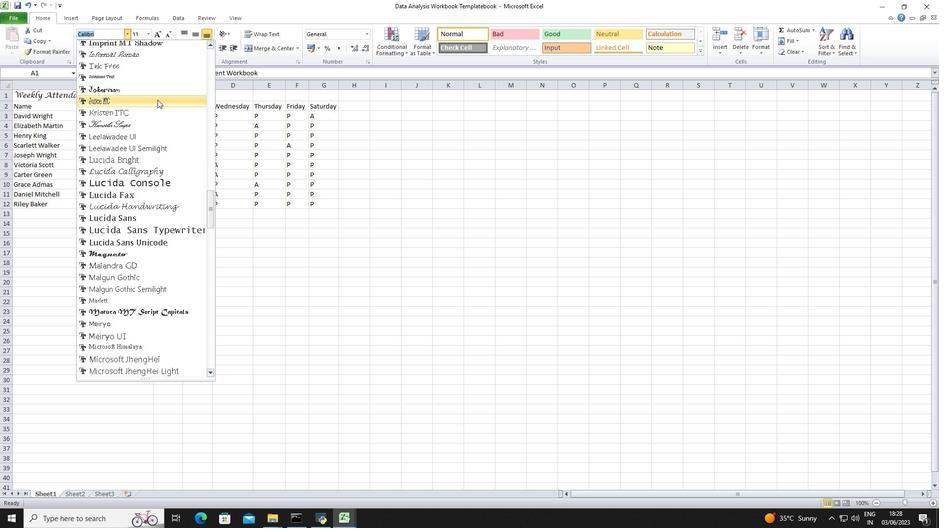 
Action: Mouse scrolled (157, 100) with delta (0, 0)
Screenshot: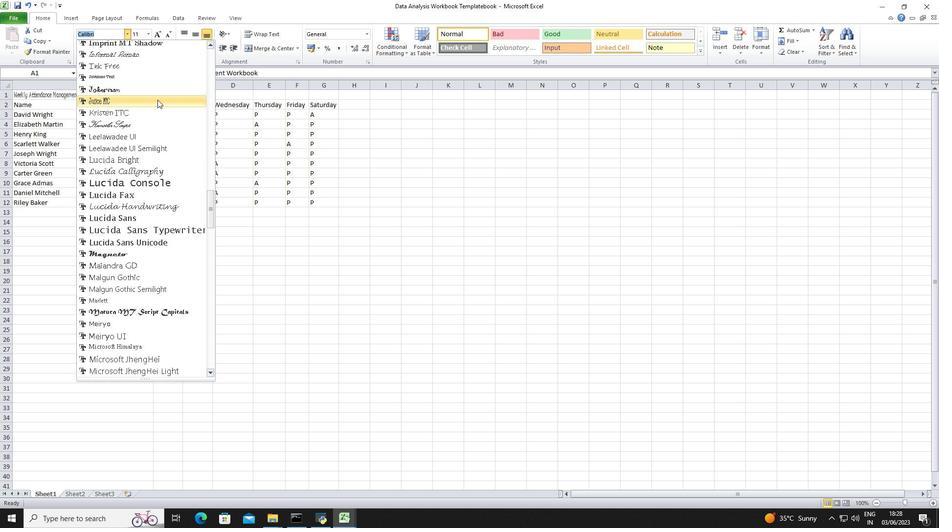 
Action: Mouse scrolled (157, 100) with delta (0, 0)
Screenshot: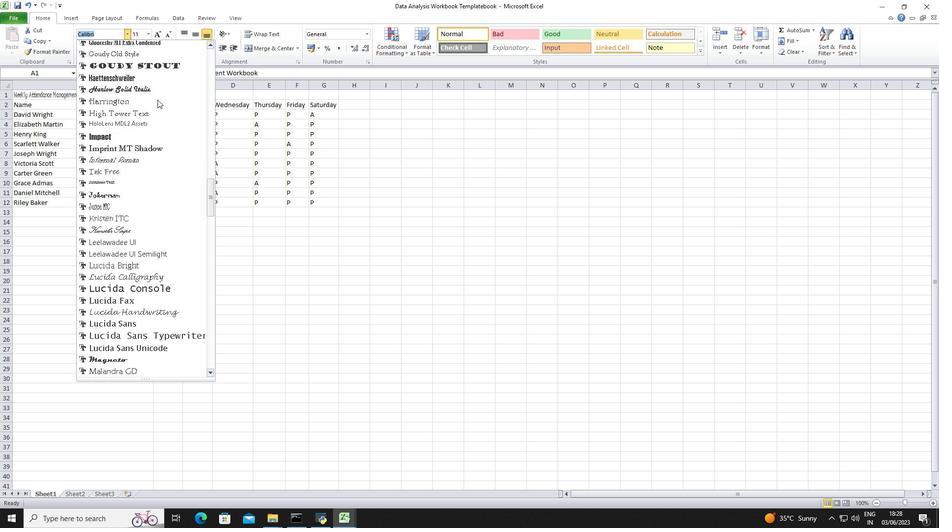 
Action: Mouse moved to (148, 118)
Screenshot: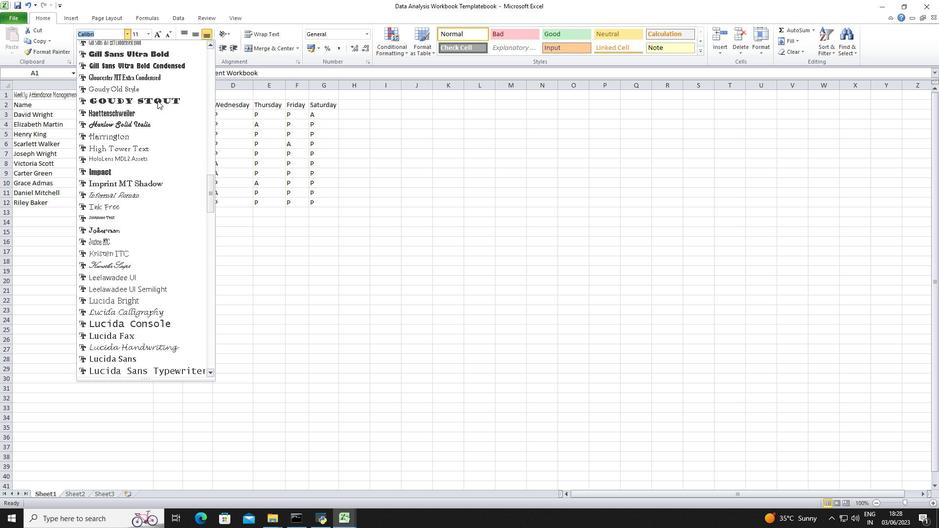 
Action: Mouse scrolled (148, 119) with delta (0, 0)
Screenshot: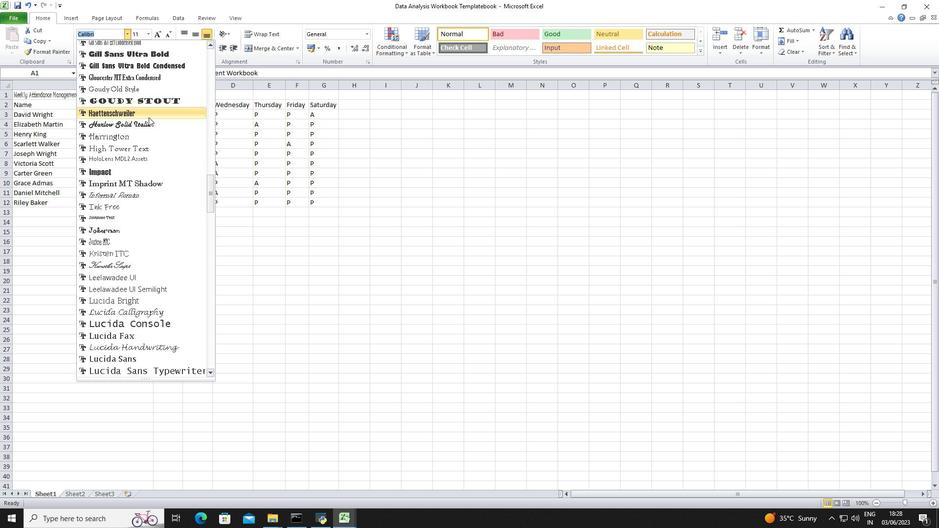 
Action: Mouse scrolled (148, 119) with delta (0, 0)
Screenshot: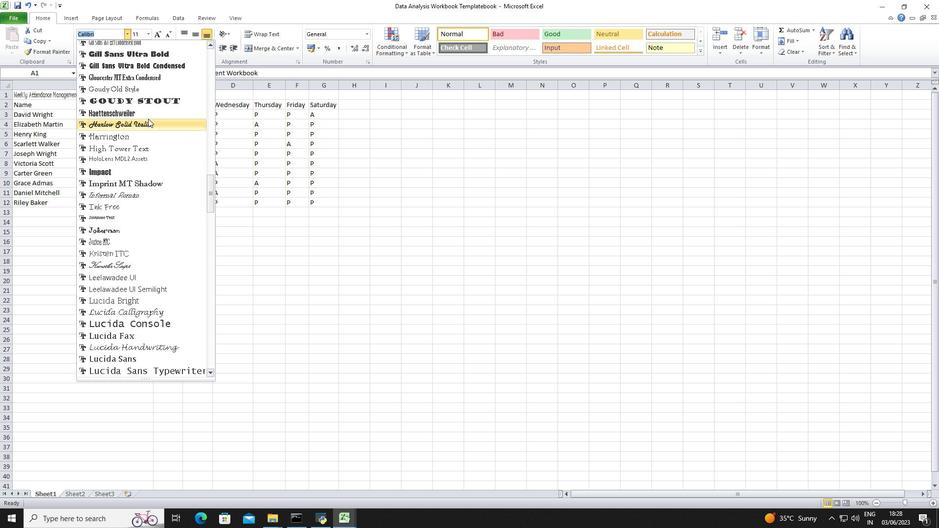 
Action: Mouse scrolled (148, 119) with delta (0, 0)
Screenshot: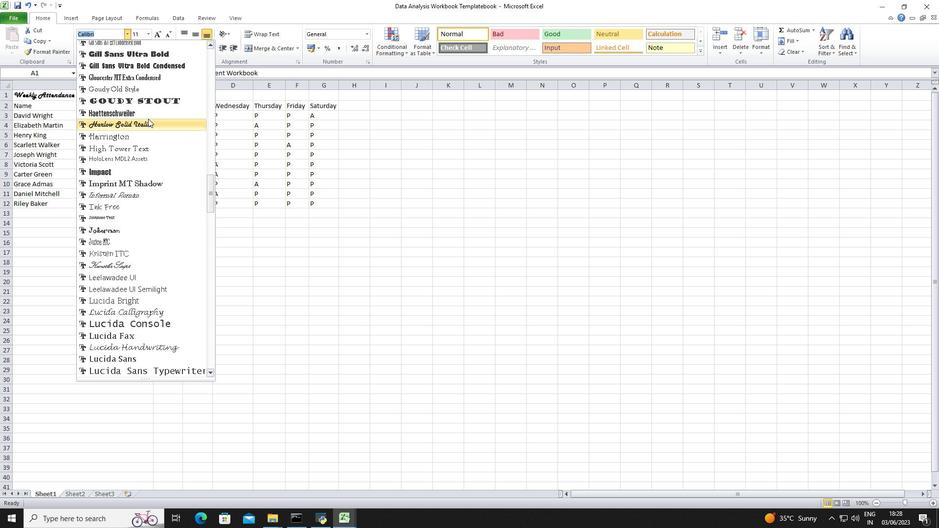 
Action: Mouse scrolled (148, 119) with delta (0, 0)
Screenshot: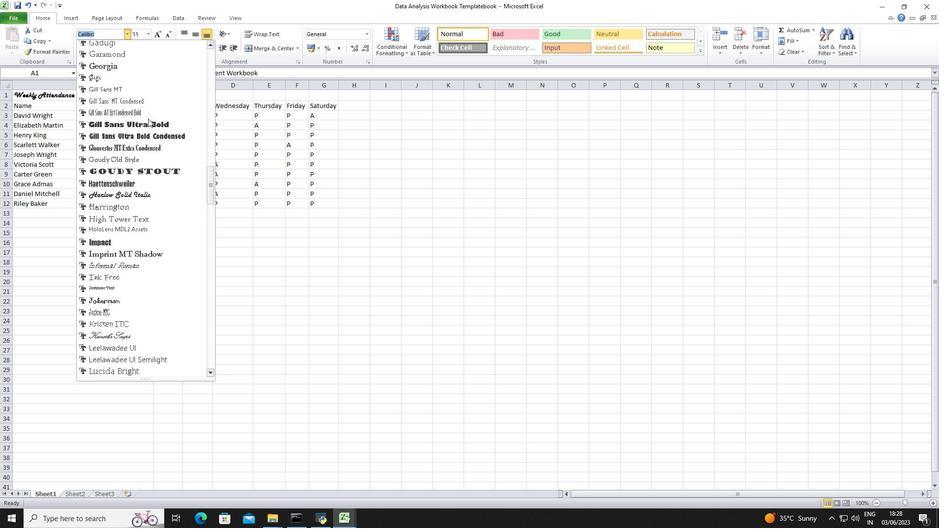 
Action: Mouse moved to (145, 127)
Screenshot: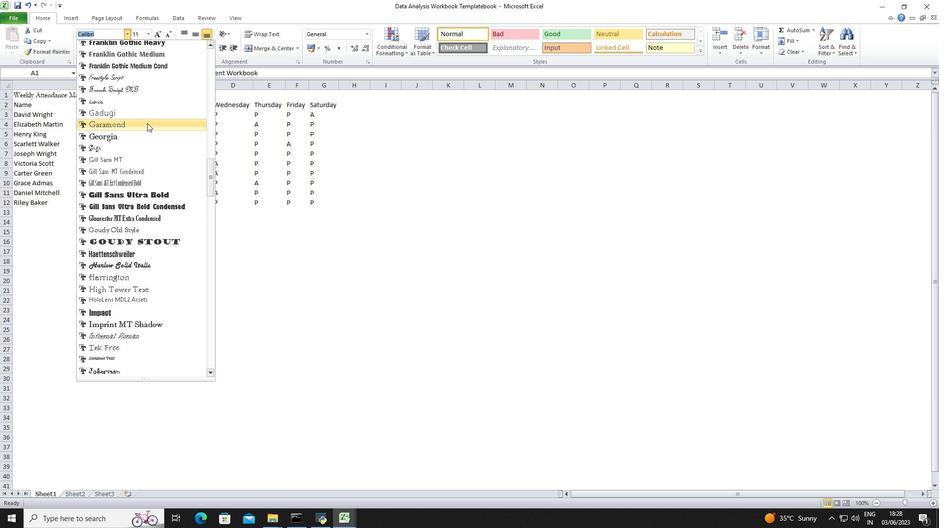 
Action: Mouse scrolled (145, 127) with delta (0, 0)
Screenshot: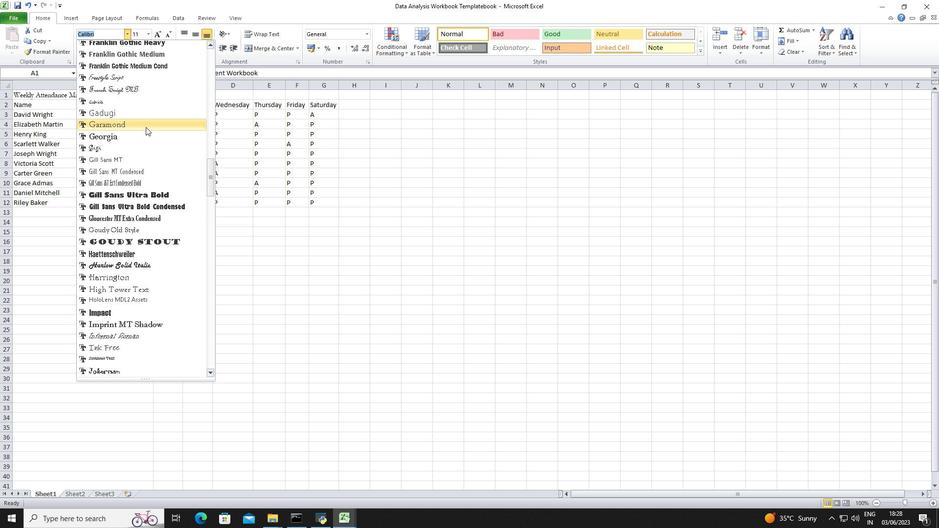 
Action: Mouse scrolled (145, 127) with delta (0, 0)
Screenshot: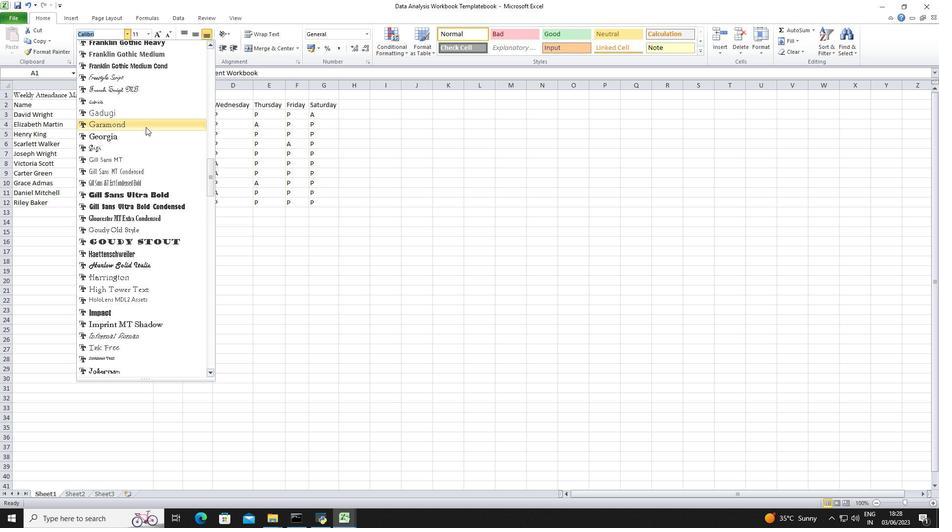 
Action: Mouse scrolled (145, 127) with delta (0, 0)
Screenshot: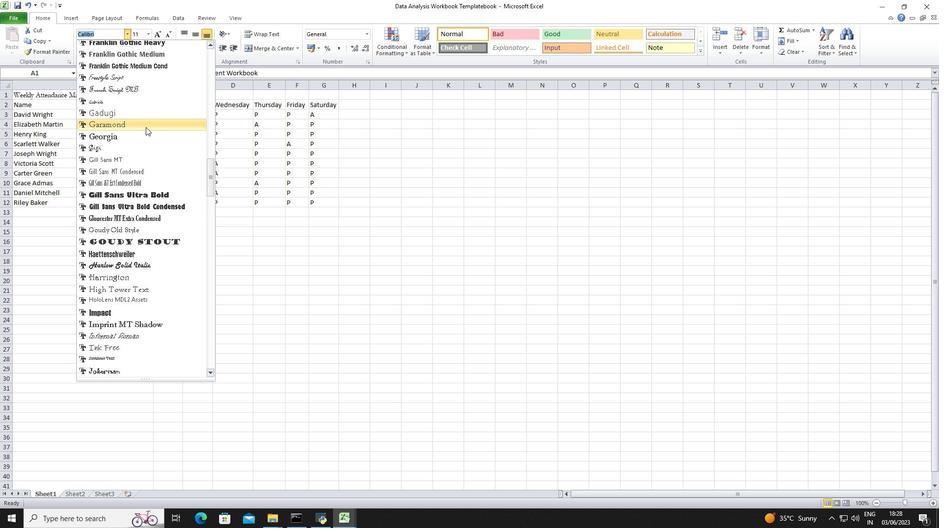 
Action: Mouse scrolled (145, 127) with delta (0, 0)
Screenshot: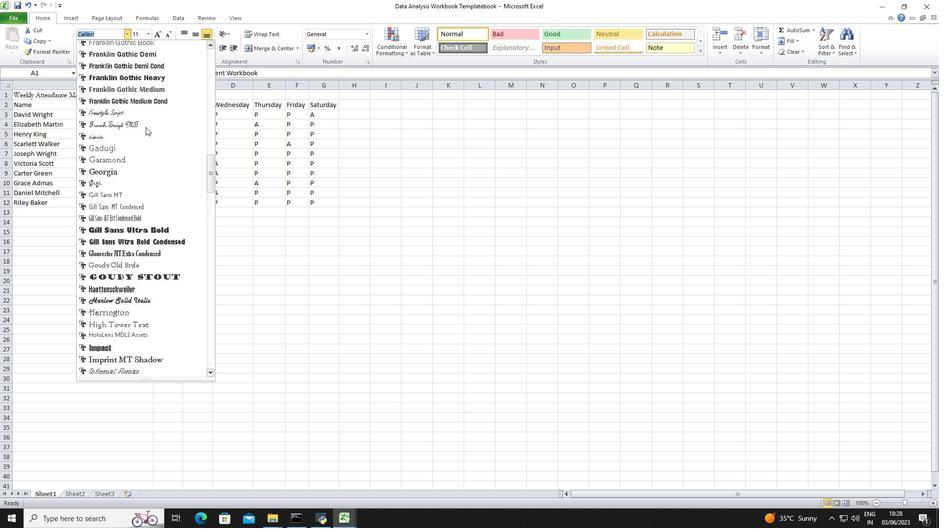 
Action: Mouse scrolled (145, 127) with delta (0, 0)
Screenshot: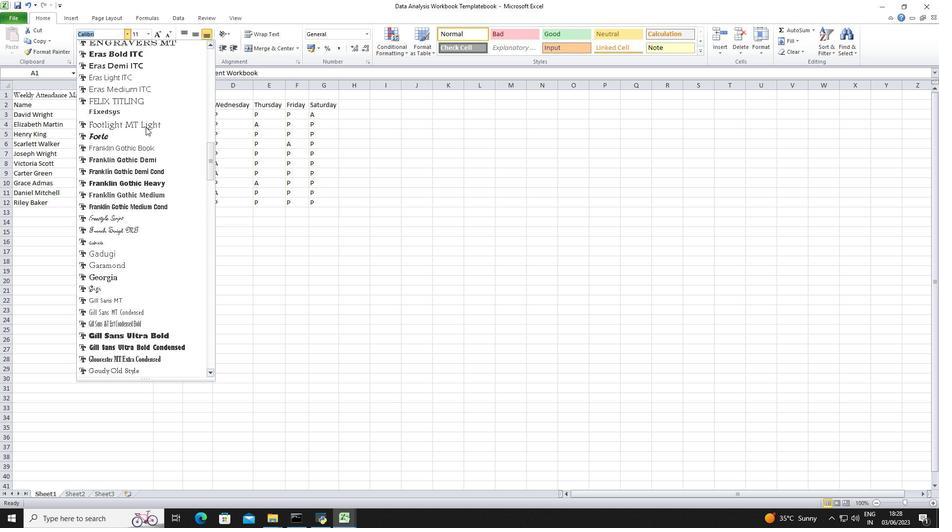
Action: Mouse scrolled (145, 127) with delta (0, 0)
Screenshot: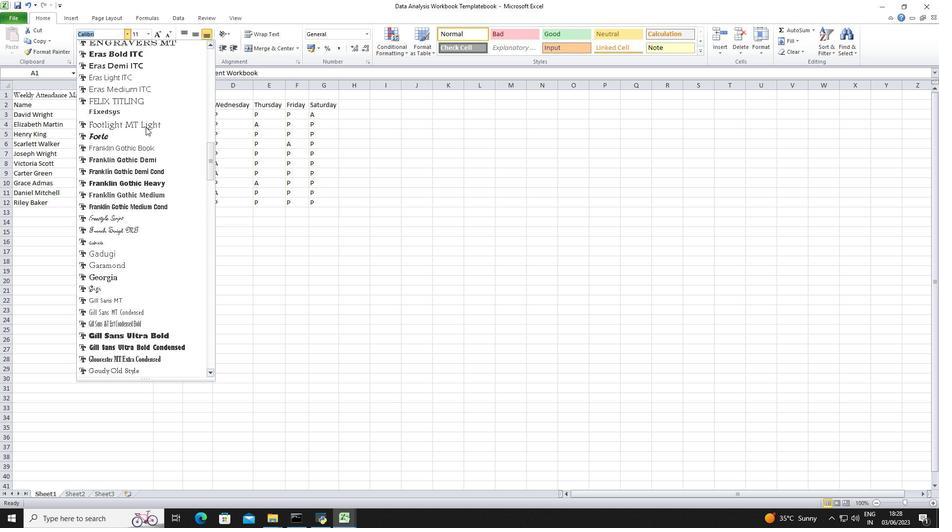 
Action: Mouse scrolled (145, 127) with delta (0, 0)
Screenshot: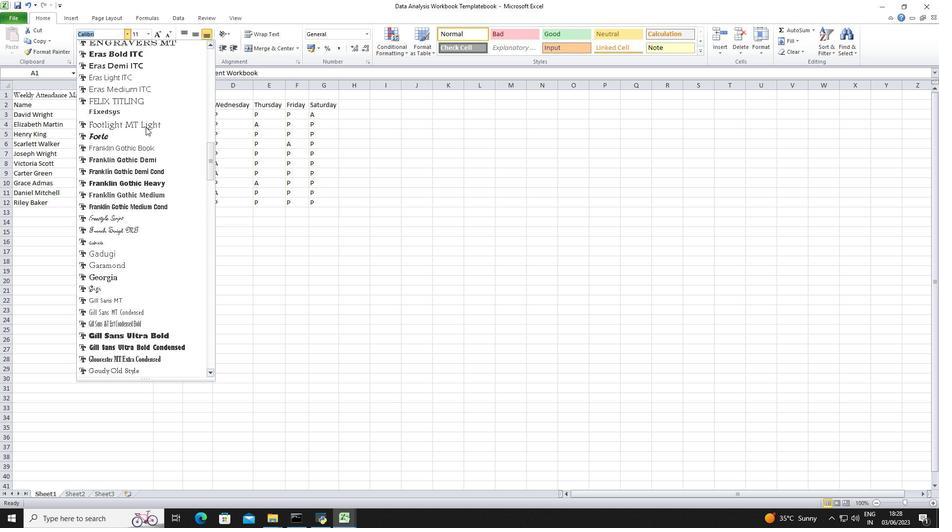 
Action: Mouse scrolled (145, 127) with delta (0, 0)
Screenshot: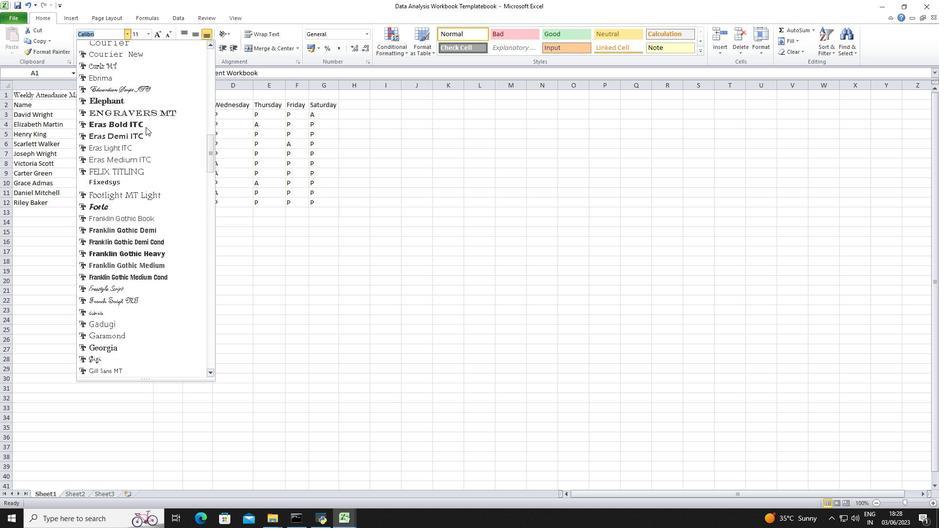 
Action: Mouse scrolled (145, 127) with delta (0, 0)
Screenshot: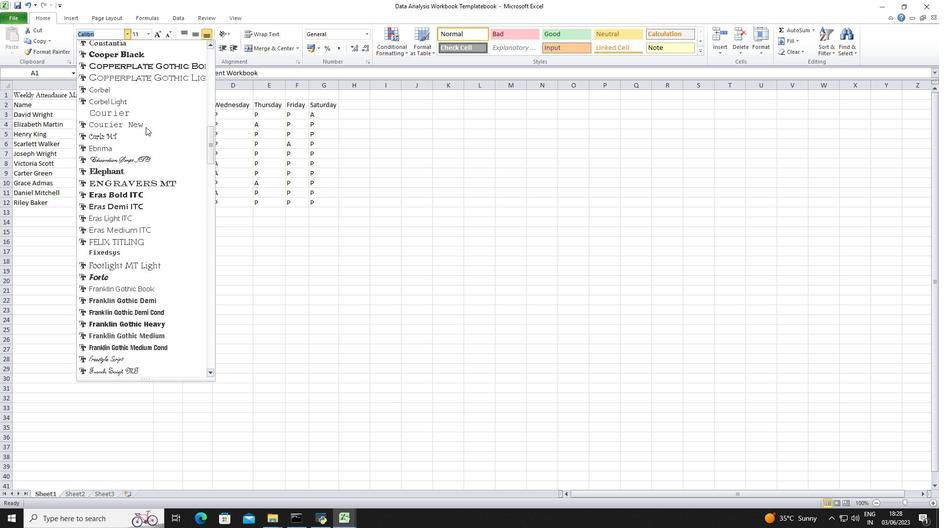 
Action: Mouse scrolled (145, 127) with delta (0, 0)
Screenshot: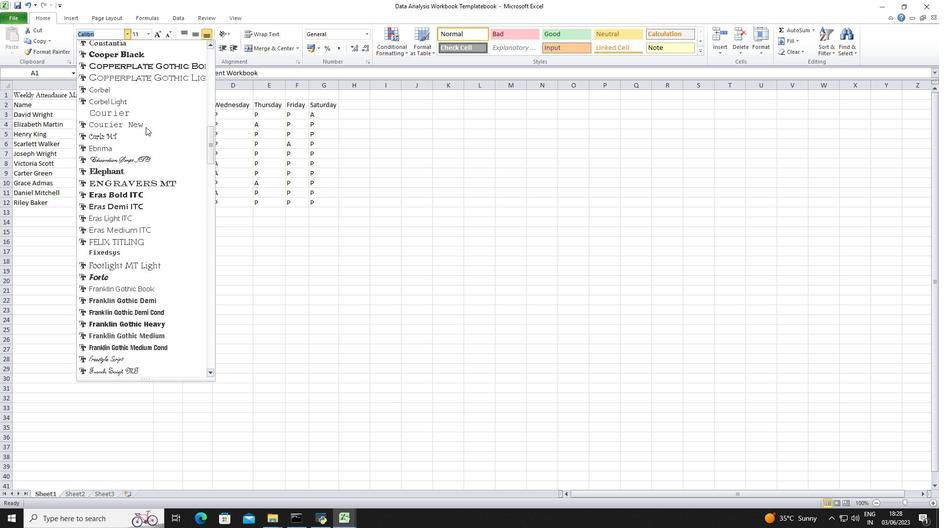 
Action: Mouse scrolled (145, 127) with delta (0, 0)
Screenshot: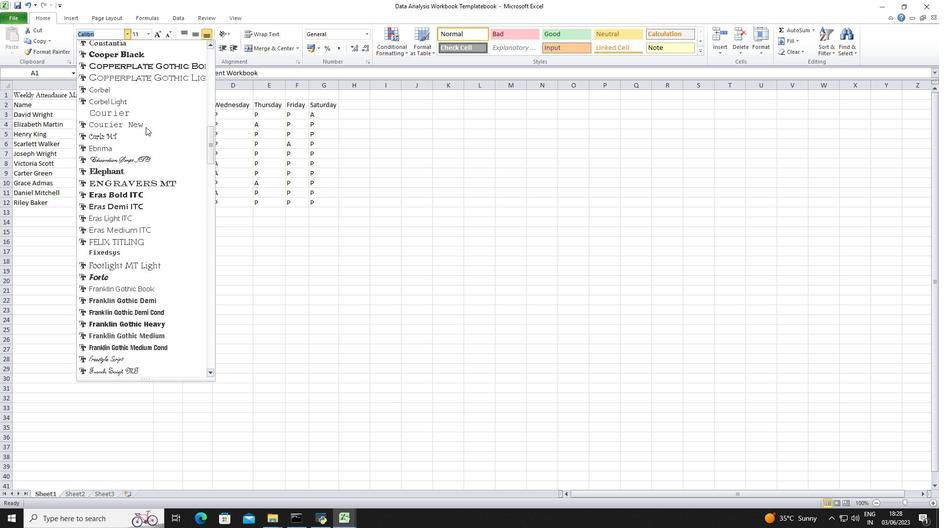 
Action: Mouse scrolled (145, 127) with delta (0, 0)
Screenshot: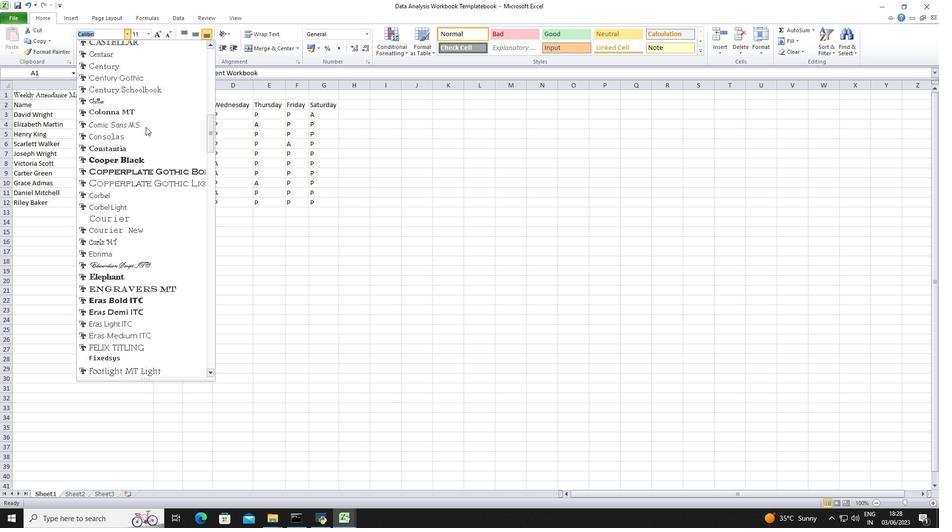 
Action: Mouse scrolled (145, 127) with delta (0, 0)
Screenshot: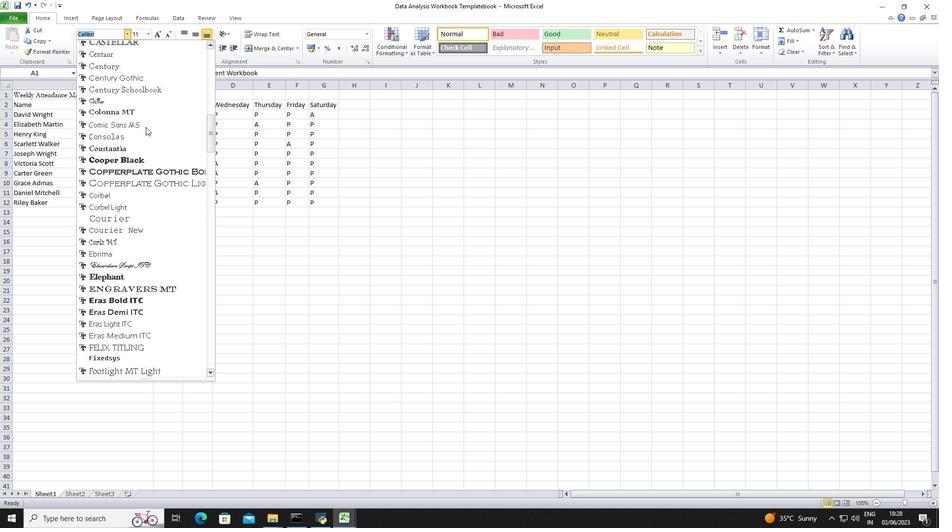 
Action: Mouse scrolled (145, 127) with delta (0, 0)
Screenshot: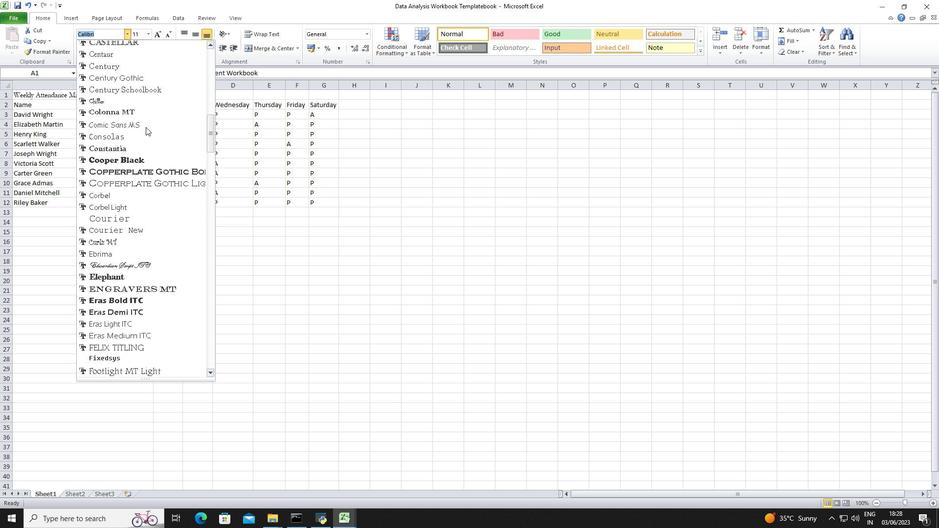 
Action: Mouse scrolled (145, 127) with delta (0, 0)
Screenshot: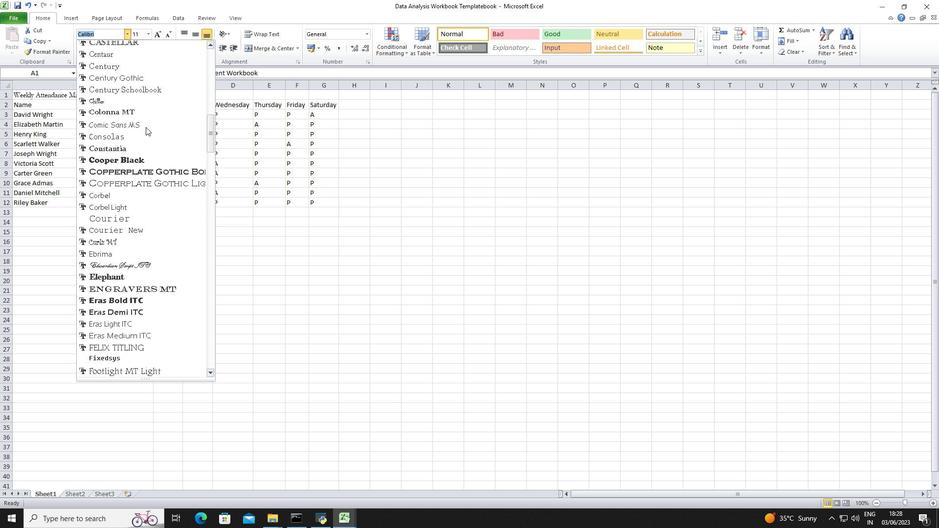 
Action: Mouse scrolled (145, 127) with delta (0, 0)
Screenshot: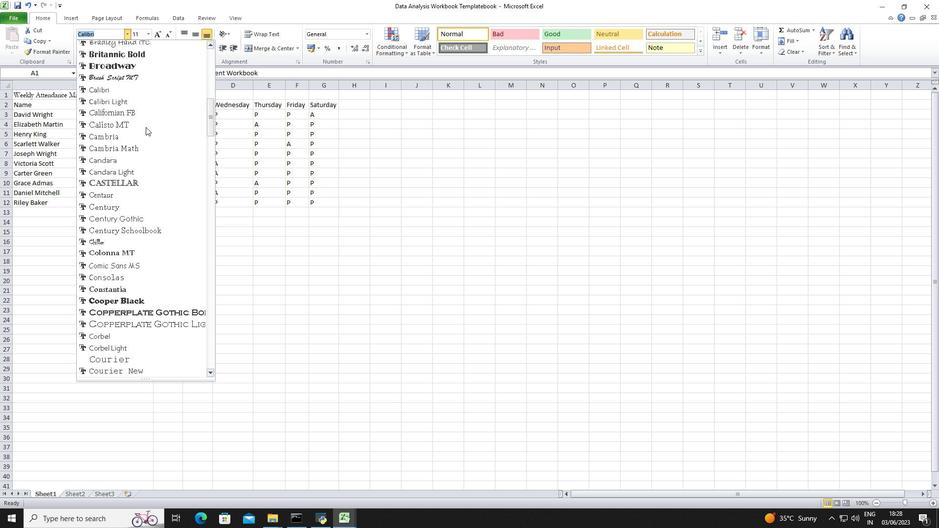 
Action: Mouse scrolled (145, 127) with delta (0, 0)
Screenshot: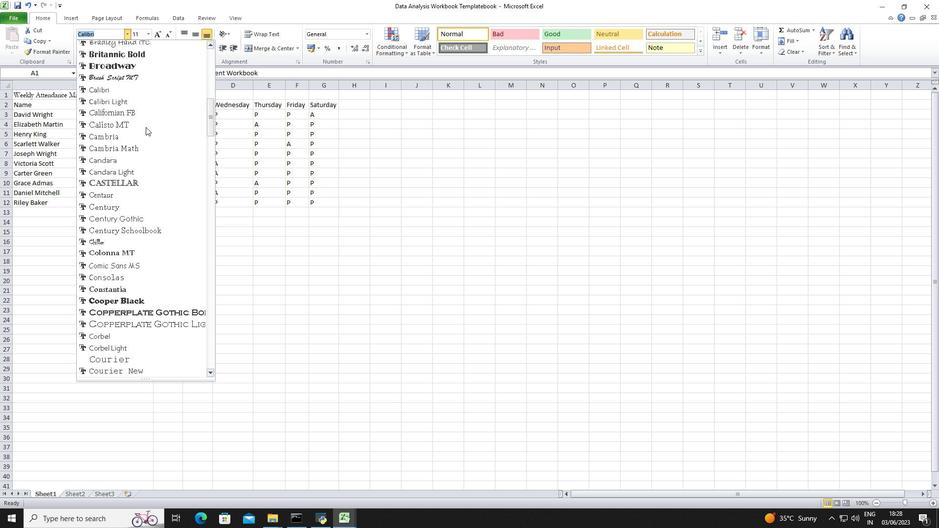 
Action: Mouse scrolled (145, 127) with delta (0, 0)
Screenshot: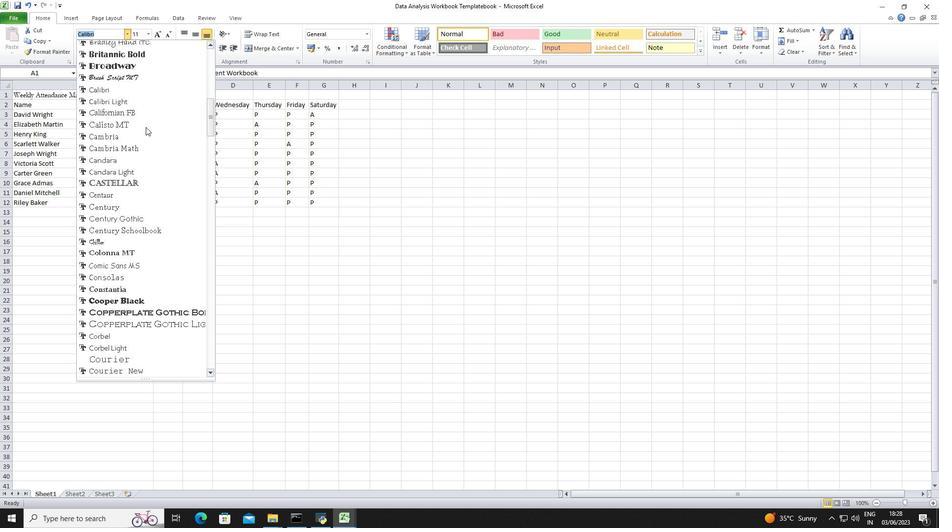 
Action: Mouse scrolled (145, 127) with delta (0, 0)
Screenshot: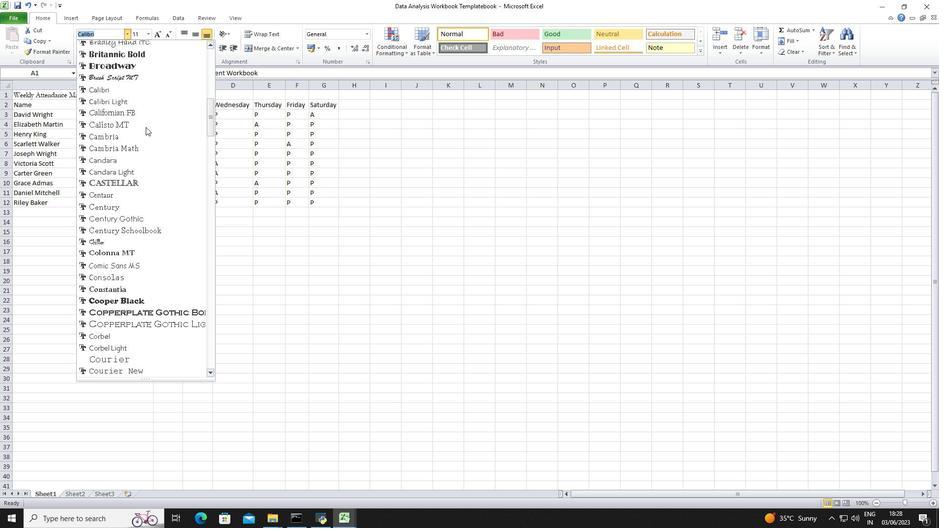 
Action: Mouse scrolled (145, 127) with delta (0, 0)
Screenshot: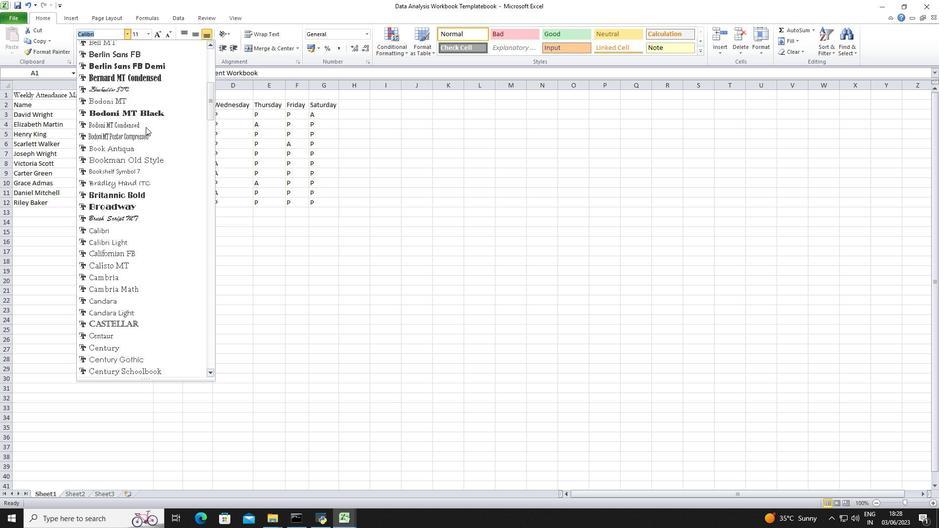 
Action: Mouse scrolled (145, 127) with delta (0, 0)
Screenshot: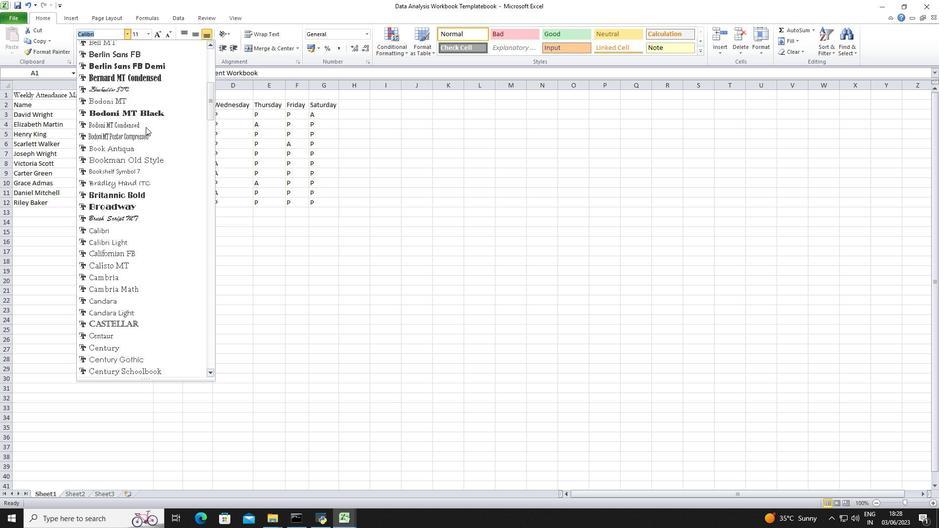 
Action: Mouse scrolled (145, 127) with delta (0, 0)
Screenshot: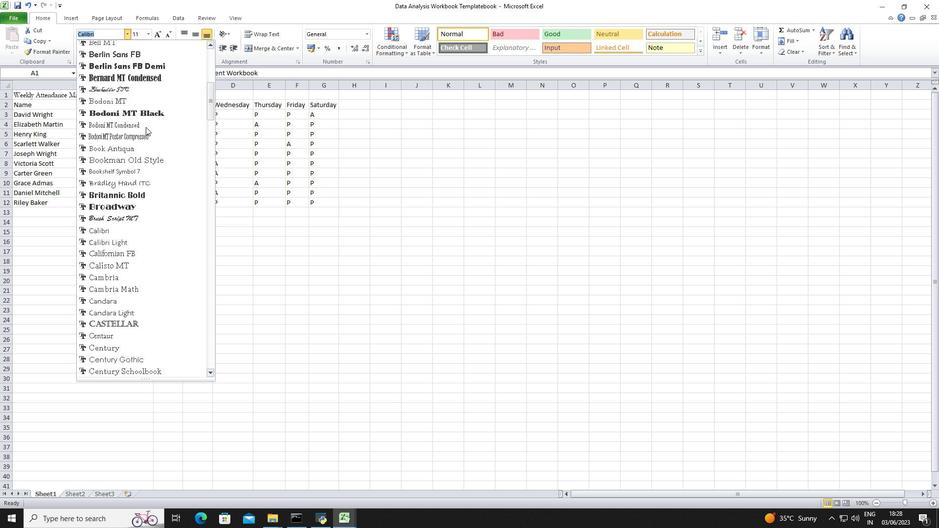 
Action: Mouse scrolled (145, 127) with delta (0, 0)
Screenshot: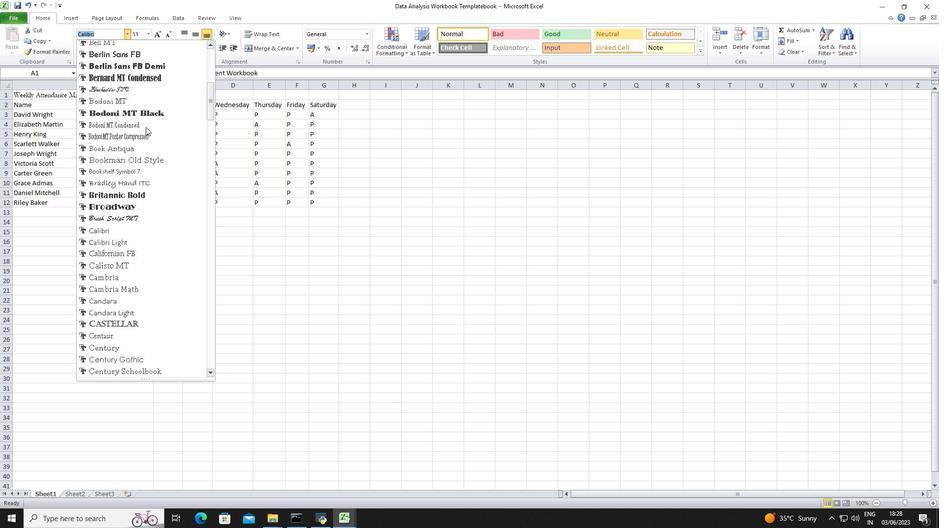 
Action: Mouse scrolled (145, 127) with delta (0, 0)
Screenshot: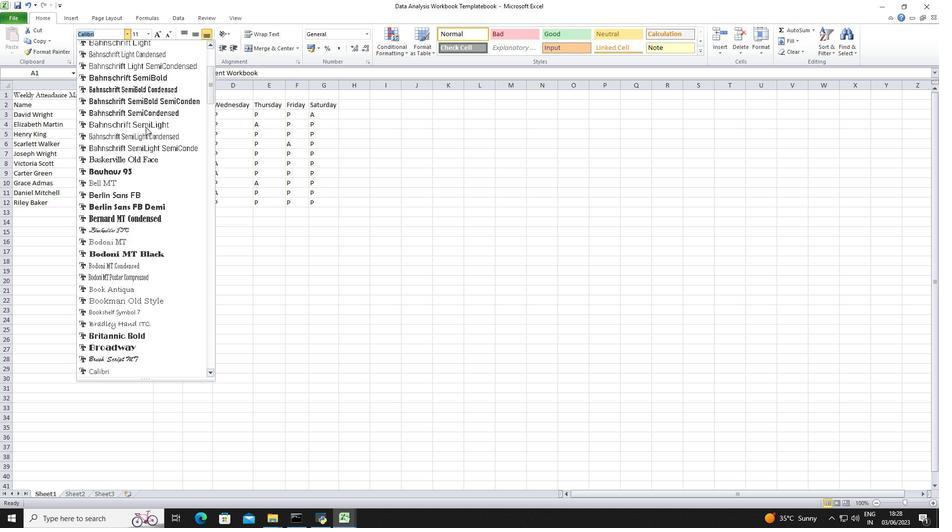 
Action: Mouse scrolled (145, 127) with delta (0, 0)
Screenshot: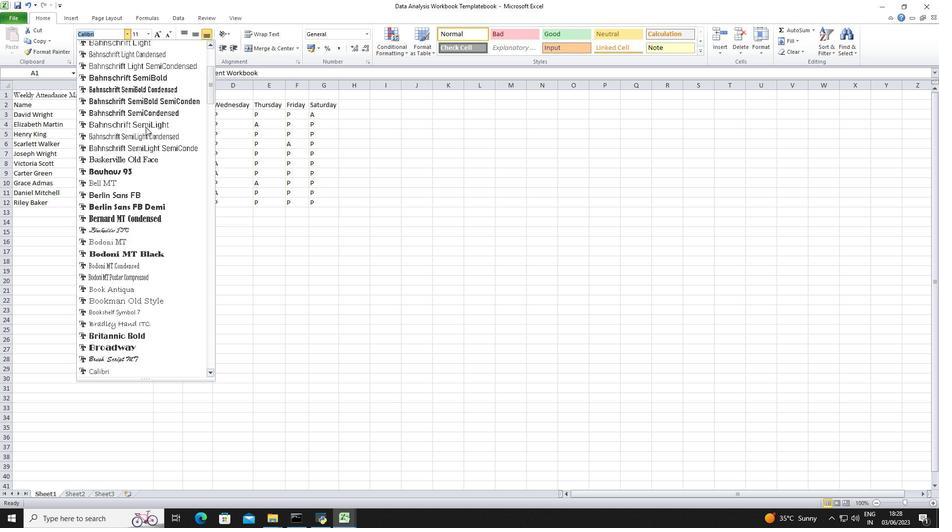 
Action: Mouse scrolled (145, 127) with delta (0, 0)
Screenshot: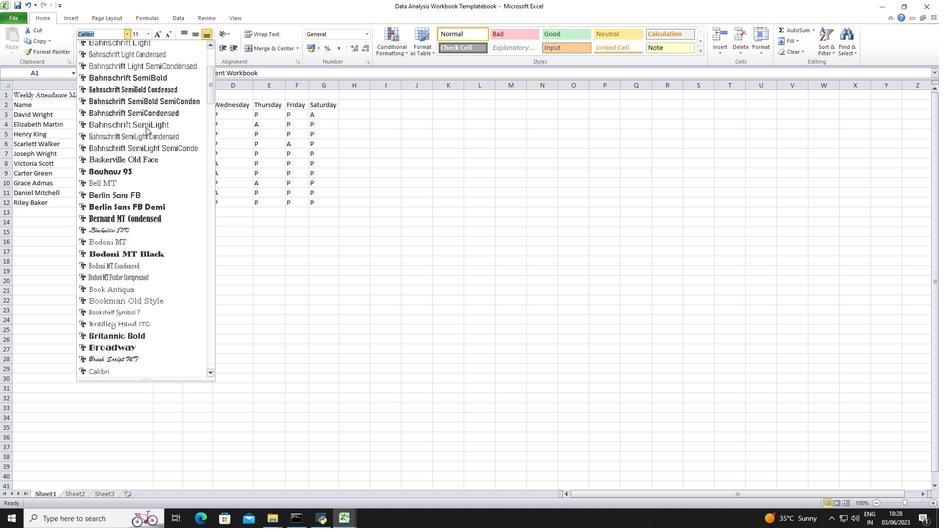 
Action: Mouse scrolled (145, 127) with delta (0, 0)
Screenshot: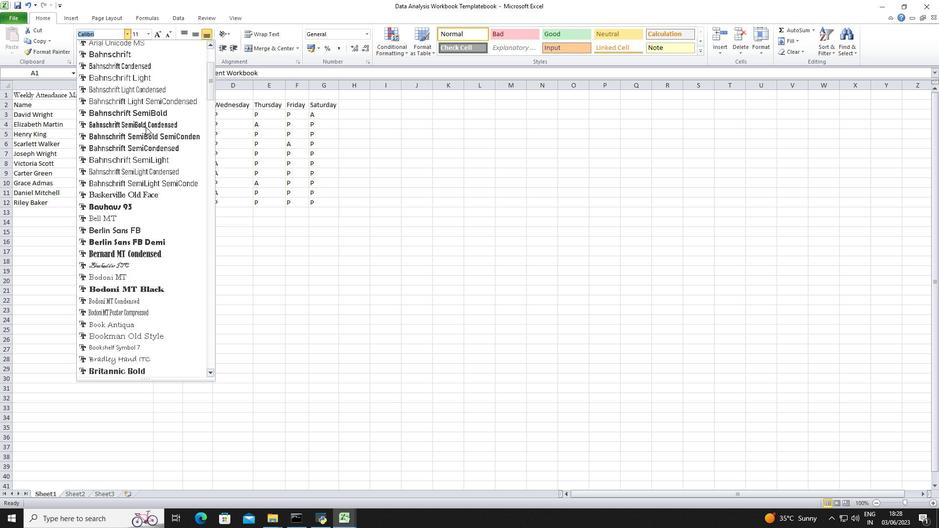 
Action: Mouse scrolled (145, 127) with delta (0, 0)
Screenshot: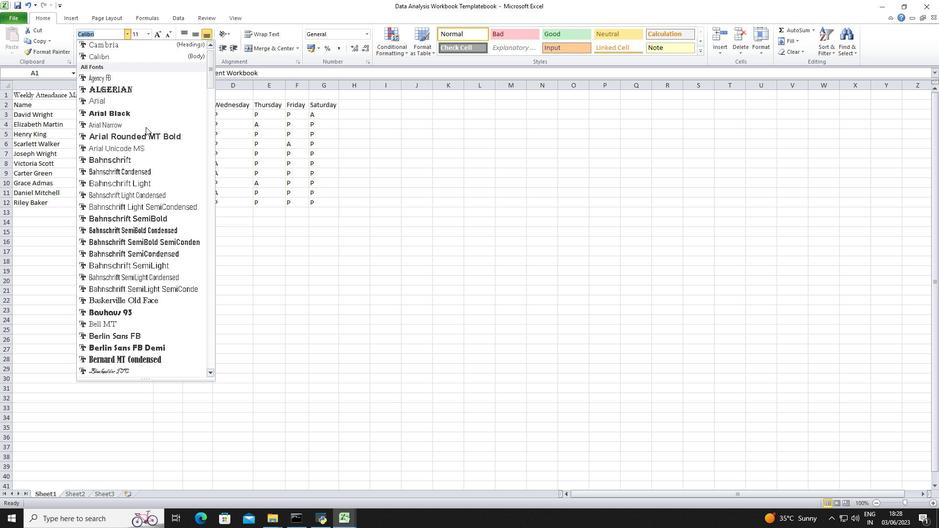 
Action: Mouse scrolled (145, 126) with delta (0, 0)
Screenshot: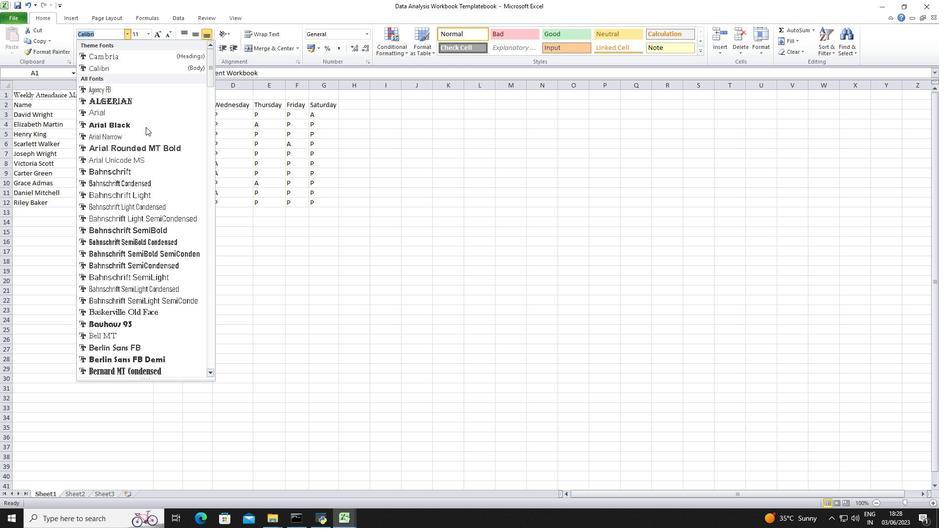 
Action: Mouse scrolled (145, 126) with delta (0, 0)
Screenshot: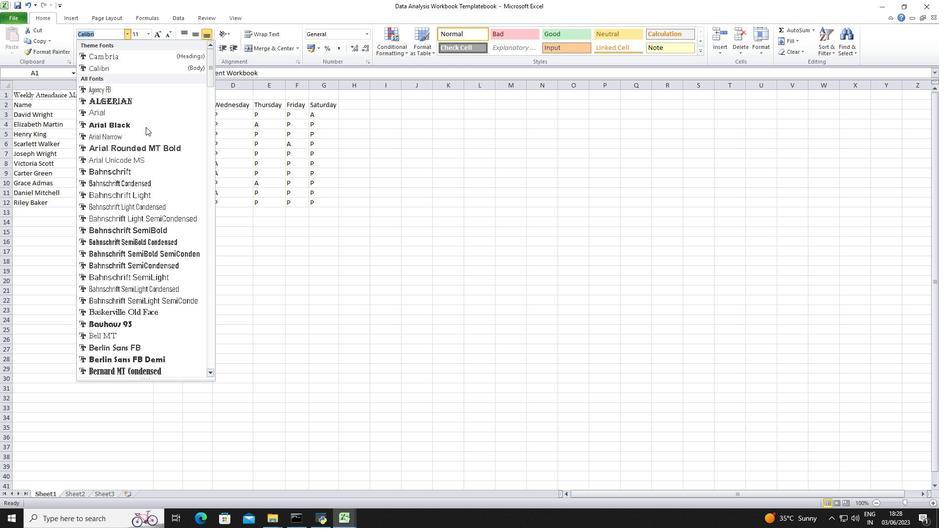 
Action: Mouse scrolled (145, 126) with delta (0, 0)
Screenshot: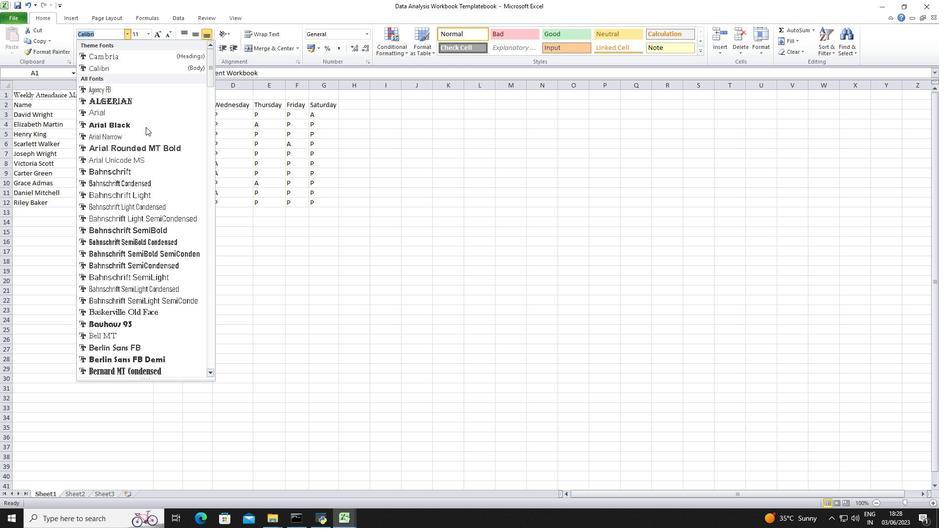 
Action: Mouse scrolled (145, 126) with delta (0, 0)
Screenshot: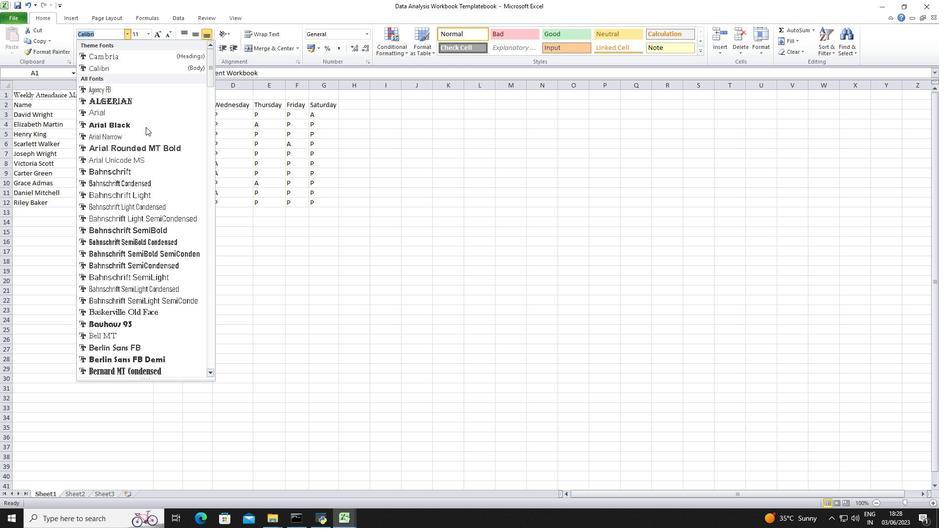 
Action: Mouse moved to (136, 200)
Screenshot: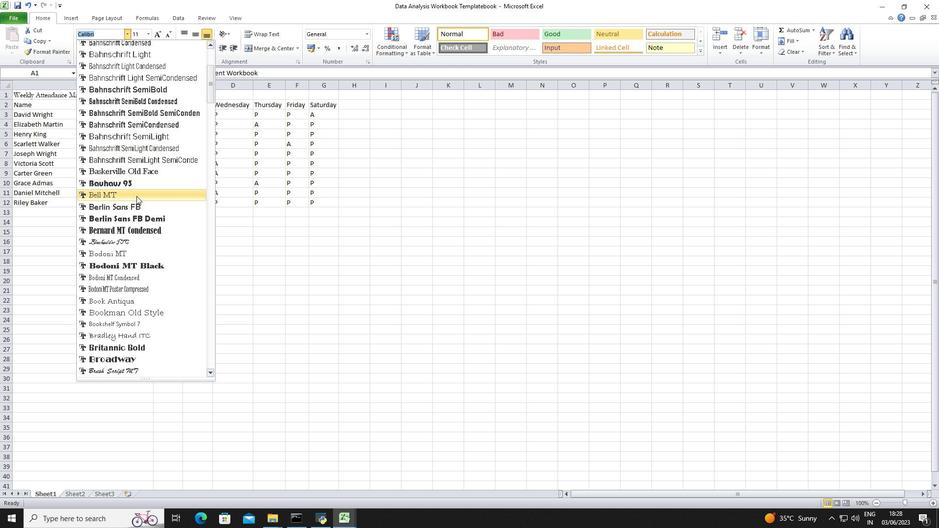 
Action: Mouse scrolled (136, 200) with delta (0, 0)
Screenshot: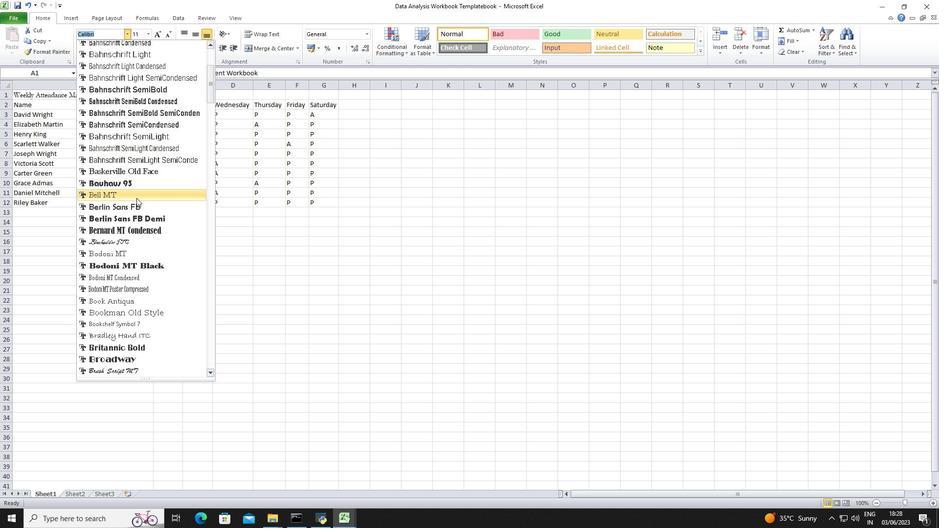 
Action: Mouse scrolled (136, 200) with delta (0, 0)
Screenshot: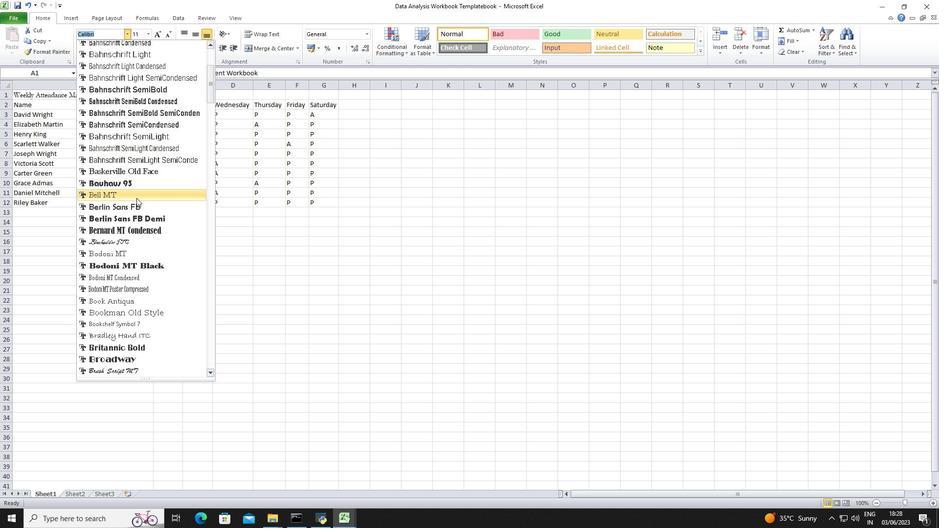
Action: Mouse scrolled (136, 200) with delta (0, 0)
Screenshot: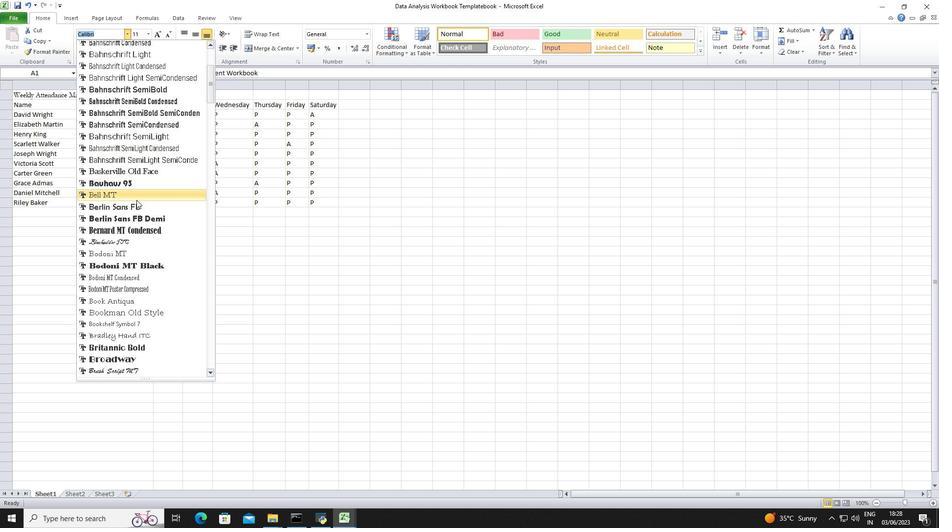 
Action: Mouse scrolled (136, 200) with delta (0, 0)
Screenshot: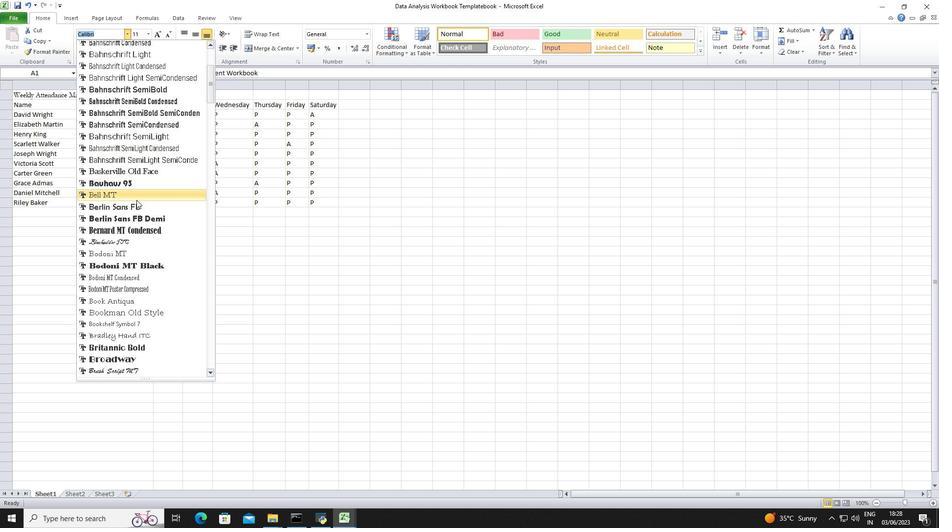
Action: Mouse moved to (136, 212)
Screenshot: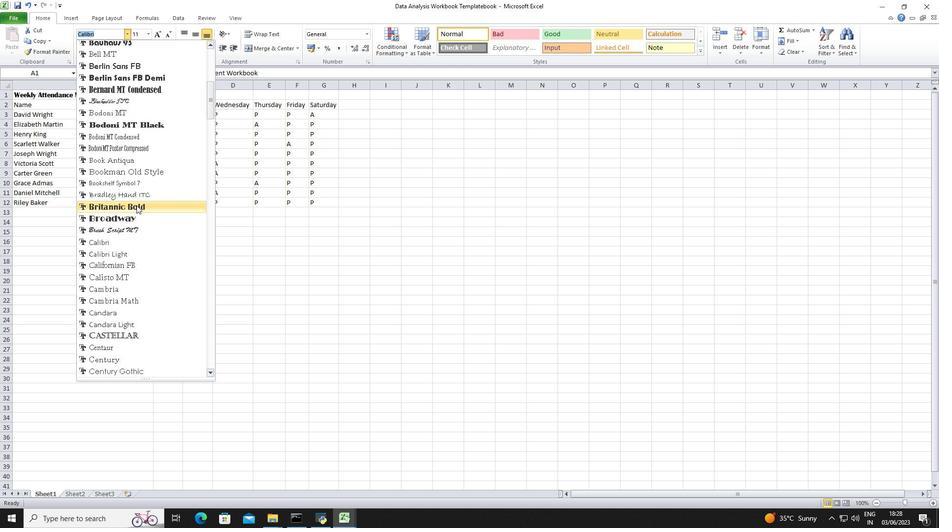 
Action: Mouse scrolled (136, 211) with delta (0, 0)
Screenshot: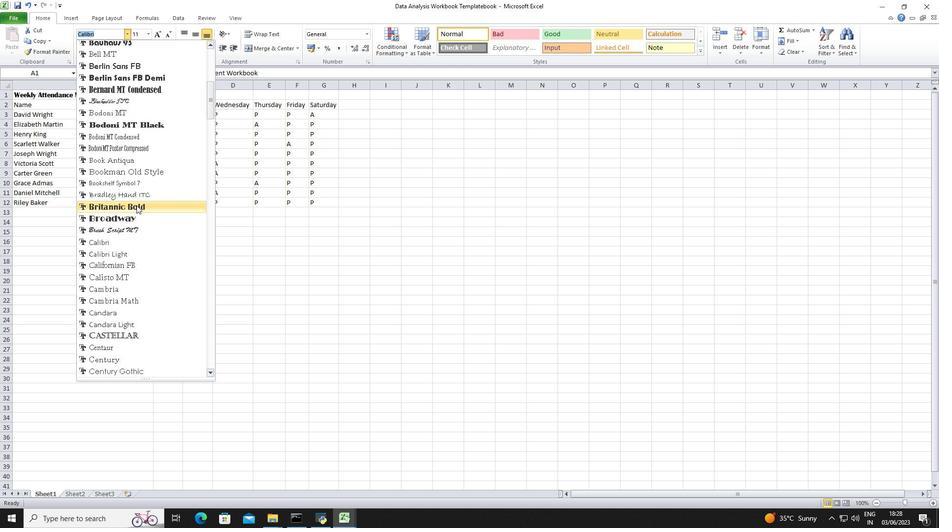
Action: Mouse moved to (136, 213)
Screenshot: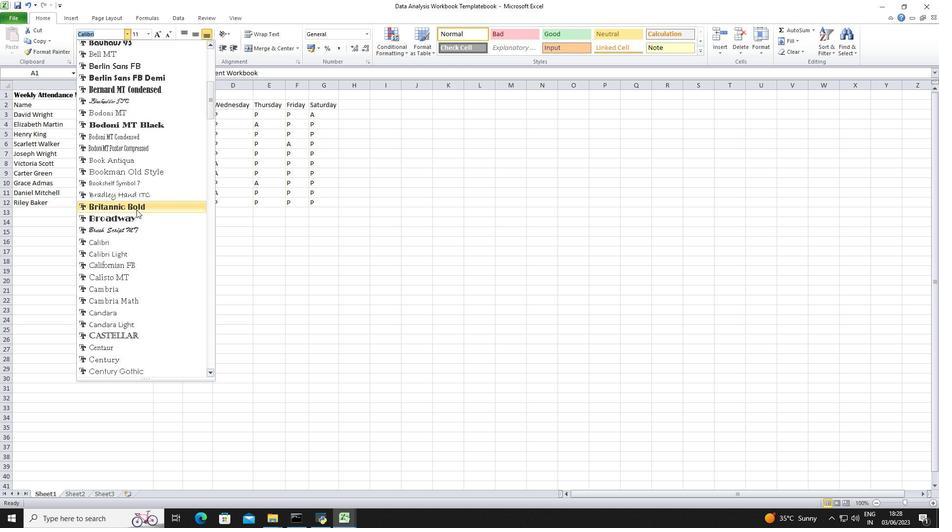 
Action: Mouse scrolled (136, 212) with delta (0, 0)
Screenshot: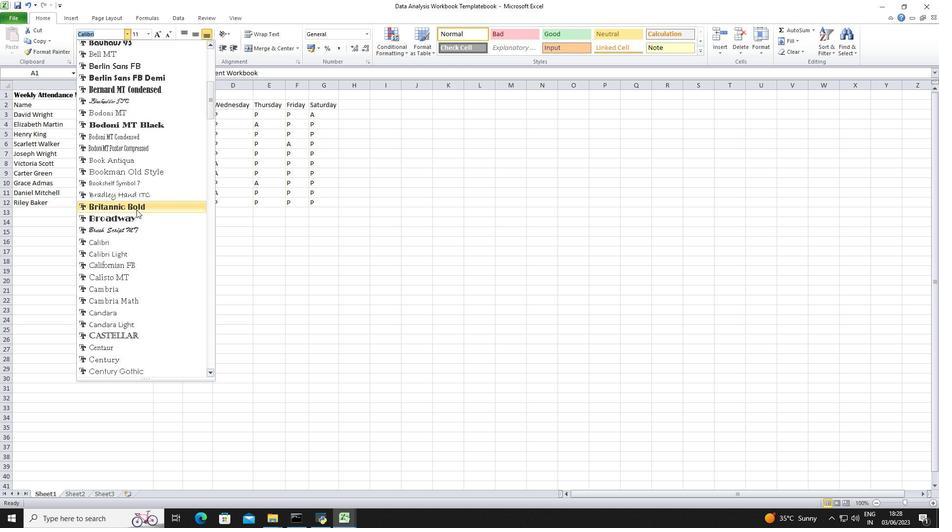 
Action: Mouse moved to (136, 214)
Screenshot: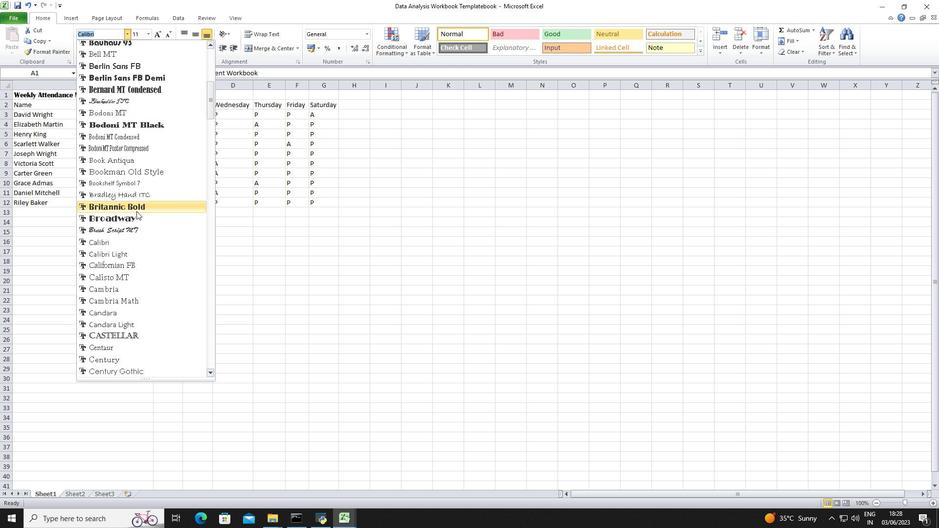 
Action: Mouse scrolled (136, 213) with delta (0, 0)
Screenshot: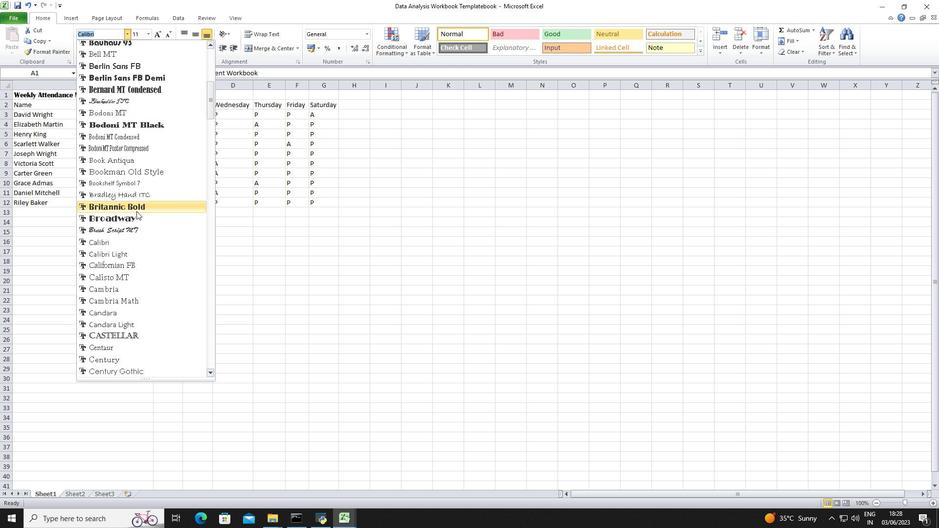 
Action: Mouse moved to (136, 215)
Screenshot: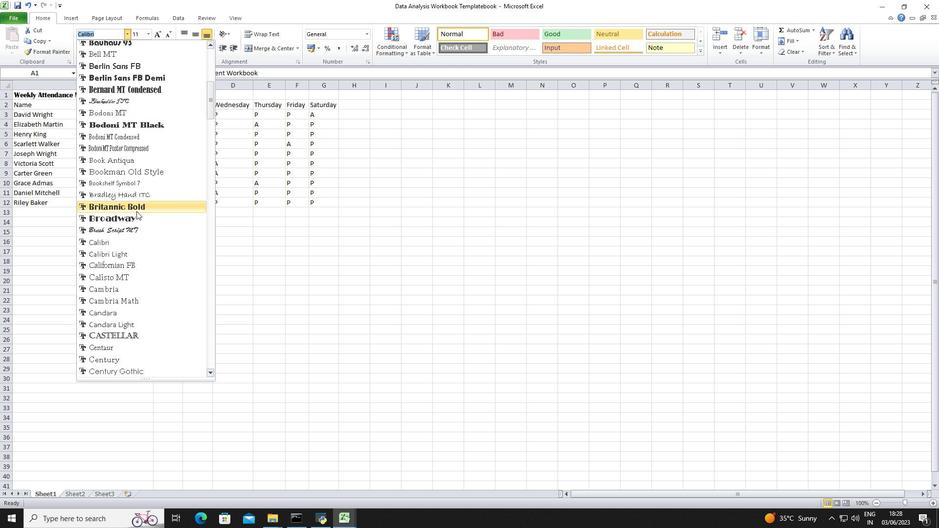 
Action: Mouse scrolled (136, 214) with delta (0, 0)
Screenshot: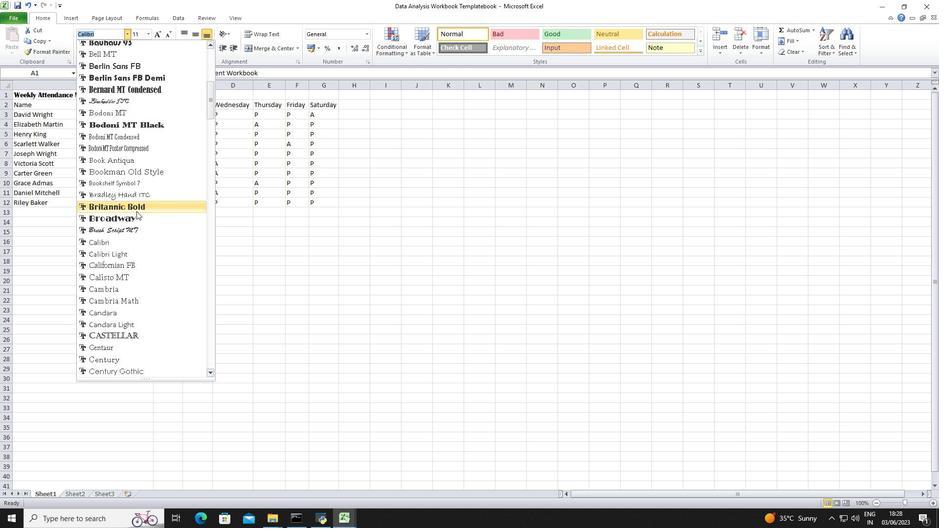 
Action: Mouse moved to (136, 215)
Screenshot: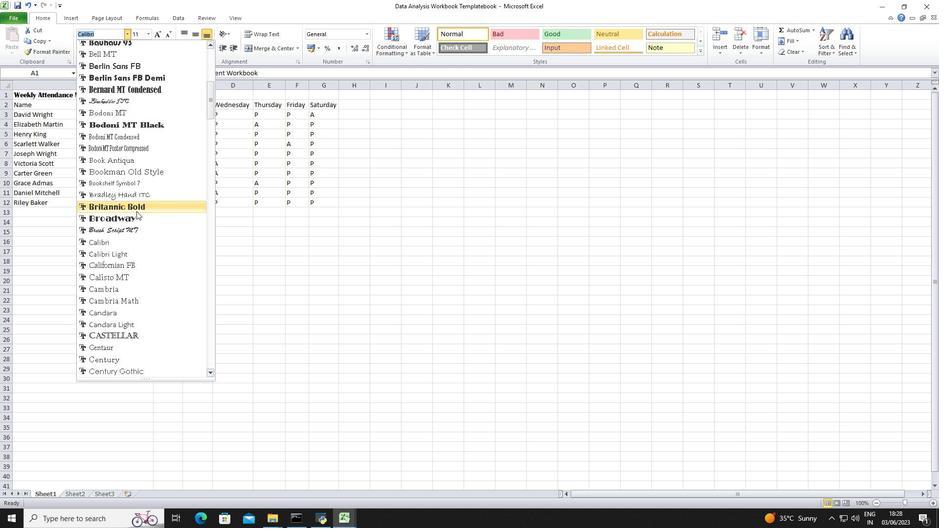 
Action: Mouse scrolled (136, 215) with delta (0, 0)
Screenshot: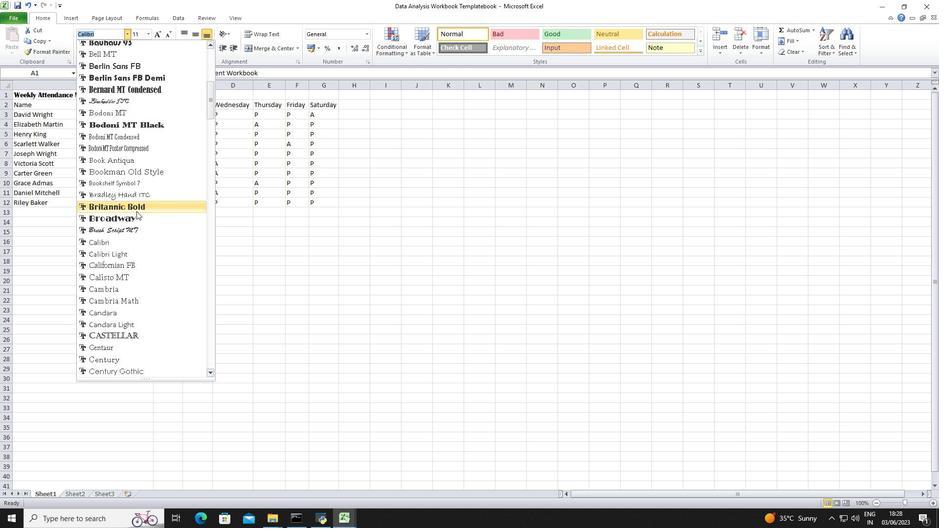 
Action: Mouse moved to (153, 258)
Screenshot: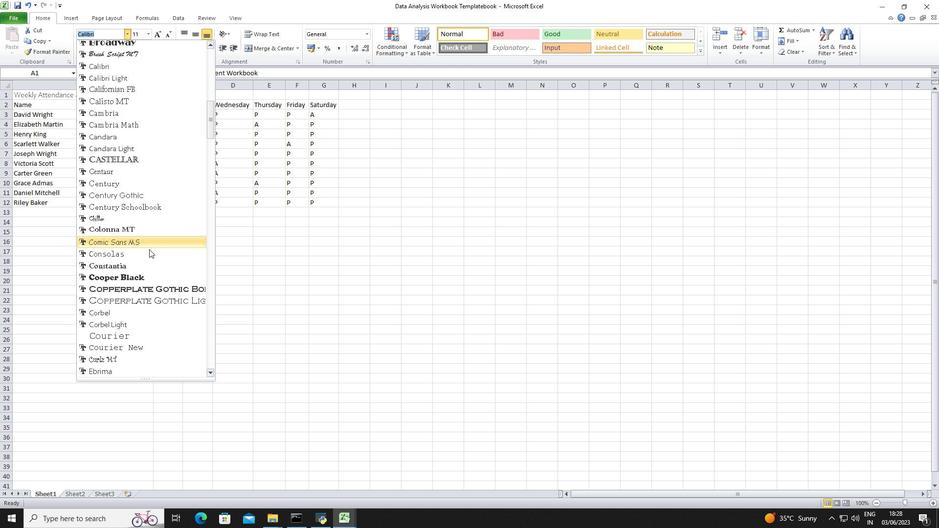 
Action: Mouse scrolled (153, 257) with delta (0, 0)
Screenshot: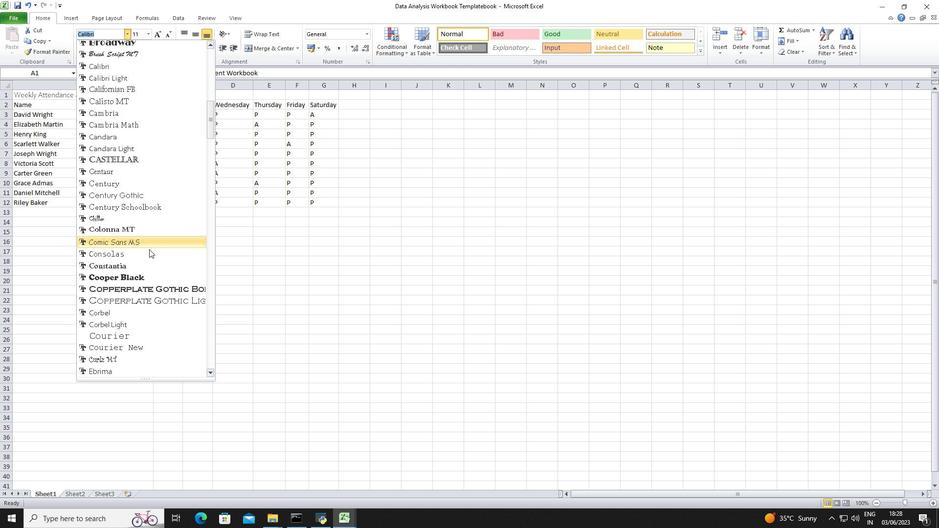 
Action: Mouse moved to (155, 261)
Screenshot: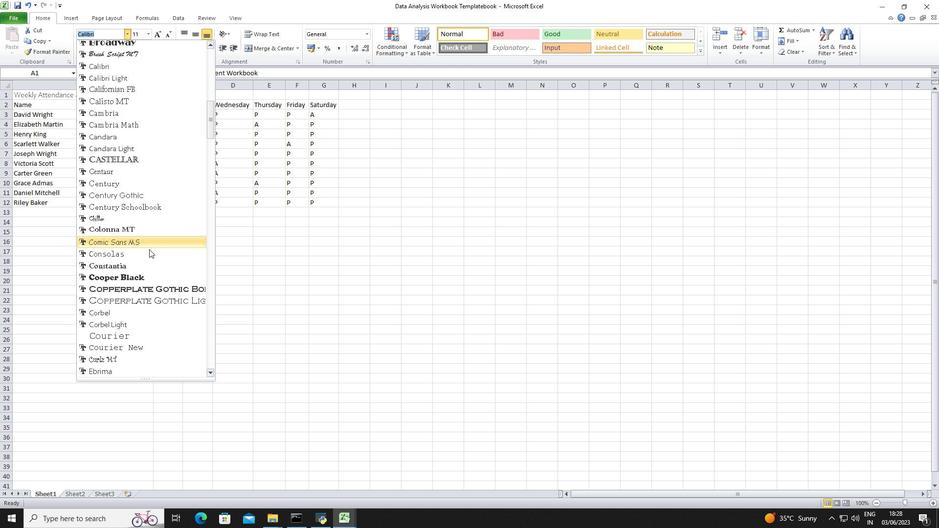 
Action: Mouse scrolled (155, 261) with delta (0, 0)
Screenshot: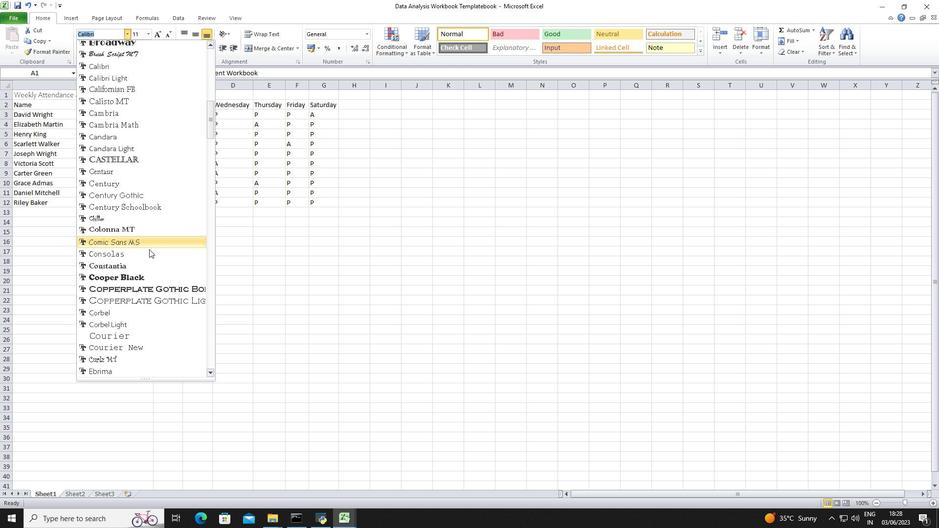 
Action: Mouse moved to (156, 262)
Screenshot: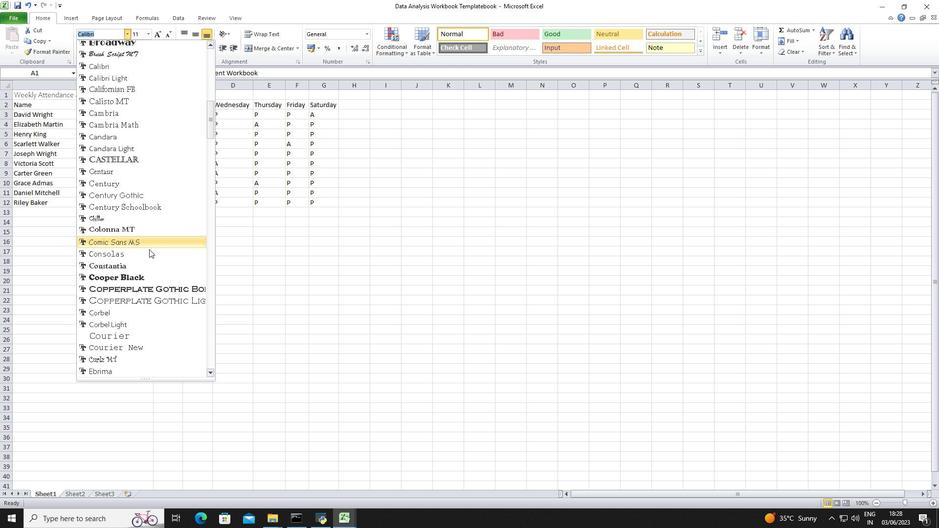 
Action: Mouse scrolled (156, 262) with delta (0, 0)
Screenshot: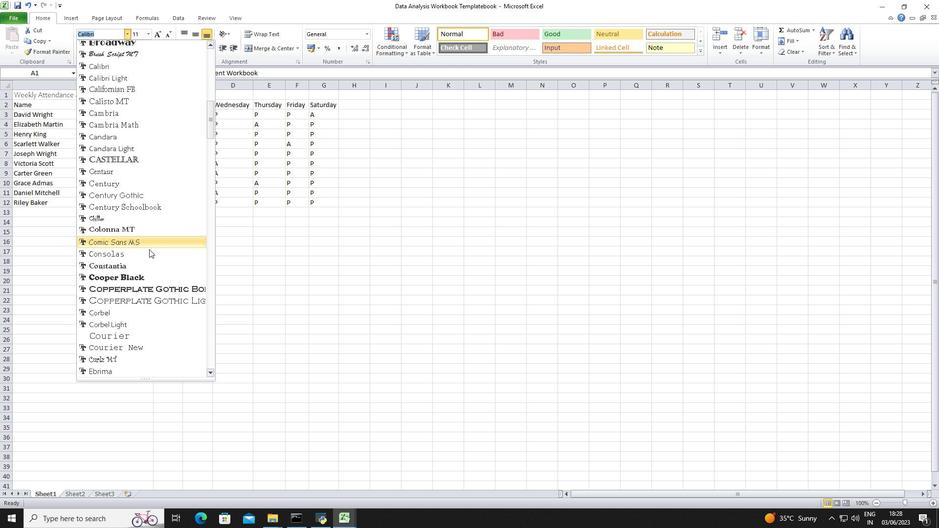 
Action: Mouse moved to (156, 263)
Screenshot: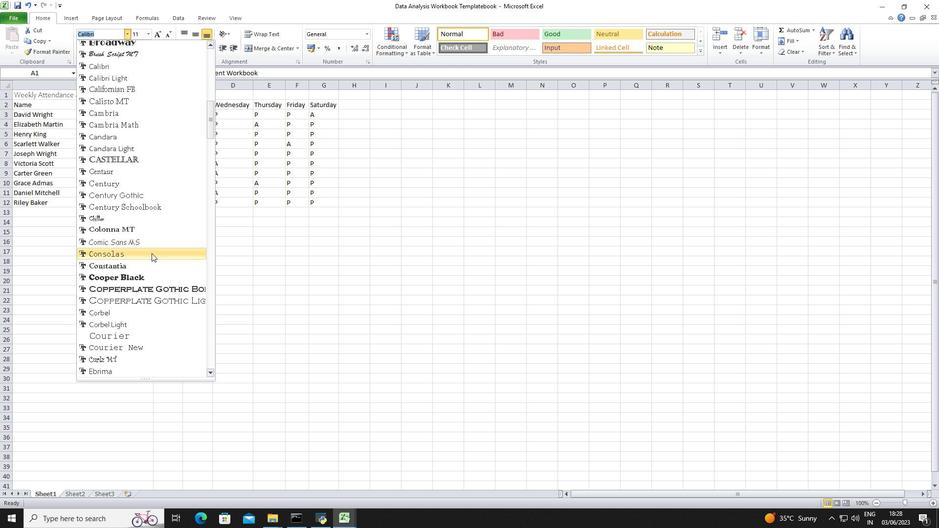 
Action: Mouse scrolled (156, 262) with delta (0, 0)
Screenshot: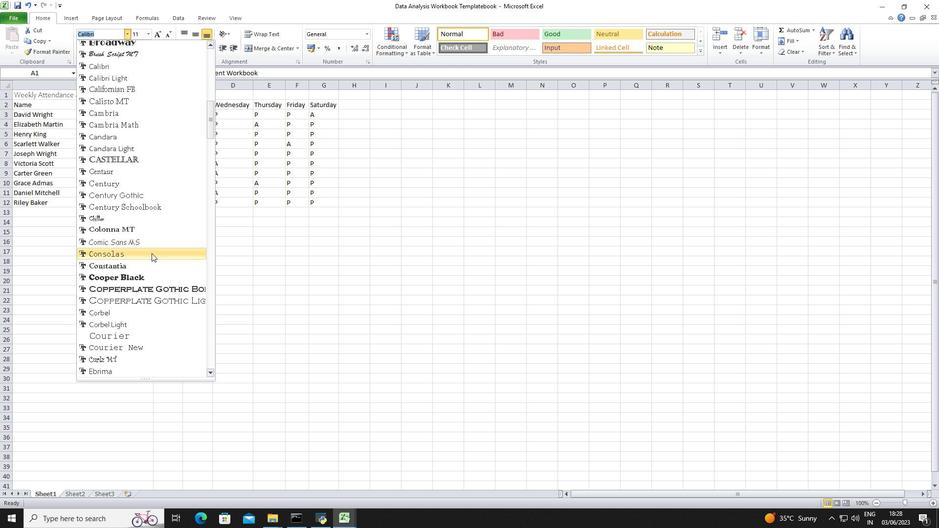 
Action: Mouse scrolled (156, 262) with delta (0, 0)
Screenshot: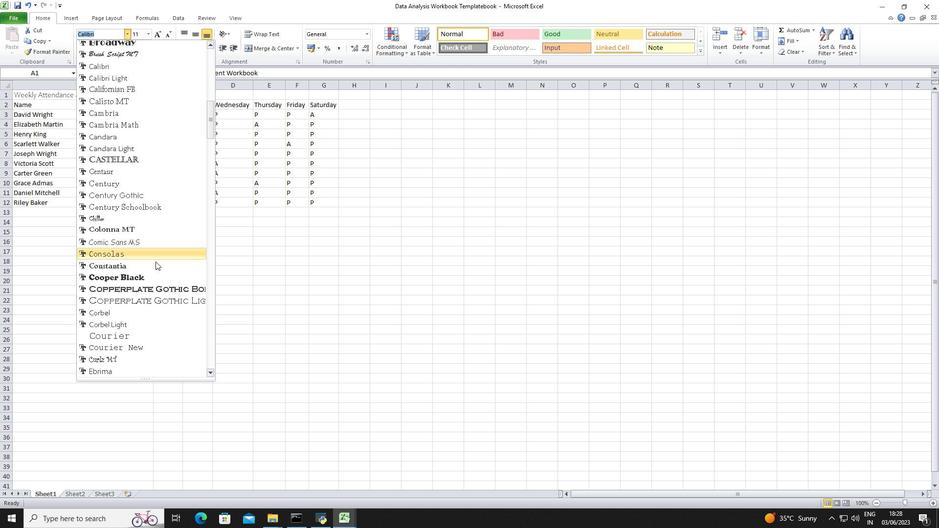 
Action: Mouse scrolled (156, 262) with delta (0, 0)
Screenshot: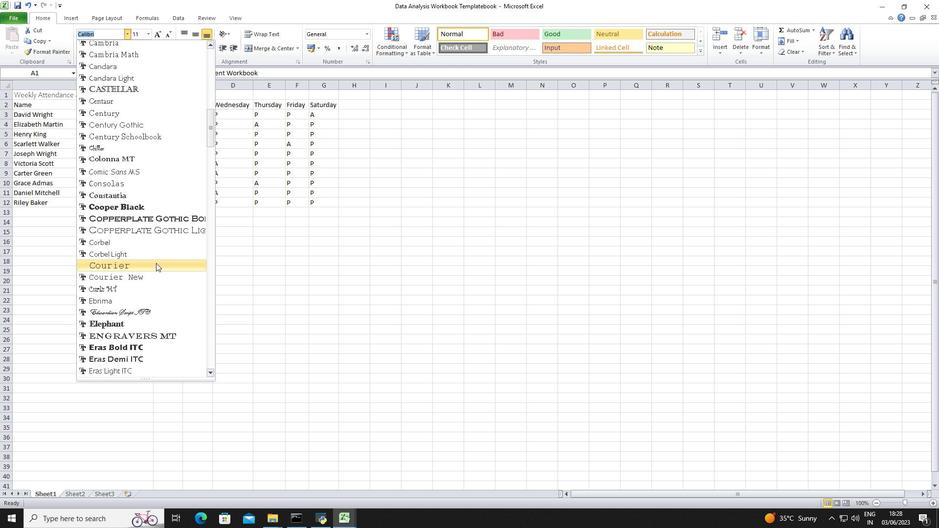 
Action: Mouse scrolled (156, 262) with delta (0, 0)
Screenshot: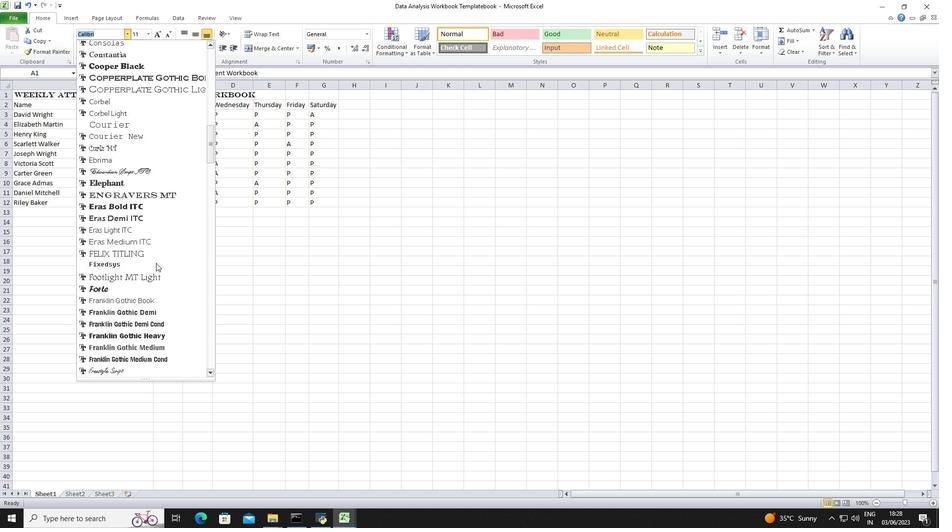 
Action: Mouse scrolled (156, 262) with delta (0, 0)
Screenshot: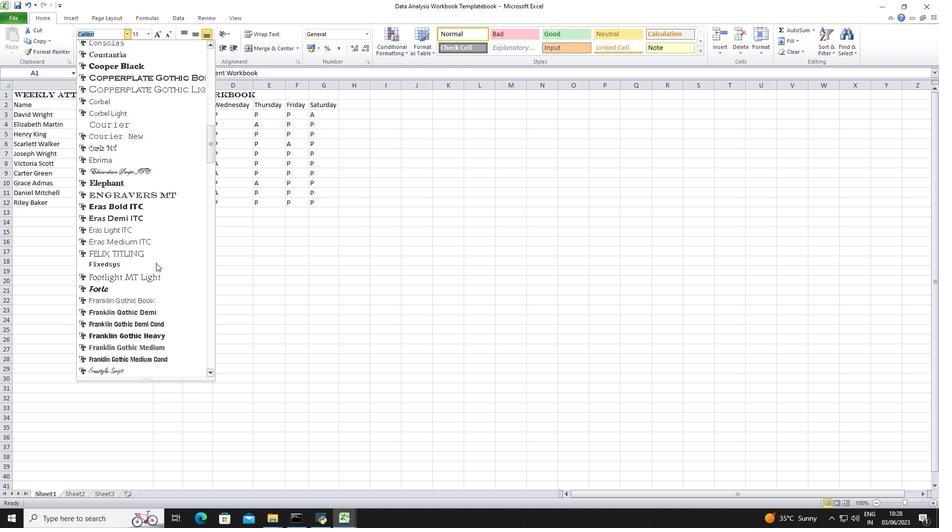 
Action: Mouse scrolled (156, 262) with delta (0, 0)
Screenshot: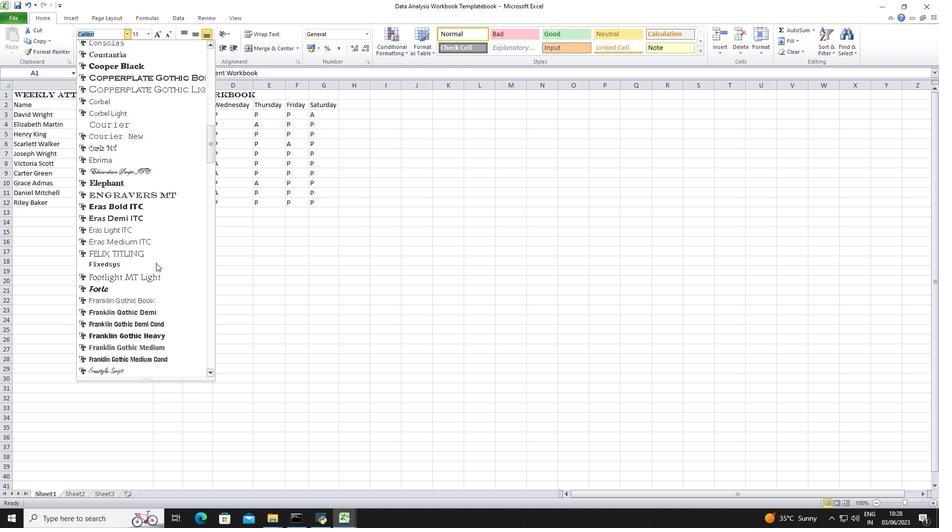 
Action: Mouse scrolled (156, 262) with delta (0, 0)
Screenshot: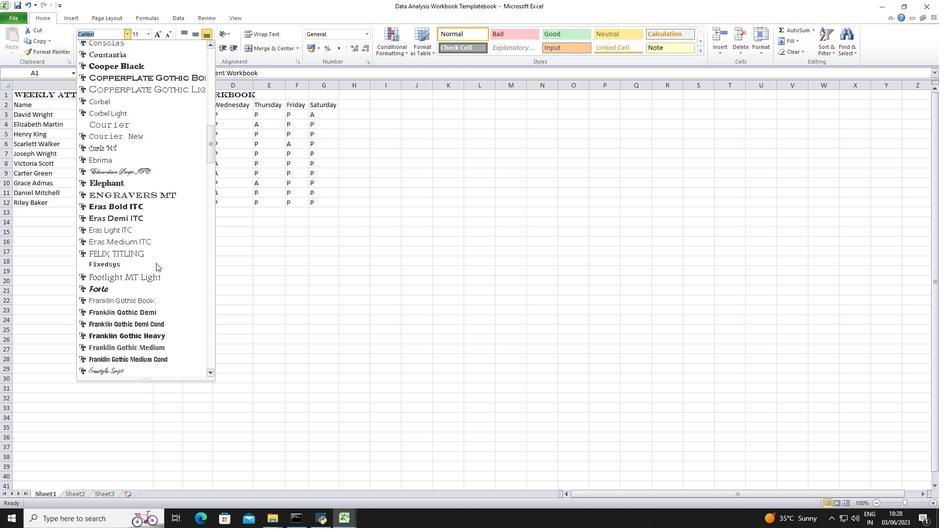 
Action: Mouse scrolled (156, 262) with delta (0, 0)
Screenshot: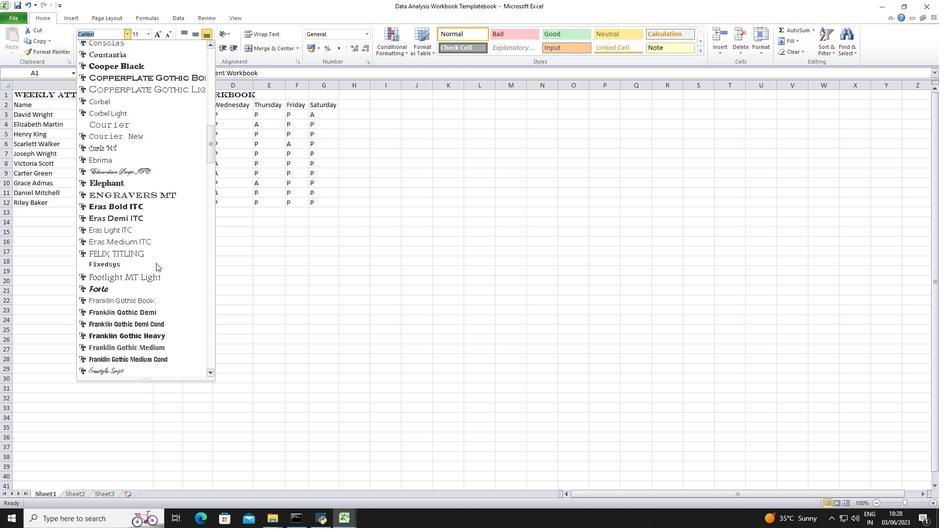 
Action: Mouse scrolled (156, 262) with delta (0, 0)
Screenshot: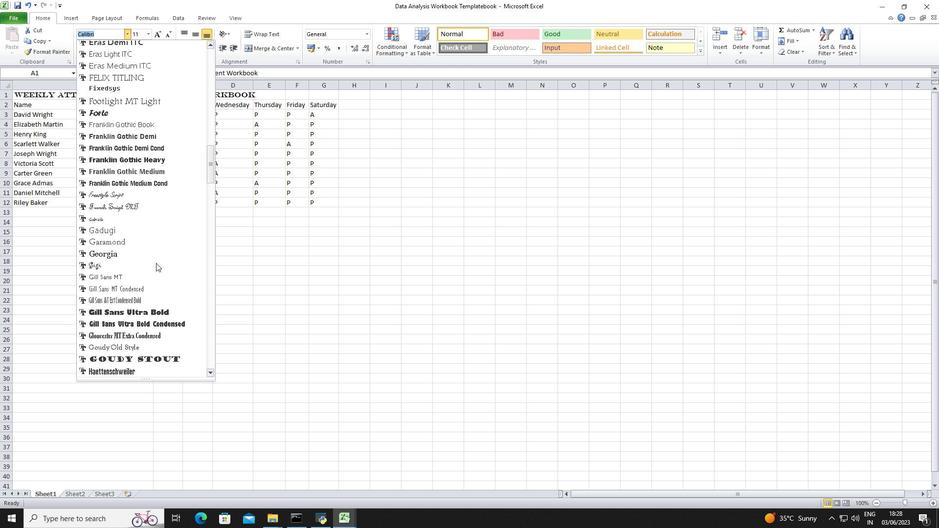 
Action: Mouse scrolled (156, 262) with delta (0, 0)
Screenshot: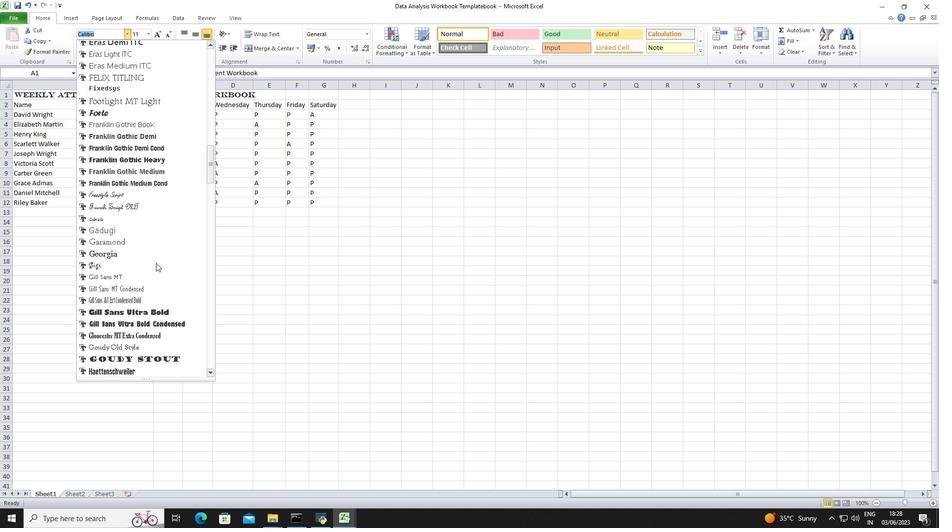 
Action: Mouse scrolled (156, 262) with delta (0, 0)
Screenshot: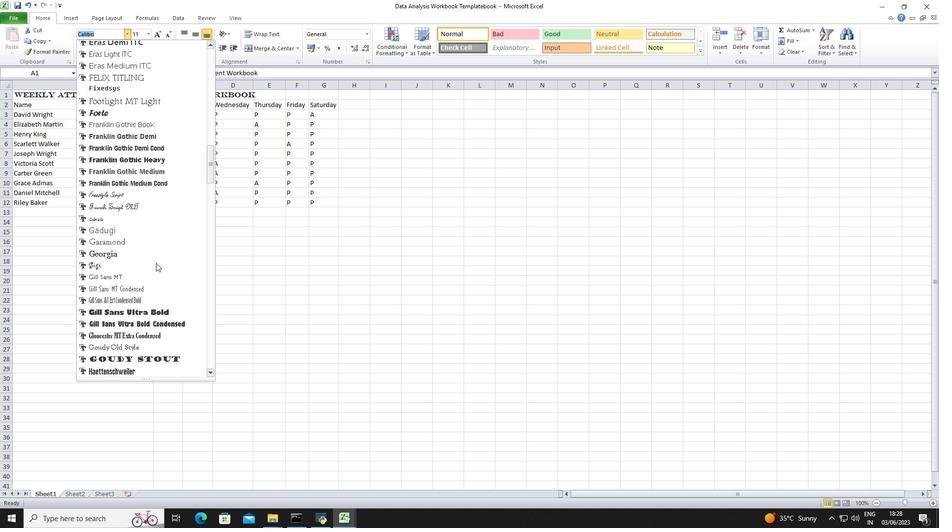 
Action: Mouse scrolled (156, 262) with delta (0, 0)
Screenshot: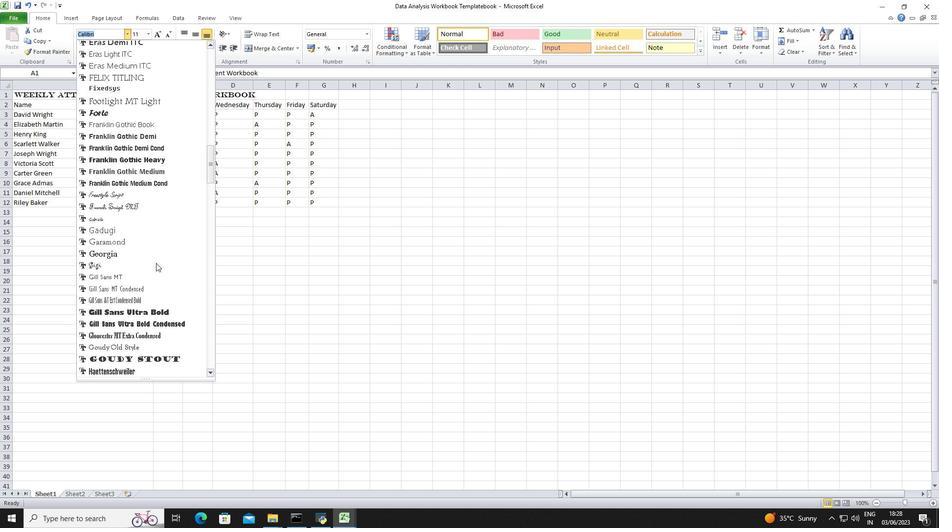 
Action: Mouse scrolled (156, 262) with delta (0, 0)
Screenshot: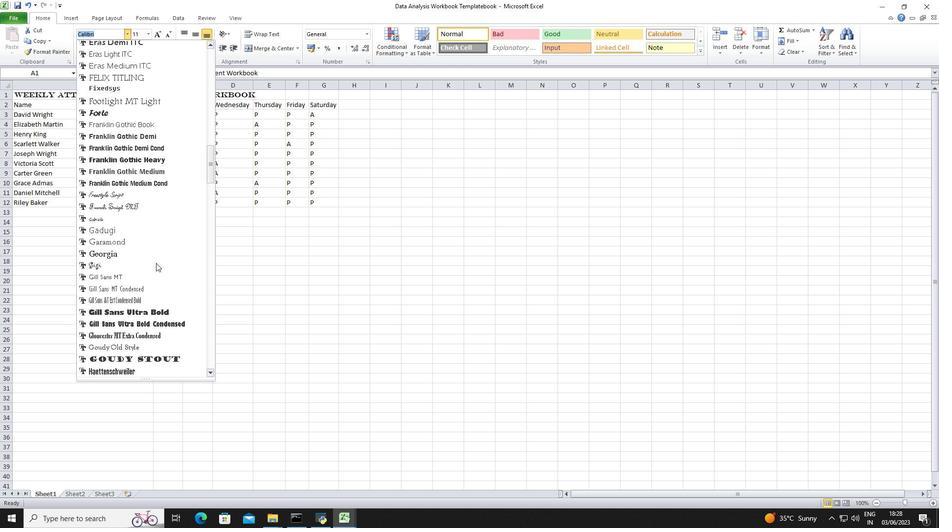 
Action: Mouse scrolled (156, 262) with delta (0, 0)
Screenshot: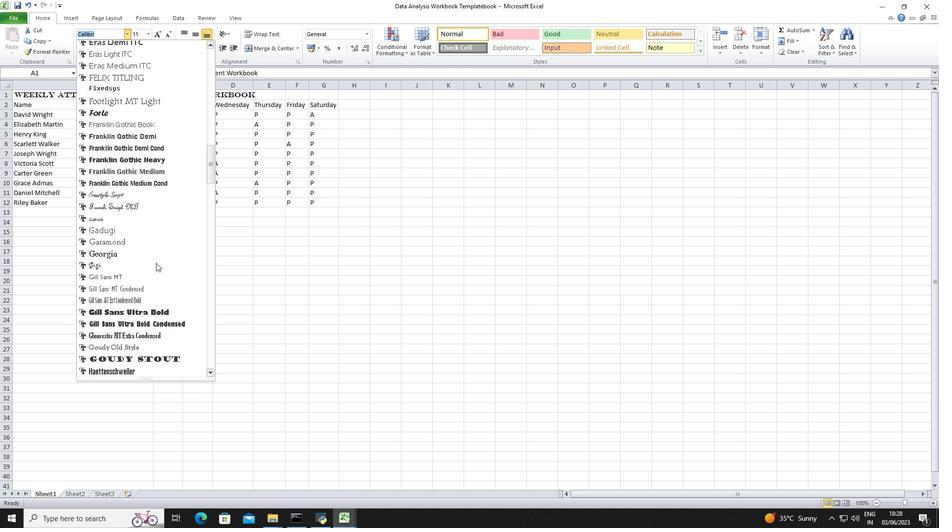 
Action: Mouse scrolled (156, 262) with delta (0, 0)
Screenshot: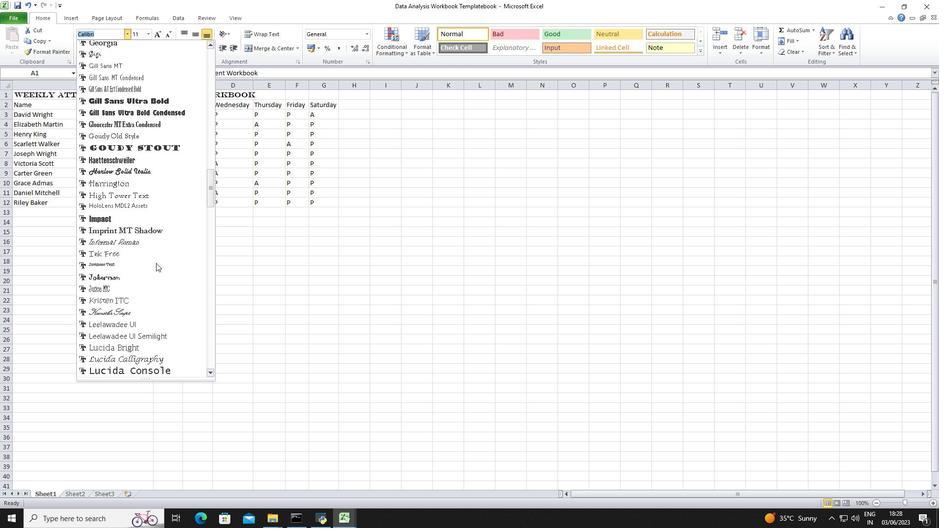 
Action: Mouse scrolled (156, 262) with delta (0, 0)
Screenshot: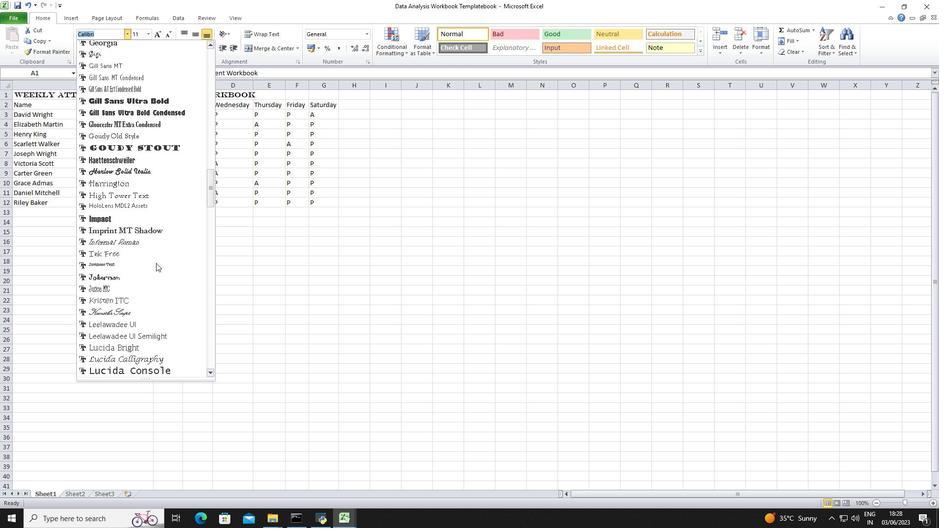 
Action: Mouse scrolled (156, 262) with delta (0, 0)
Screenshot: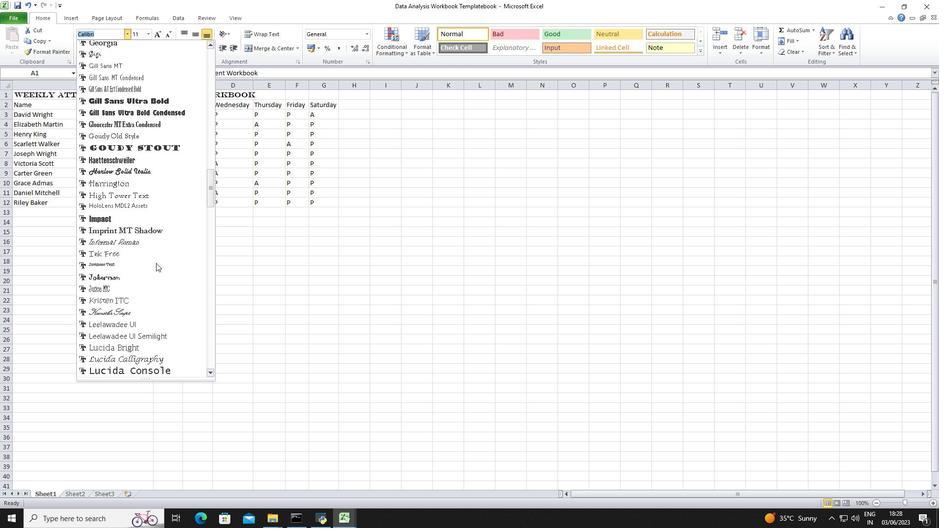 
Action: Mouse scrolled (156, 262) with delta (0, 0)
Screenshot: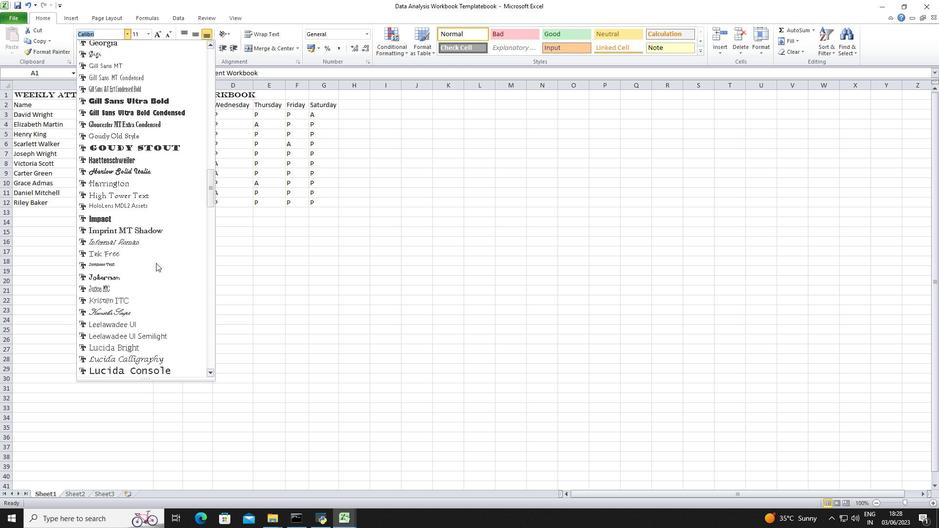
Action: Mouse scrolled (156, 262) with delta (0, 0)
Screenshot: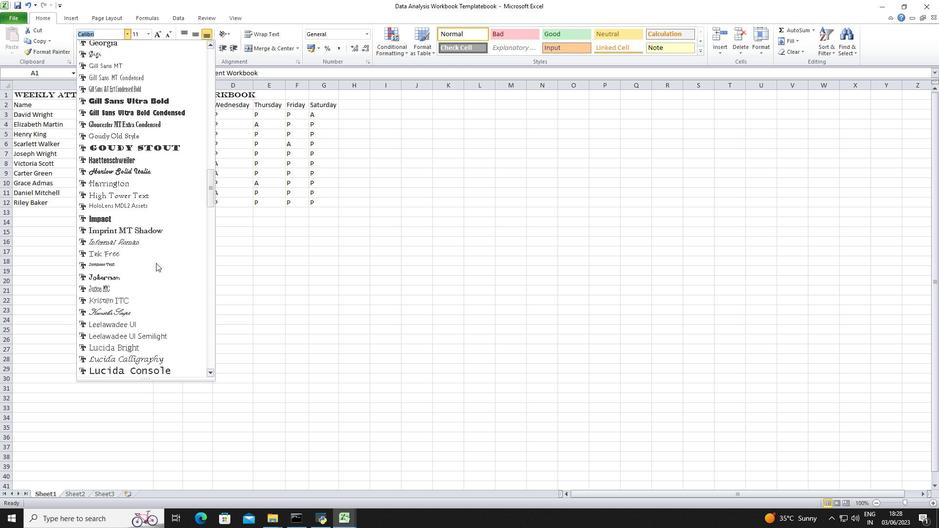 
Action: Mouse scrolled (156, 262) with delta (0, 0)
Screenshot: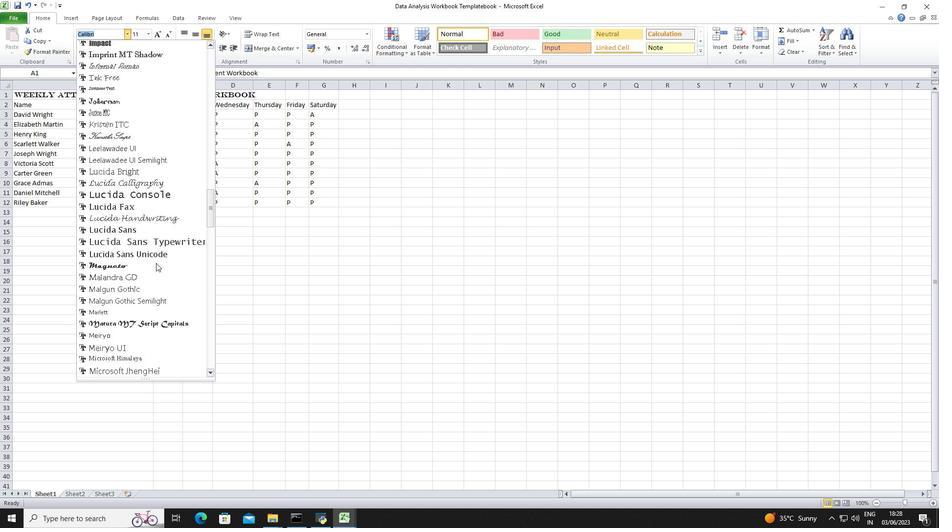 
Action: Mouse scrolled (156, 262) with delta (0, 0)
Screenshot: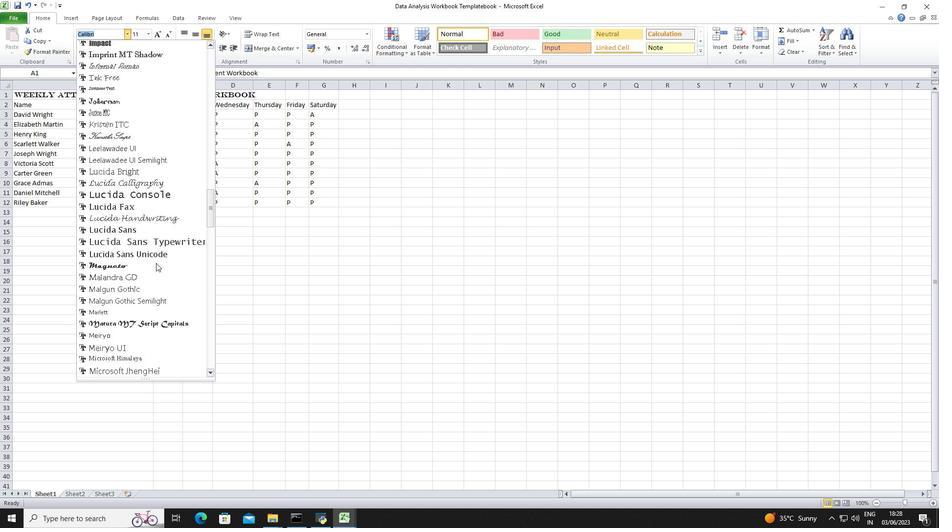 
Action: Mouse scrolled (156, 262) with delta (0, 0)
Screenshot: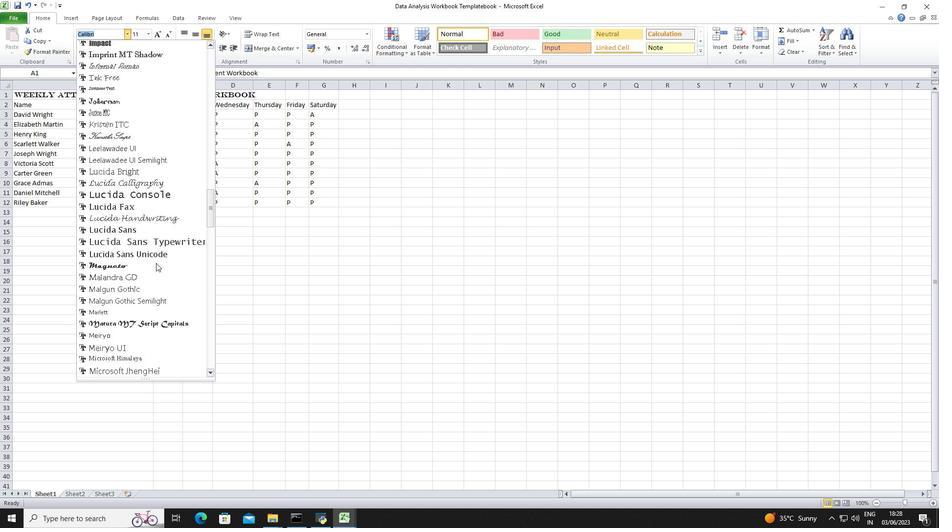 
Action: Mouse scrolled (156, 262) with delta (0, 0)
Screenshot: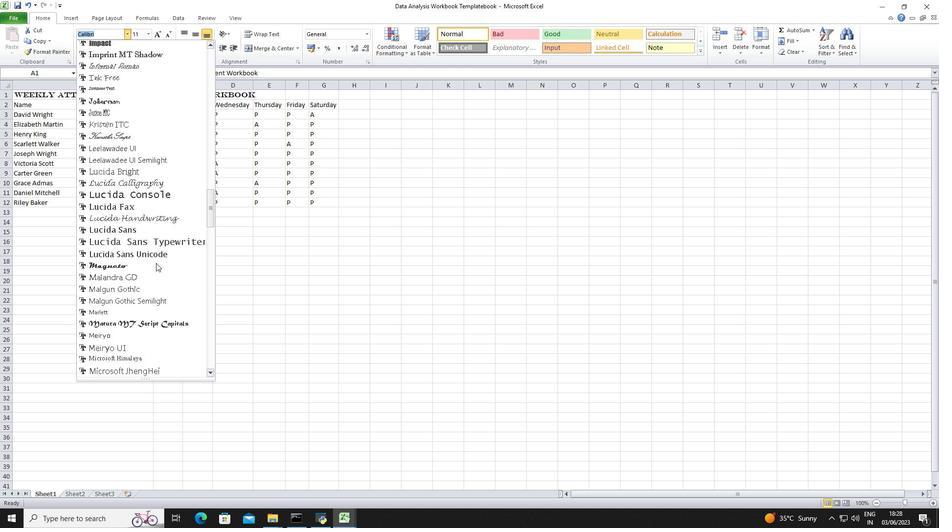 
Action: Mouse scrolled (156, 262) with delta (0, 0)
Screenshot: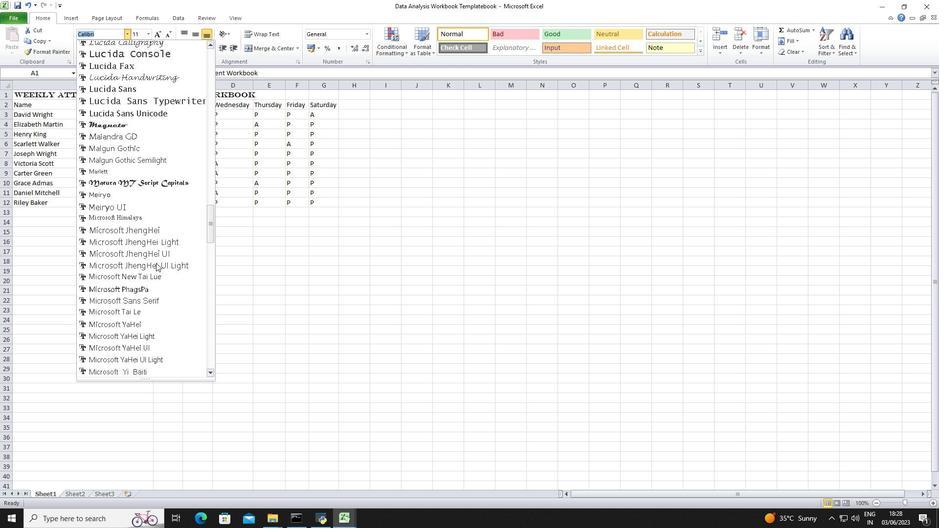 
Action: Mouse scrolled (156, 262) with delta (0, 0)
Screenshot: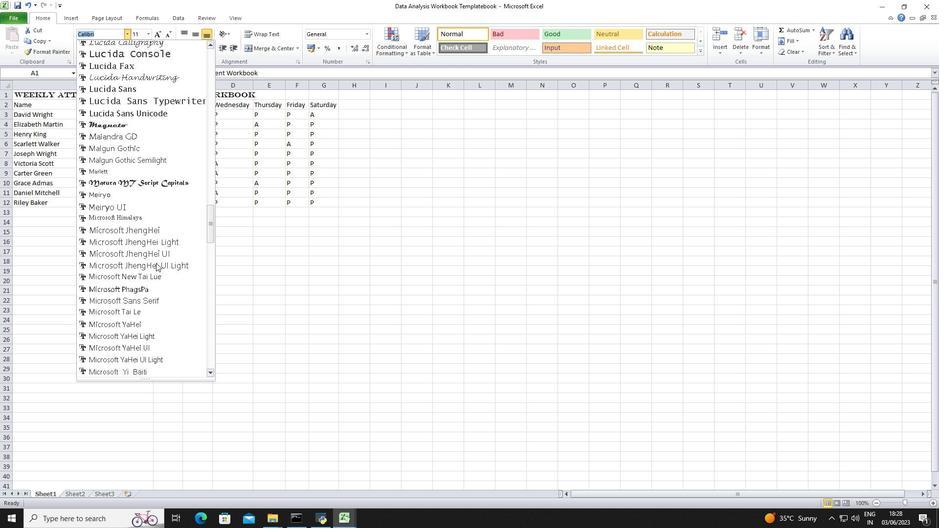 
Action: Mouse scrolled (156, 262) with delta (0, 0)
Screenshot: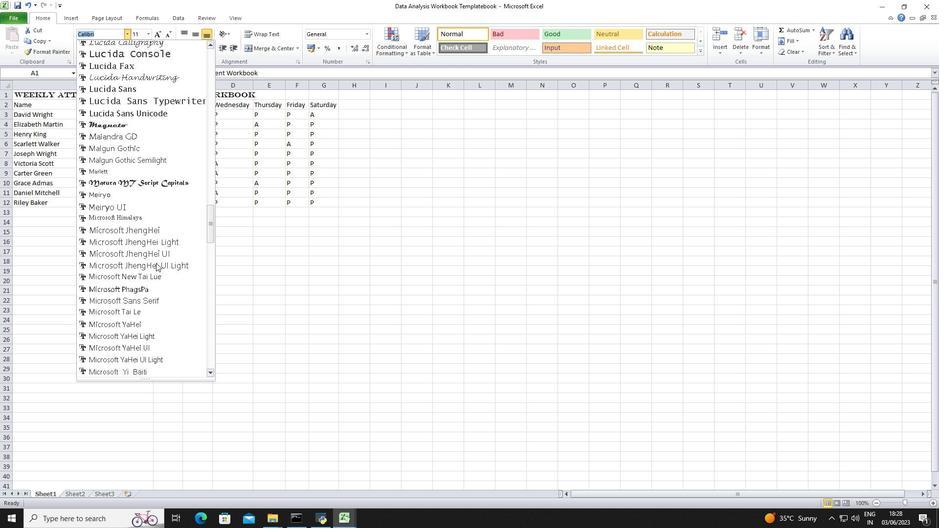 
Action: Mouse scrolled (156, 262) with delta (0, 0)
Screenshot: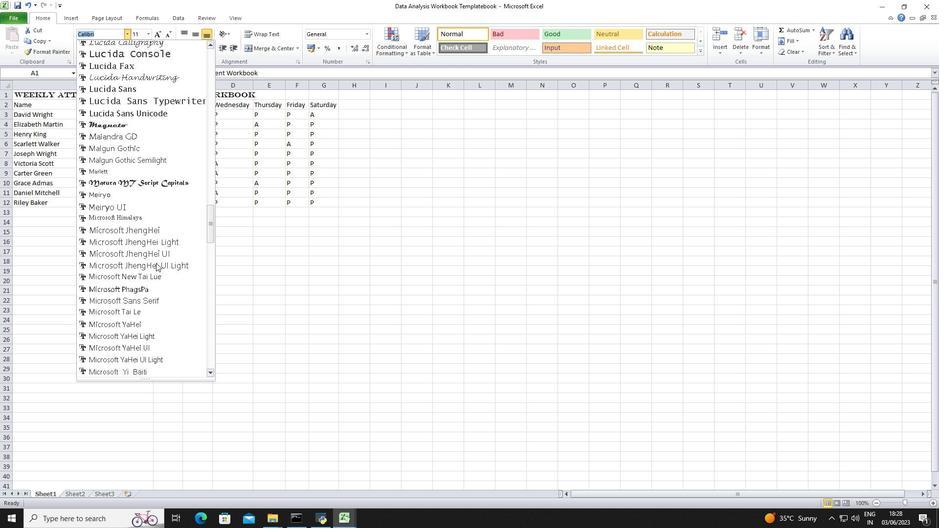 
Action: Mouse scrolled (156, 262) with delta (0, 0)
Screenshot: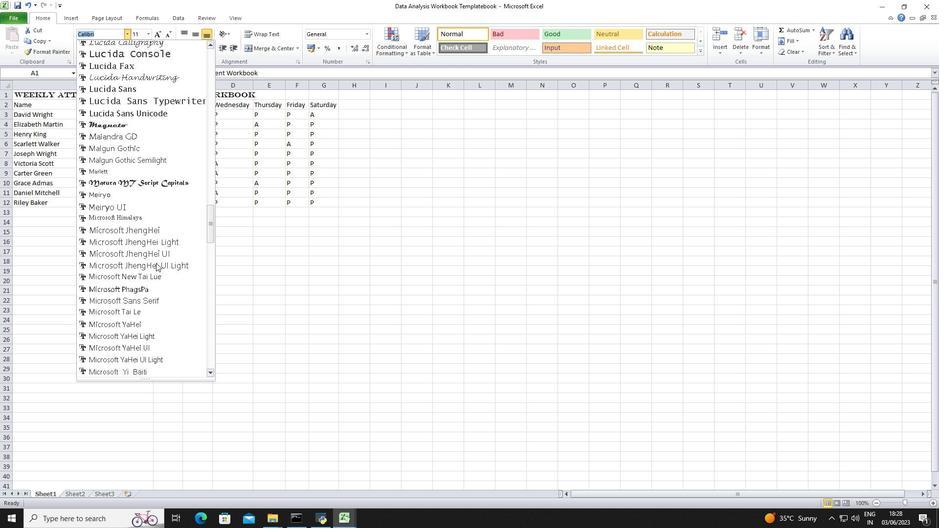 
Action: Mouse scrolled (156, 262) with delta (0, 0)
Screenshot: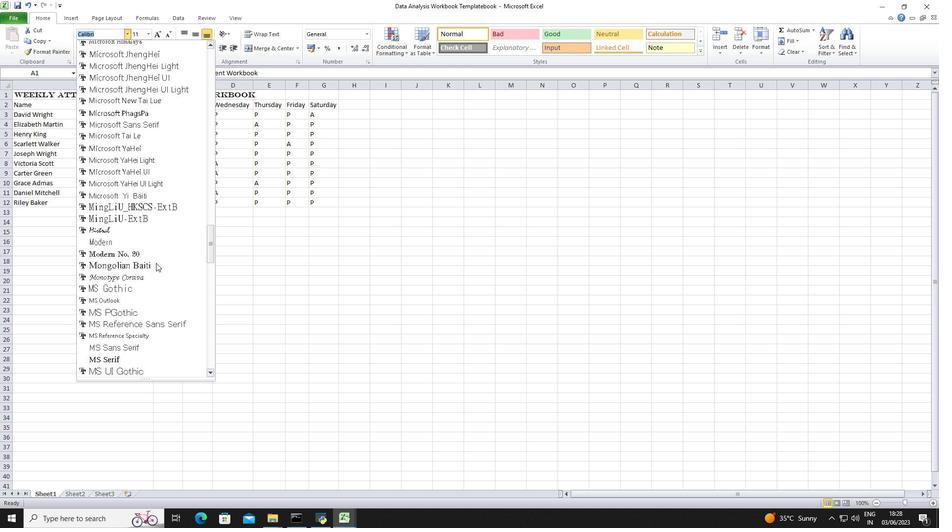 
Action: Mouse scrolled (156, 262) with delta (0, 0)
Screenshot: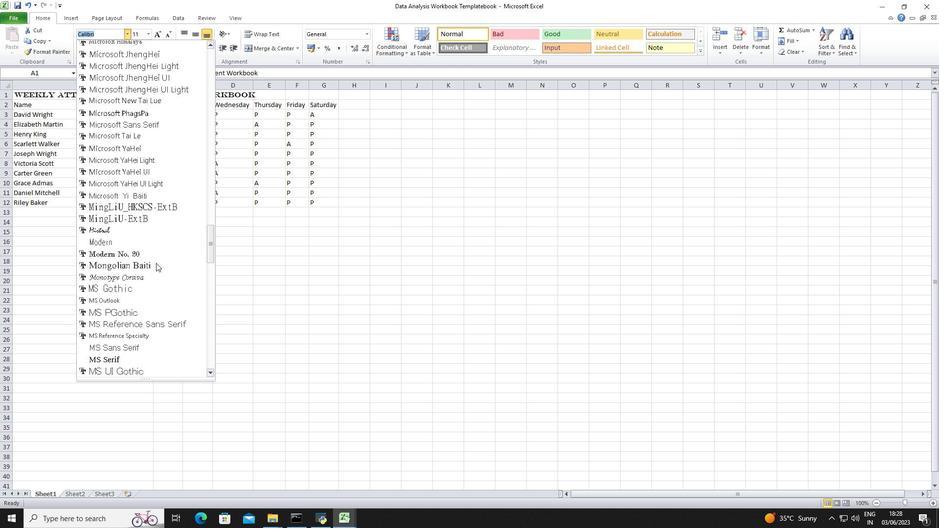 
Action: Mouse scrolled (156, 262) with delta (0, 0)
Screenshot: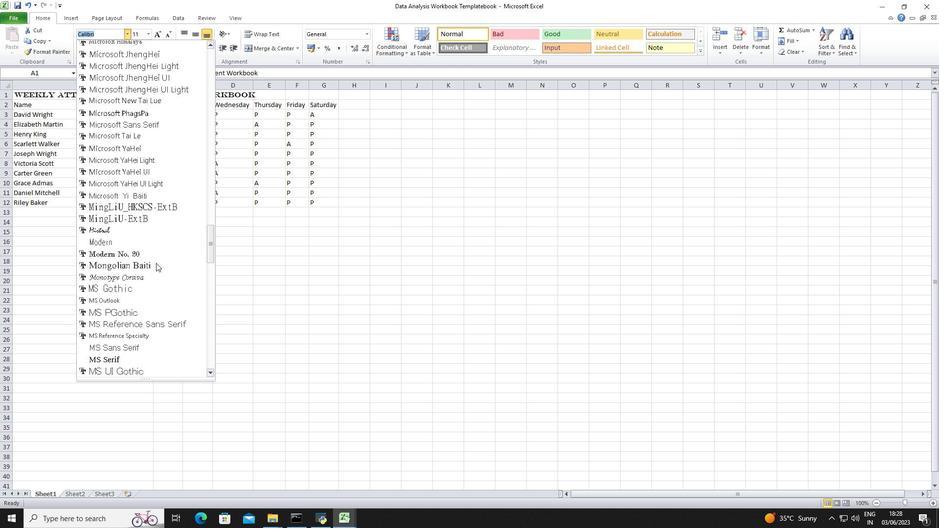 
Action: Mouse scrolled (156, 262) with delta (0, 0)
Screenshot: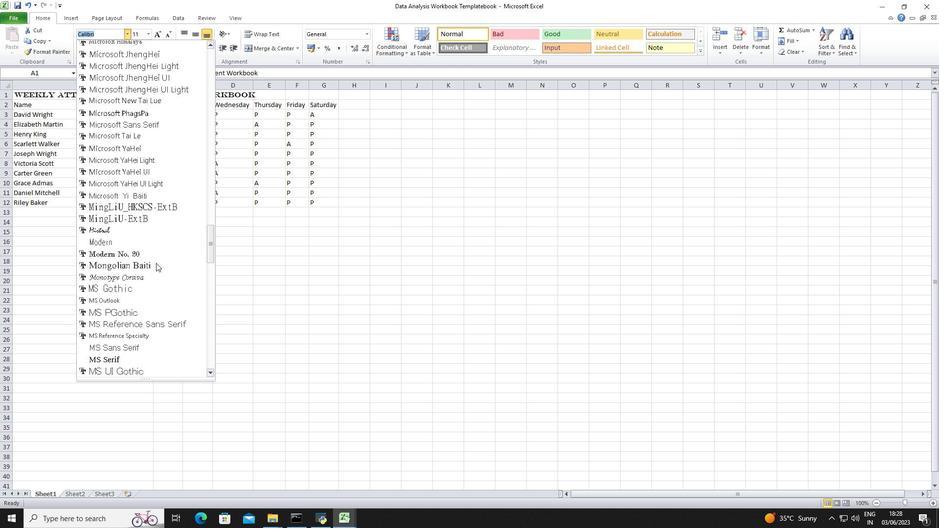 
Action: Mouse scrolled (156, 262) with delta (0, 0)
Screenshot: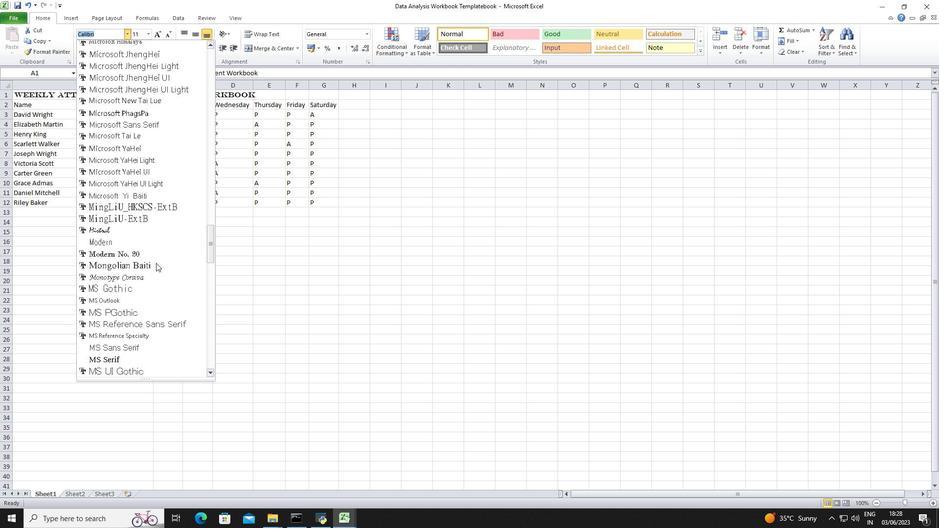 
Action: Mouse scrolled (156, 262) with delta (0, 0)
Screenshot: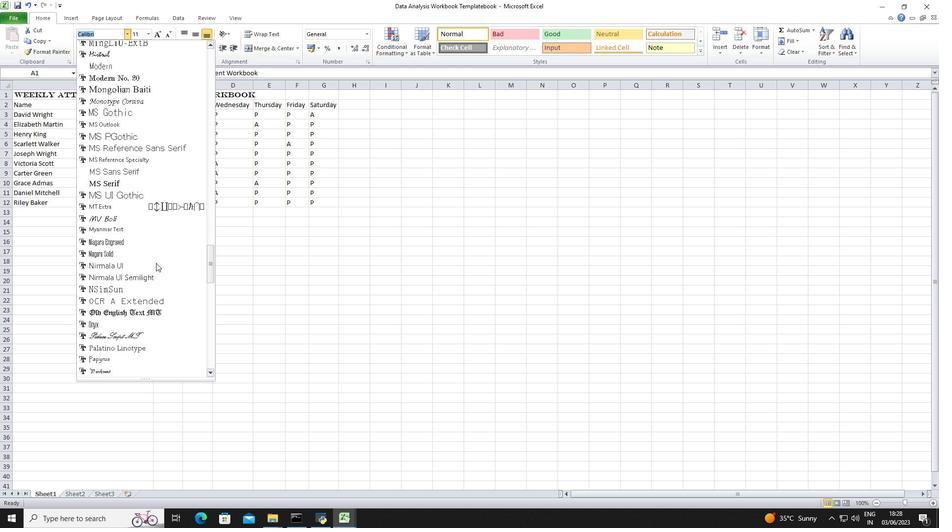 
Action: Mouse scrolled (156, 262) with delta (0, 0)
Screenshot: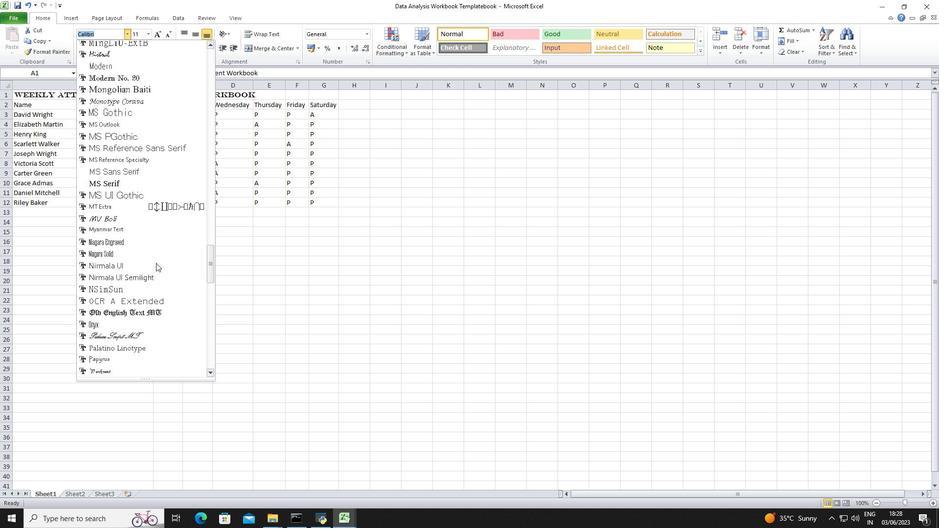 
Action: Mouse scrolled (156, 262) with delta (0, 0)
Screenshot: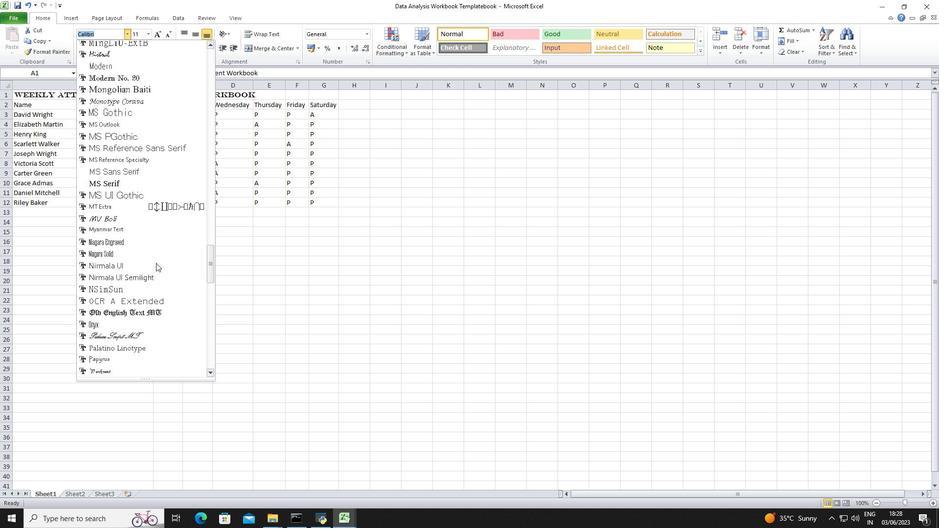 
Action: Mouse scrolled (156, 262) with delta (0, 0)
Screenshot: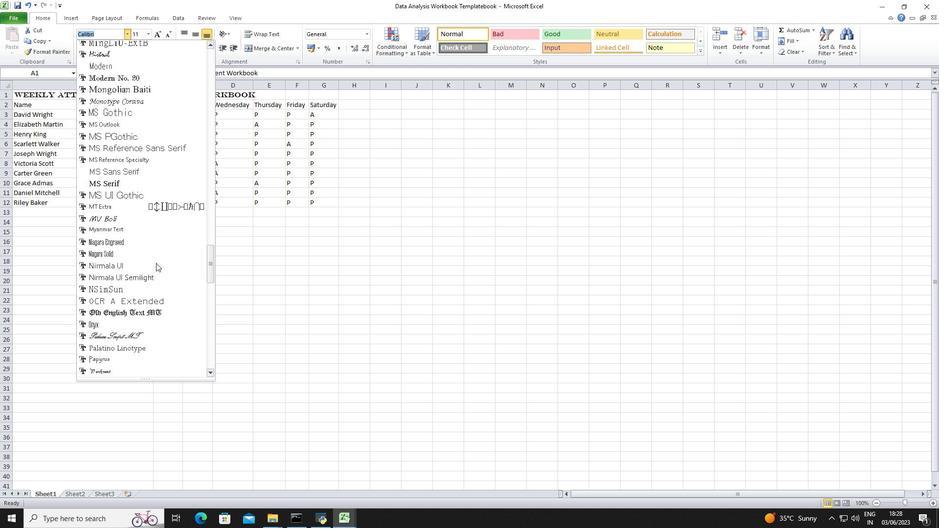 
Action: Mouse scrolled (156, 262) with delta (0, 0)
Screenshot: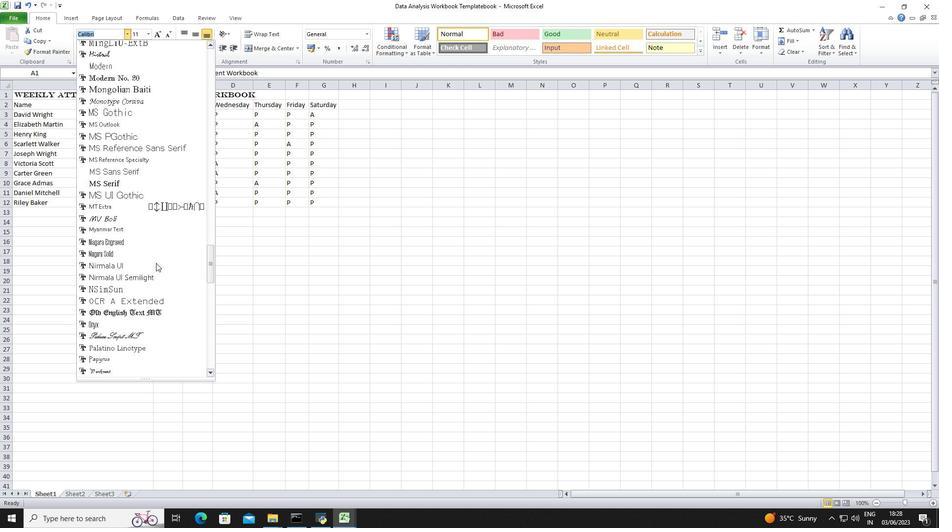 
Action: Mouse scrolled (156, 262) with delta (0, 0)
Screenshot: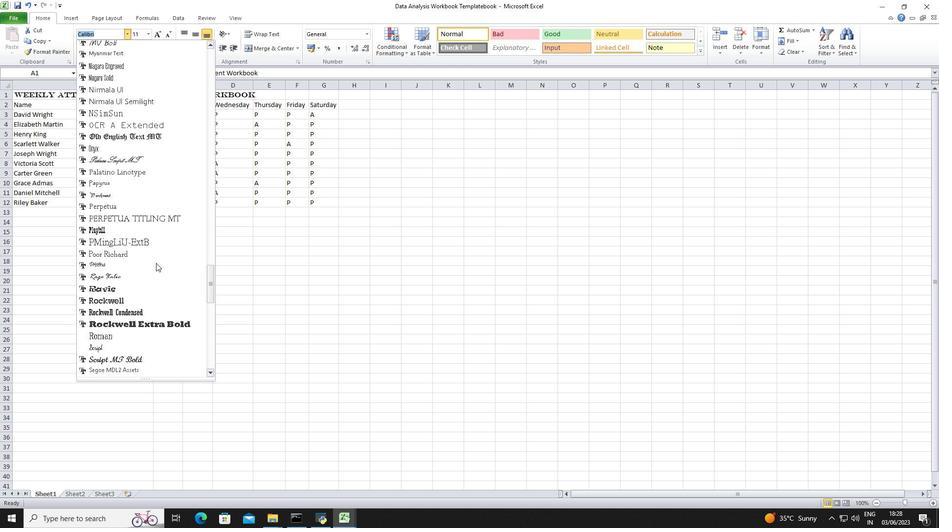 
Action: Mouse scrolled (156, 262) with delta (0, 0)
Screenshot: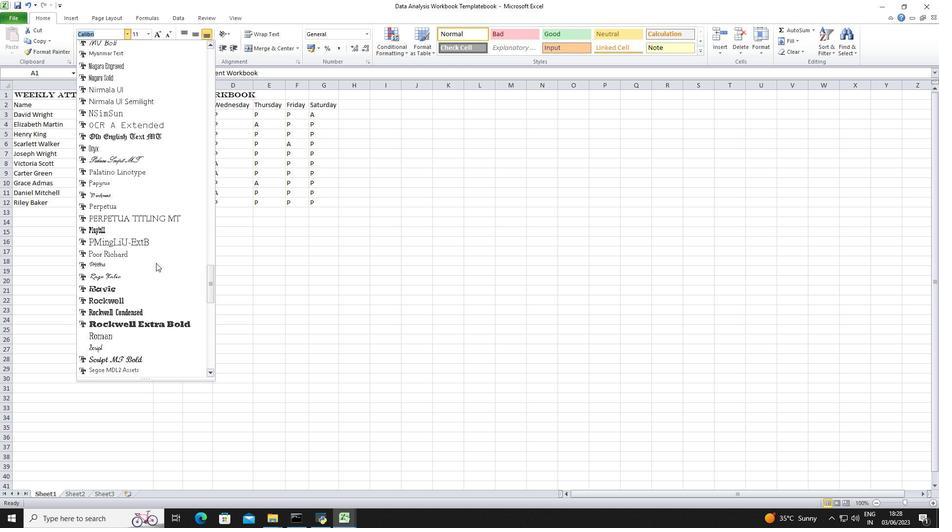 
Action: Mouse scrolled (156, 262) with delta (0, 0)
Screenshot: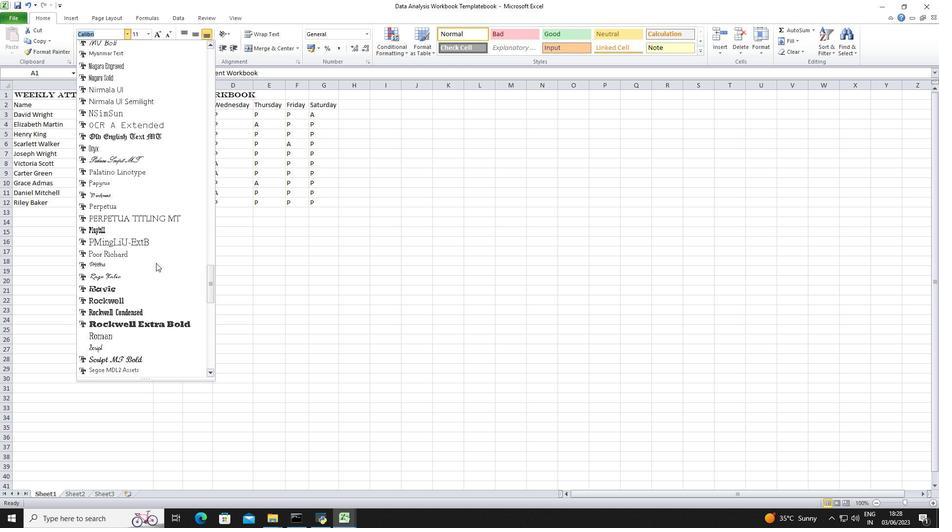 
Action: Mouse scrolled (156, 262) with delta (0, 0)
Screenshot: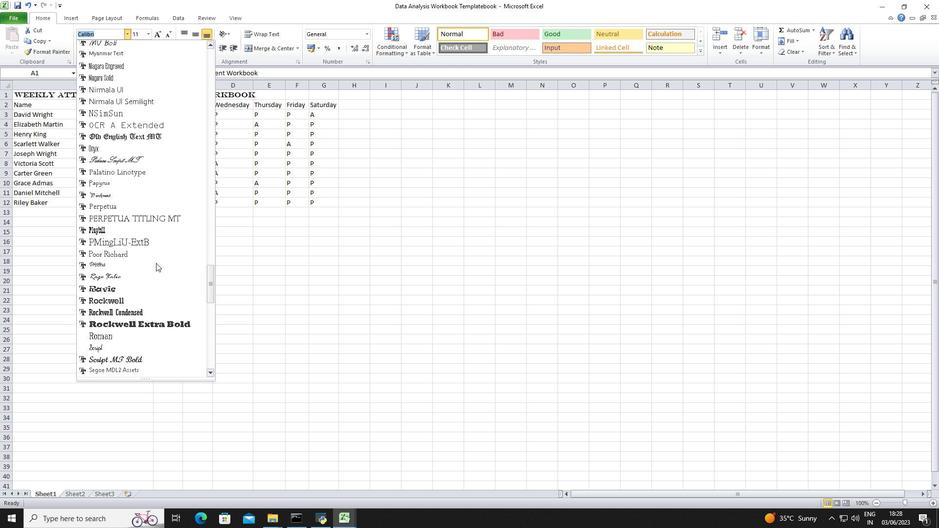 
Action: Mouse scrolled (156, 262) with delta (0, 0)
Screenshot: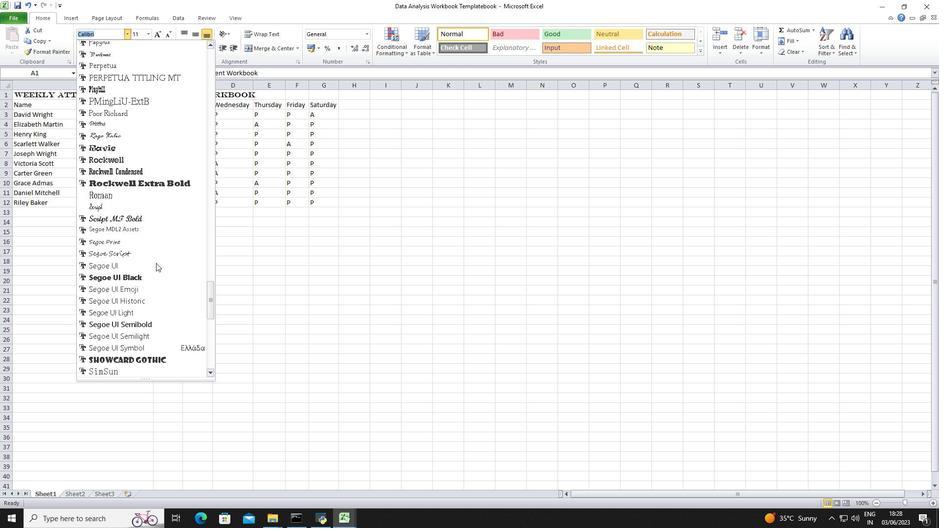 
Action: Mouse scrolled (156, 262) with delta (0, 0)
Screenshot: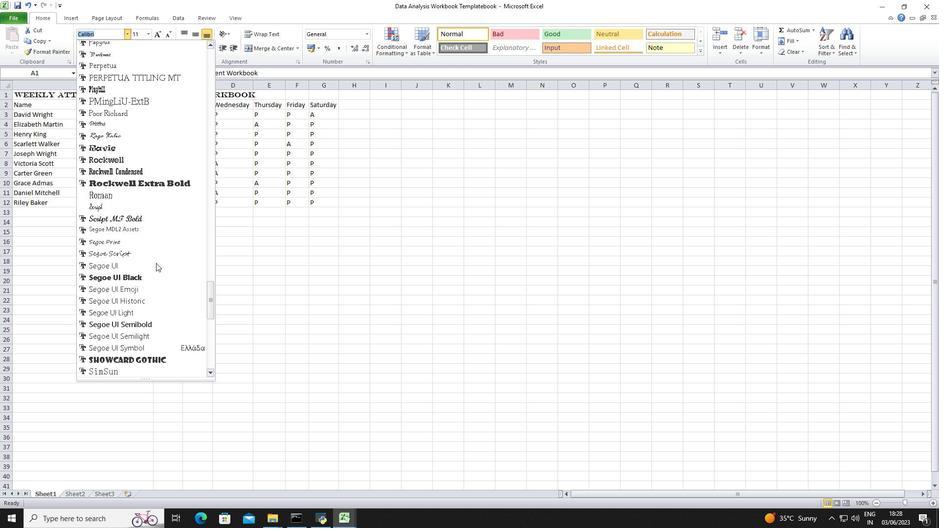 
Action: Mouse scrolled (156, 262) with delta (0, 0)
Screenshot: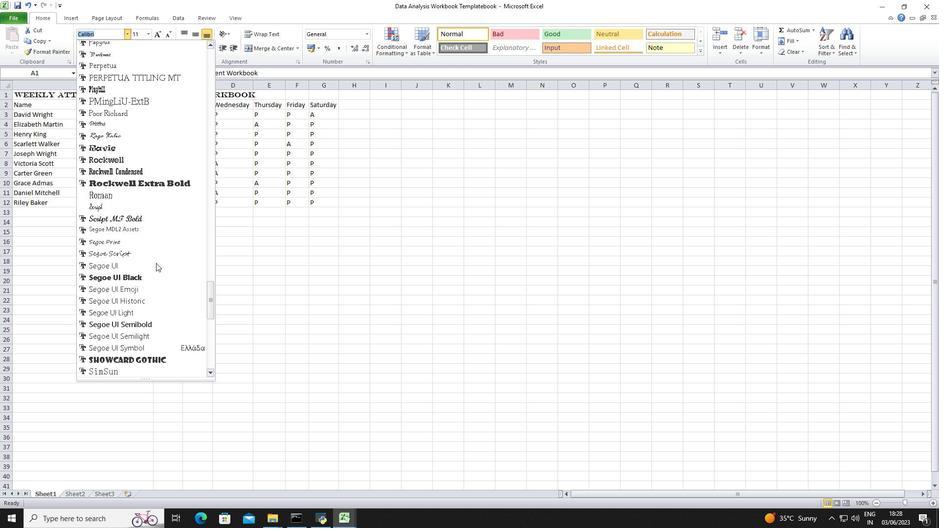 
Action: Mouse scrolled (156, 262) with delta (0, 0)
Screenshot: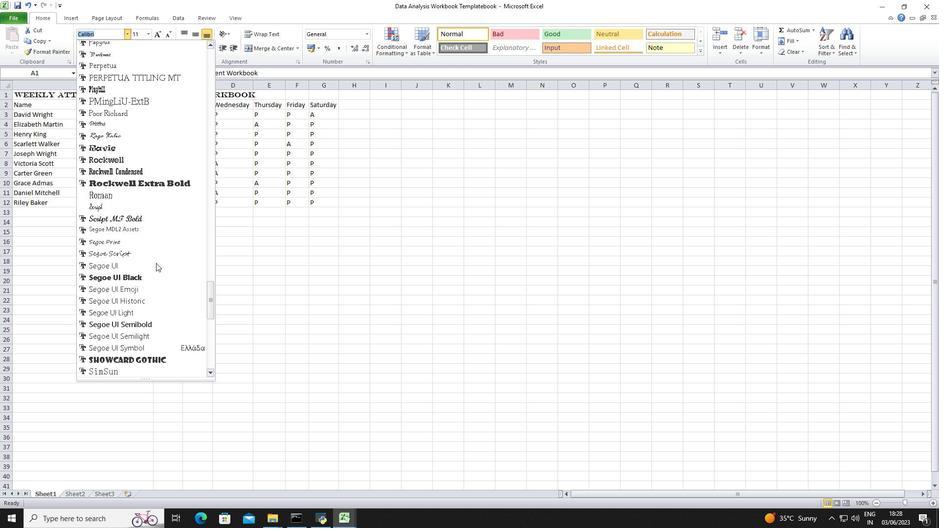 
Action: Mouse scrolled (156, 262) with delta (0, 0)
Screenshot: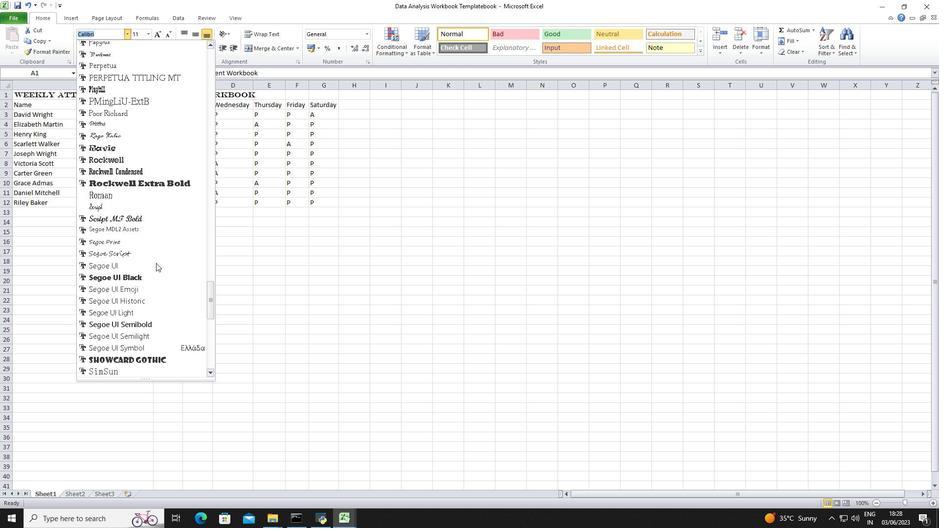 
Action: Mouse scrolled (156, 262) with delta (0, 0)
Screenshot: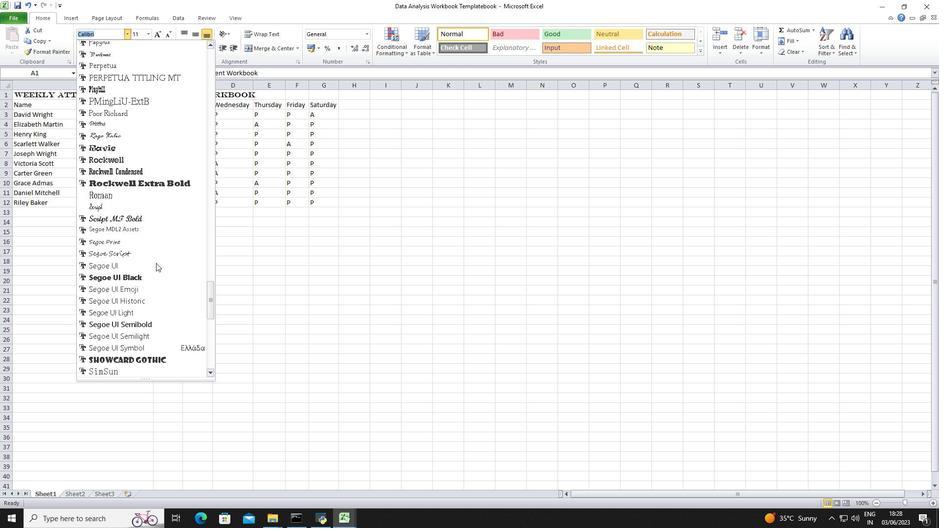 
Action: Mouse moved to (128, 326)
Screenshot: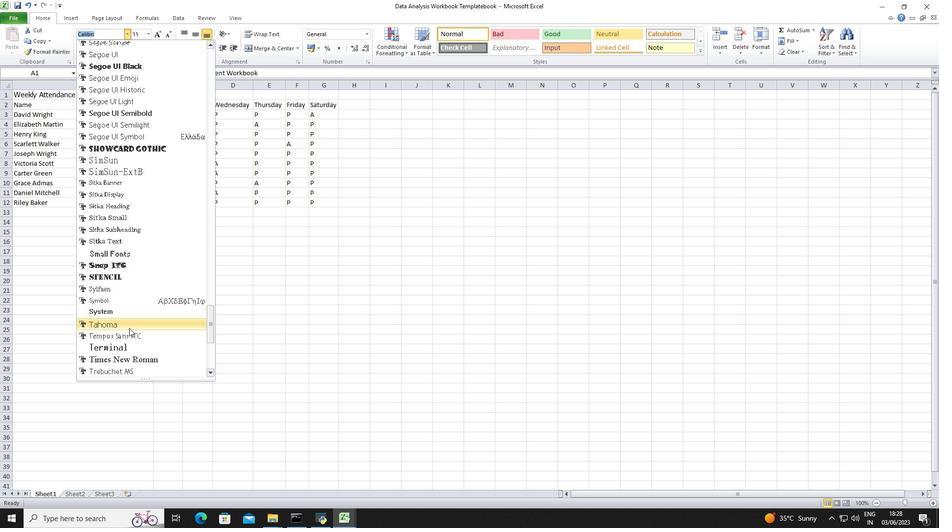 
Action: Mouse pressed left at (128, 326)
Screenshot: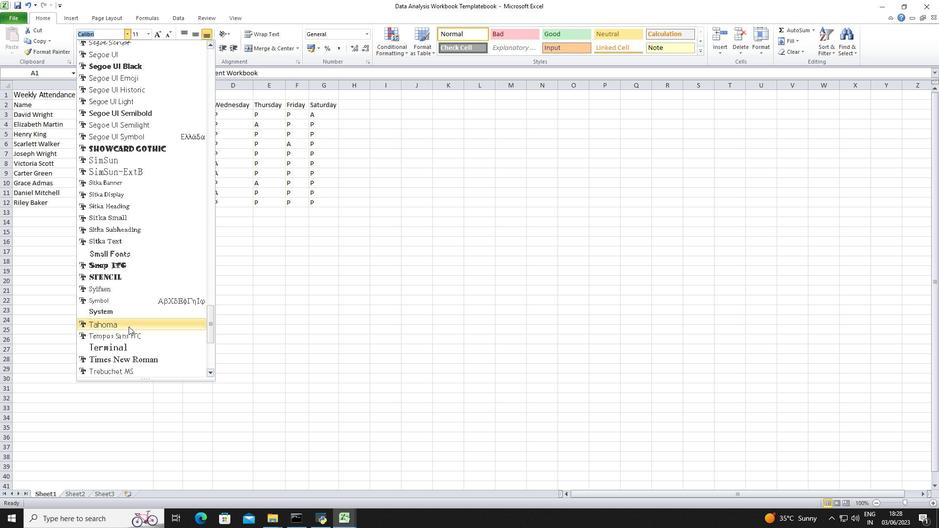 
Action: Mouse moved to (106, 49)
Screenshot: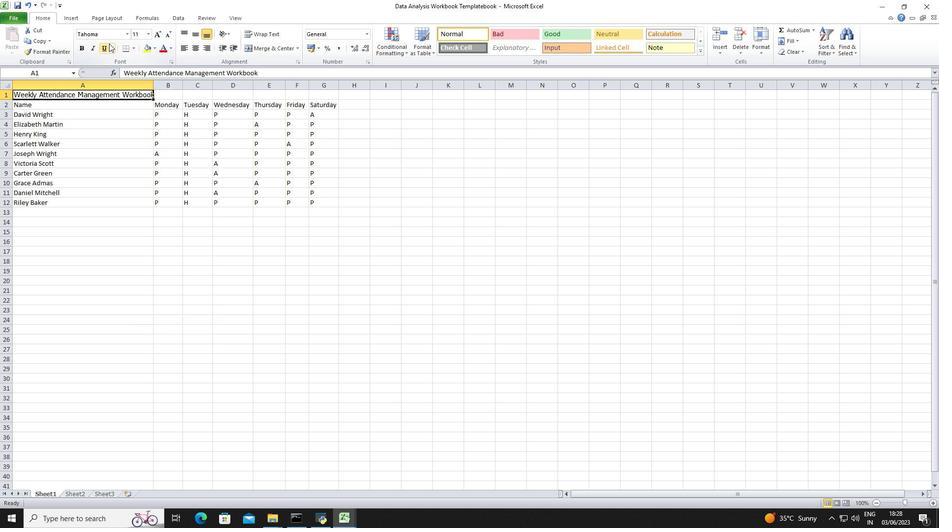 
Action: Mouse pressed left at (106, 49)
Screenshot: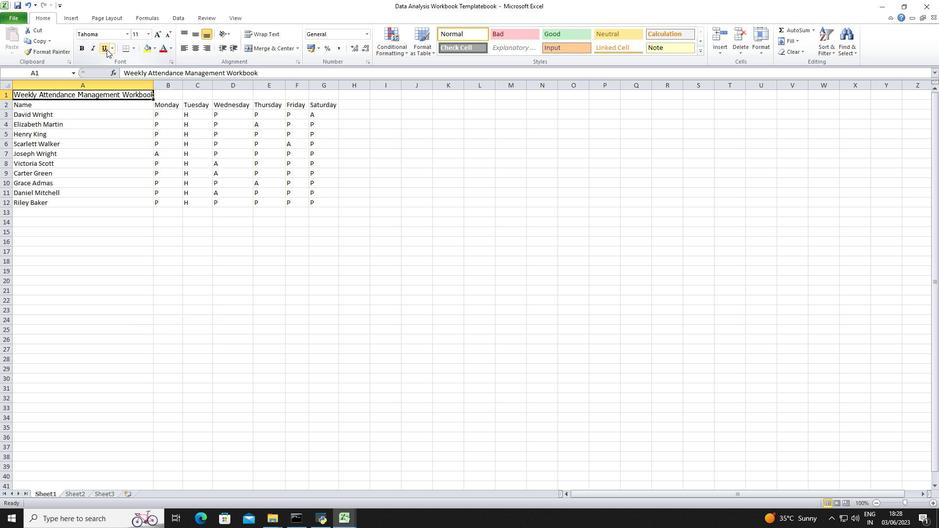 
Action: Mouse moved to (147, 34)
Screenshot: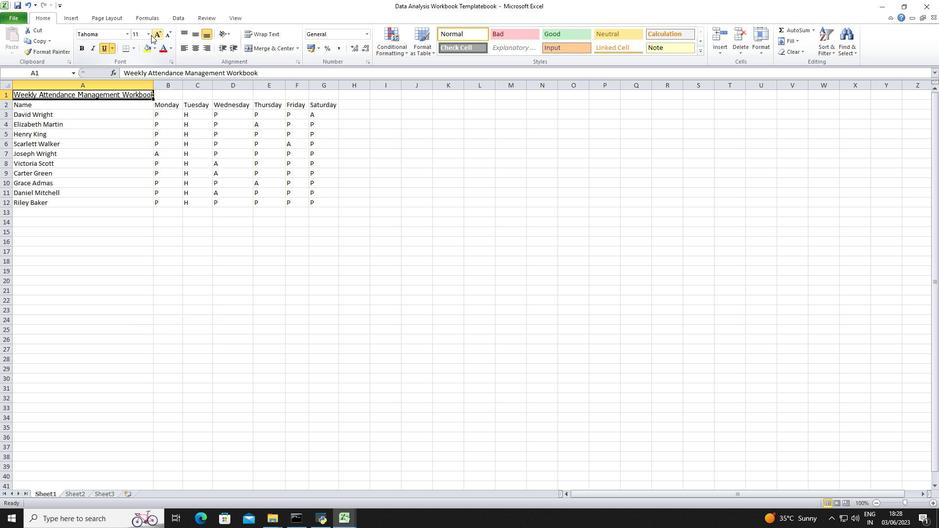 
Action: Mouse pressed left at (147, 34)
Screenshot: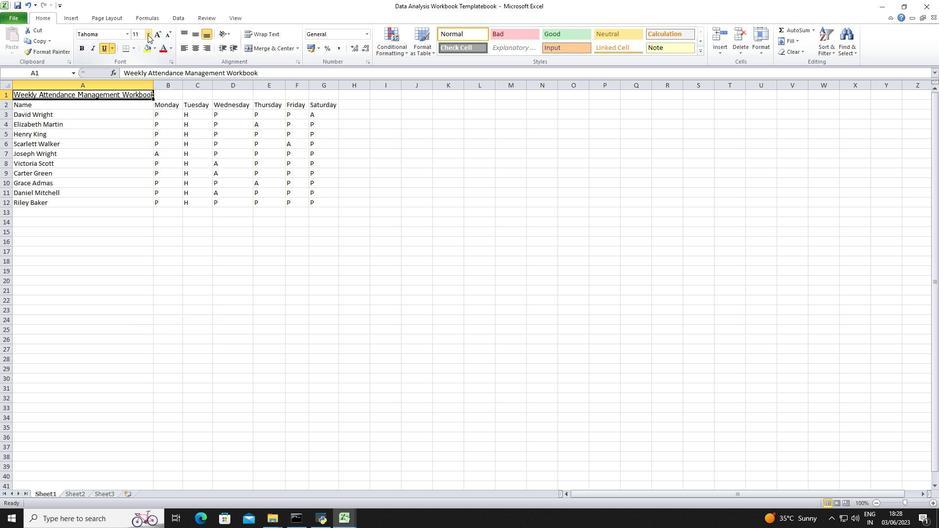 
Action: Mouse moved to (134, 111)
Screenshot: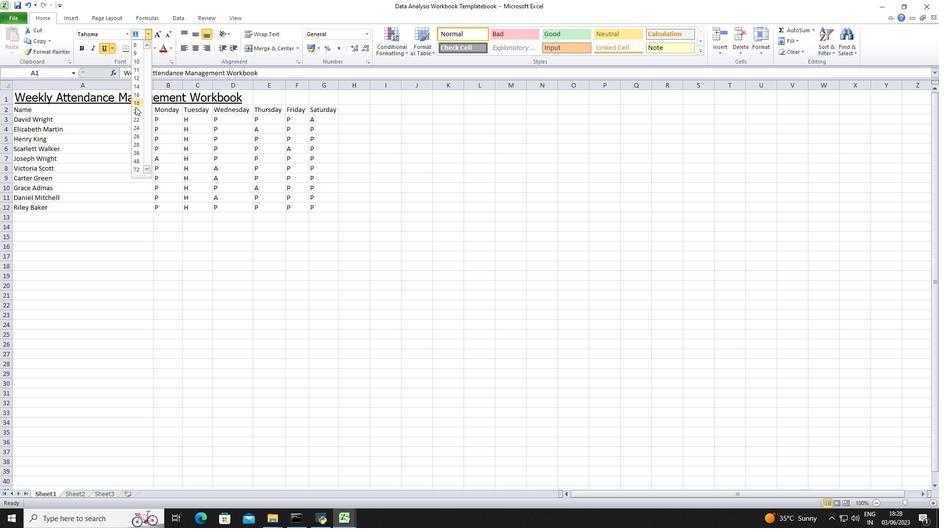 
Action: Mouse pressed left at (134, 111)
Screenshot: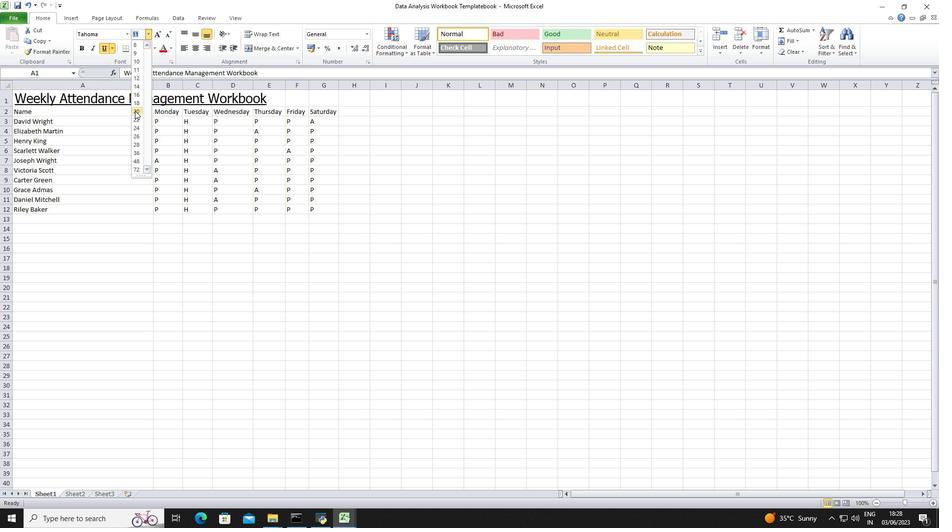 
Action: Mouse moved to (127, 193)
Screenshot: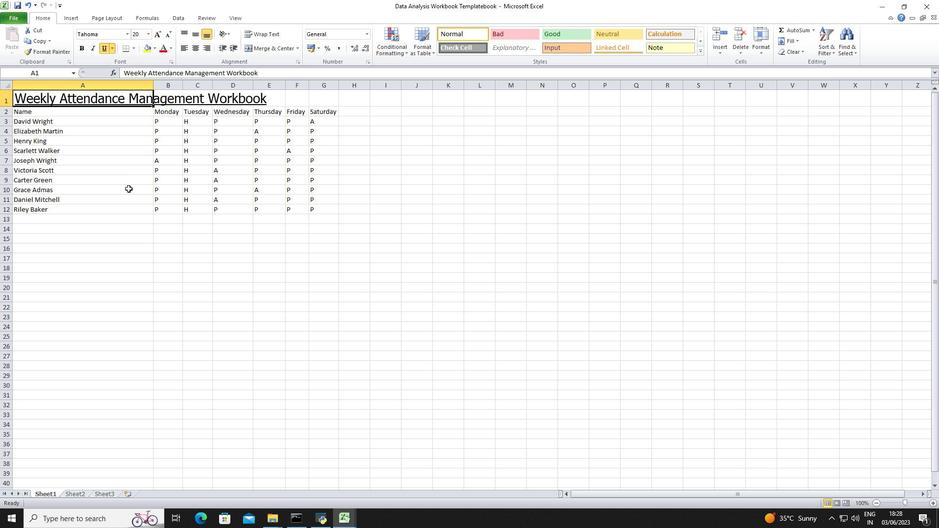 
Action: Mouse pressed left at (127, 193)
